 Task: Check the new construction & investor data.
Action: Mouse moved to (178, 257)
Screenshot: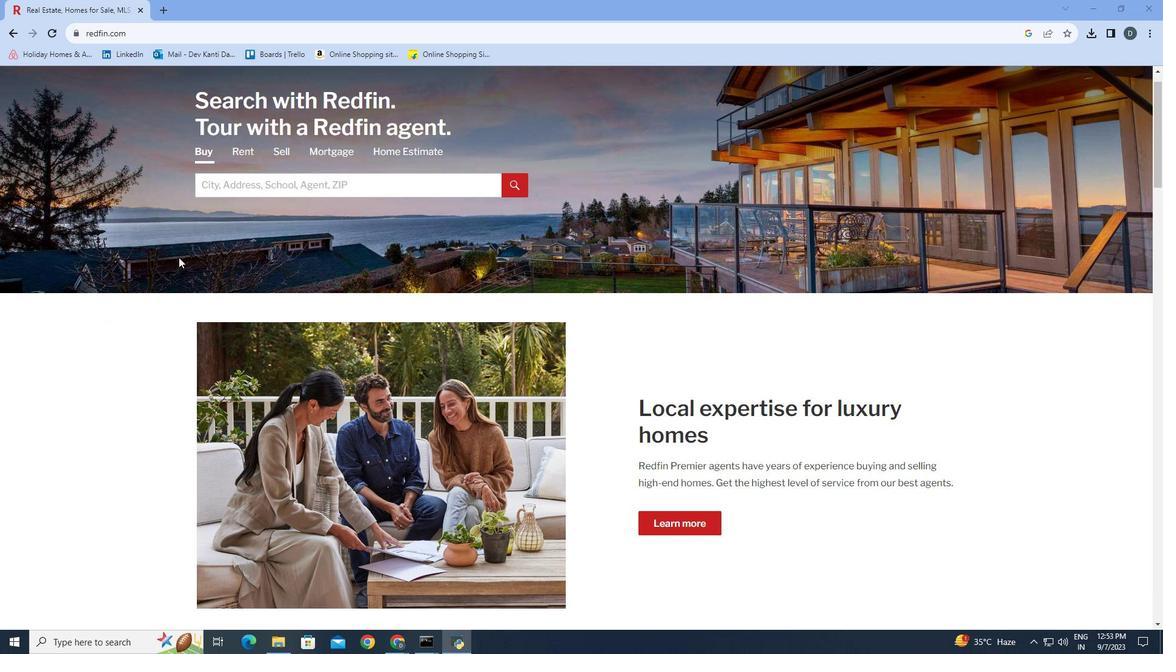 
Action: Mouse scrolled (178, 256) with delta (0, 0)
Screenshot: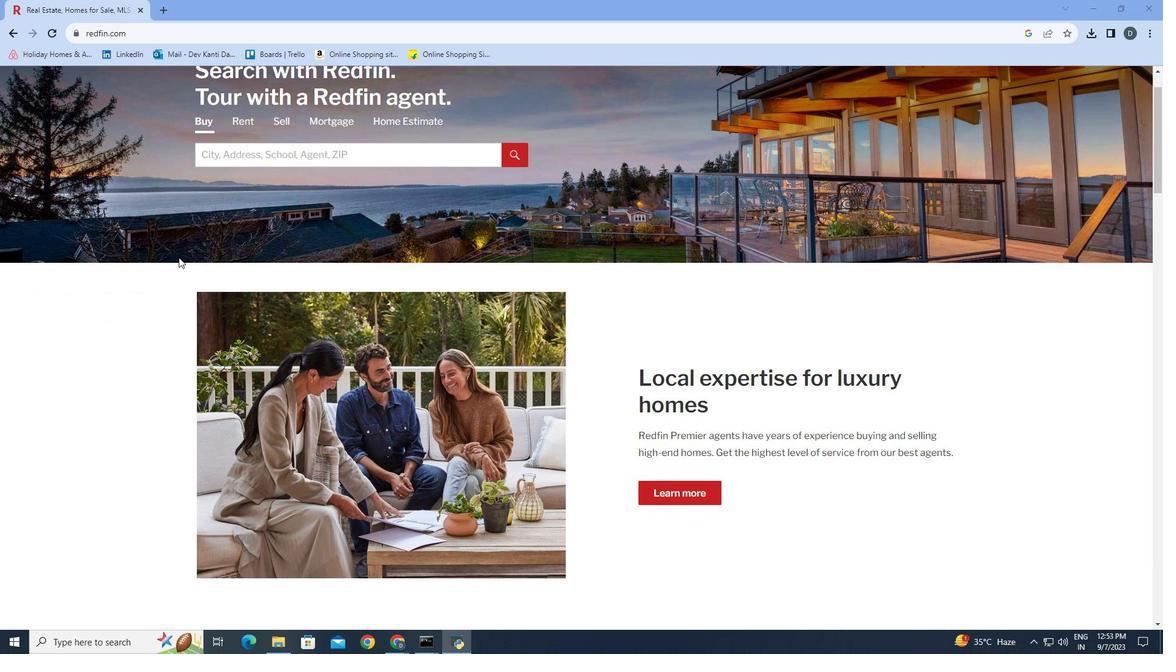 
Action: Mouse scrolled (178, 256) with delta (0, 0)
Screenshot: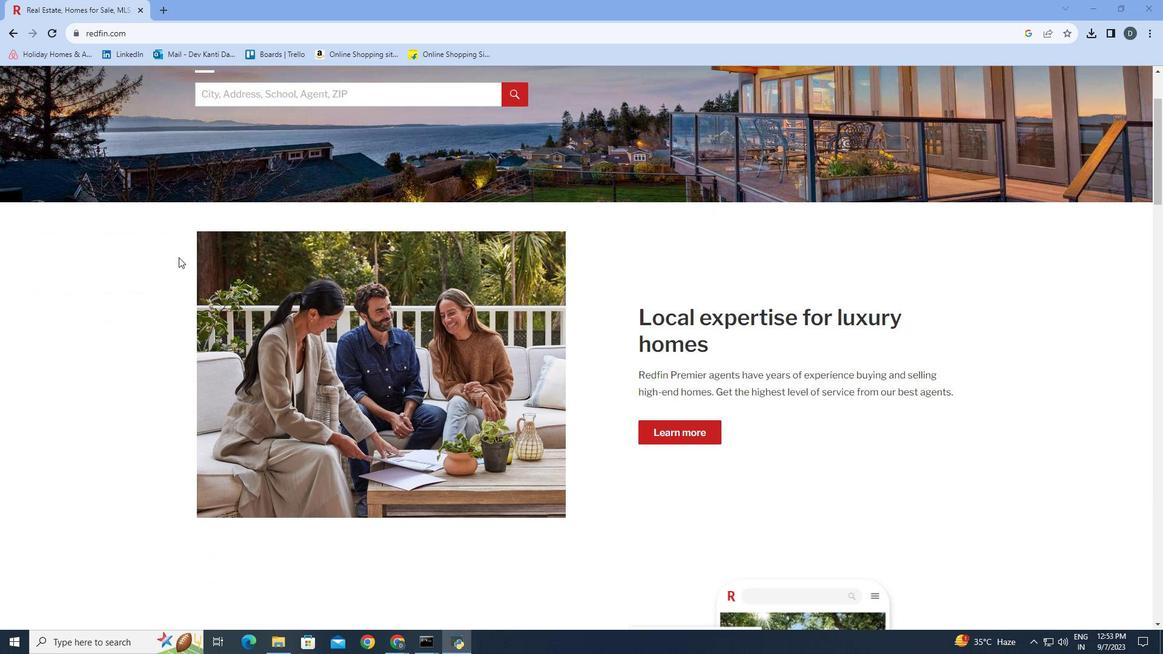 
Action: Mouse scrolled (178, 256) with delta (0, 0)
Screenshot: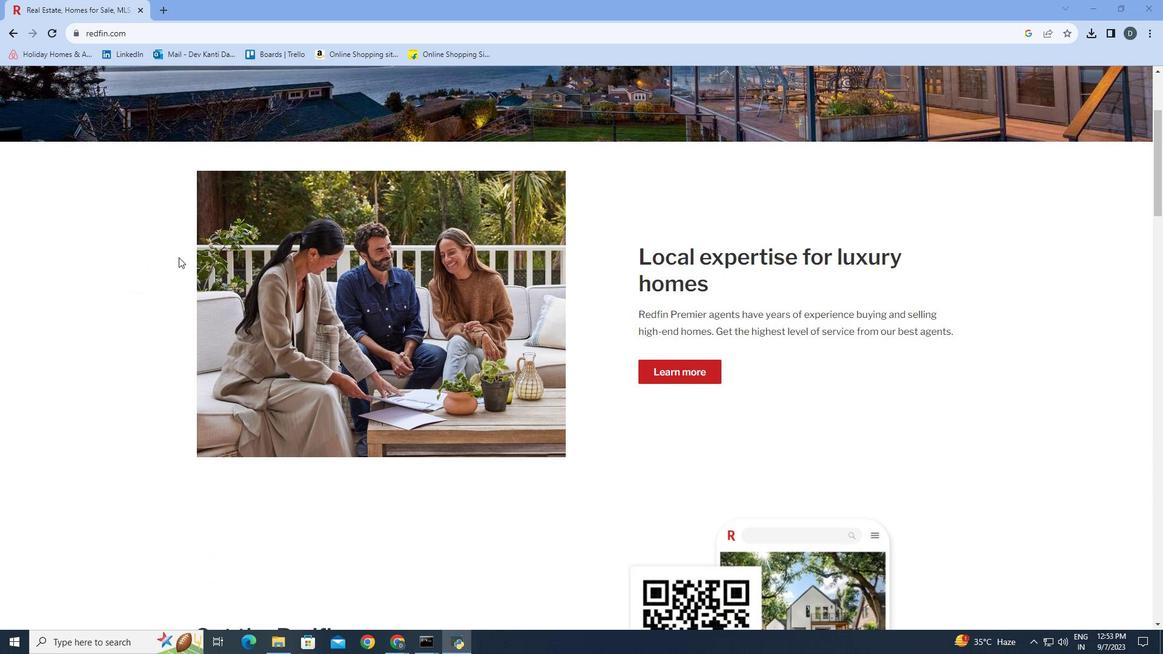
Action: Mouse scrolled (178, 256) with delta (0, 0)
Screenshot: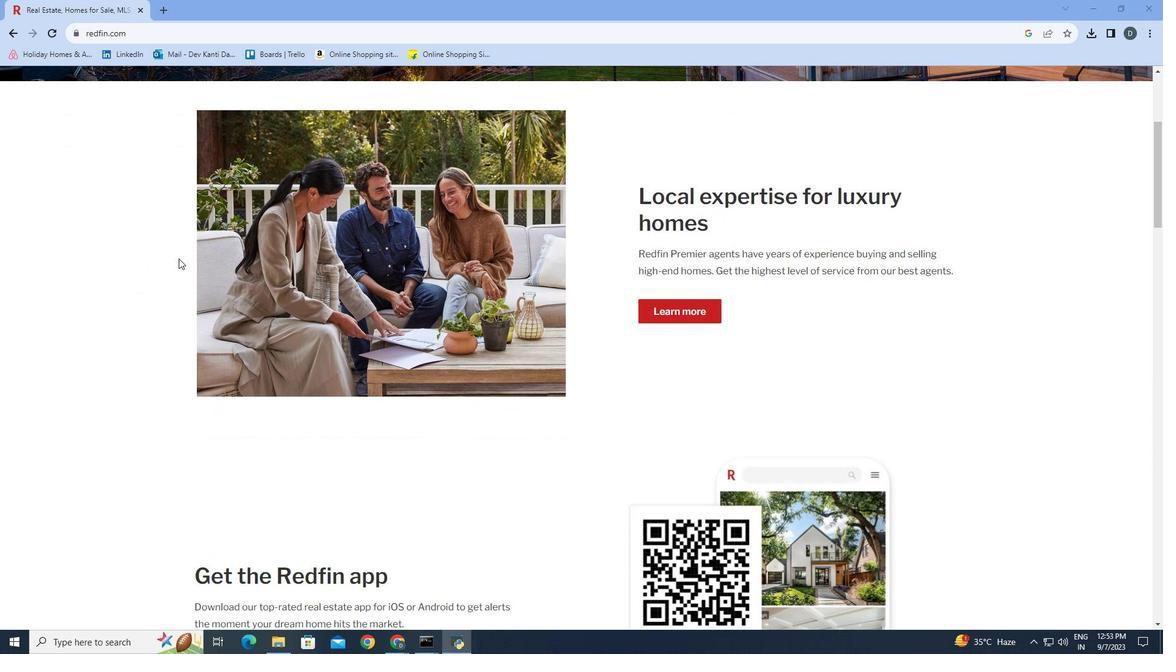 
Action: Mouse moved to (178, 258)
Screenshot: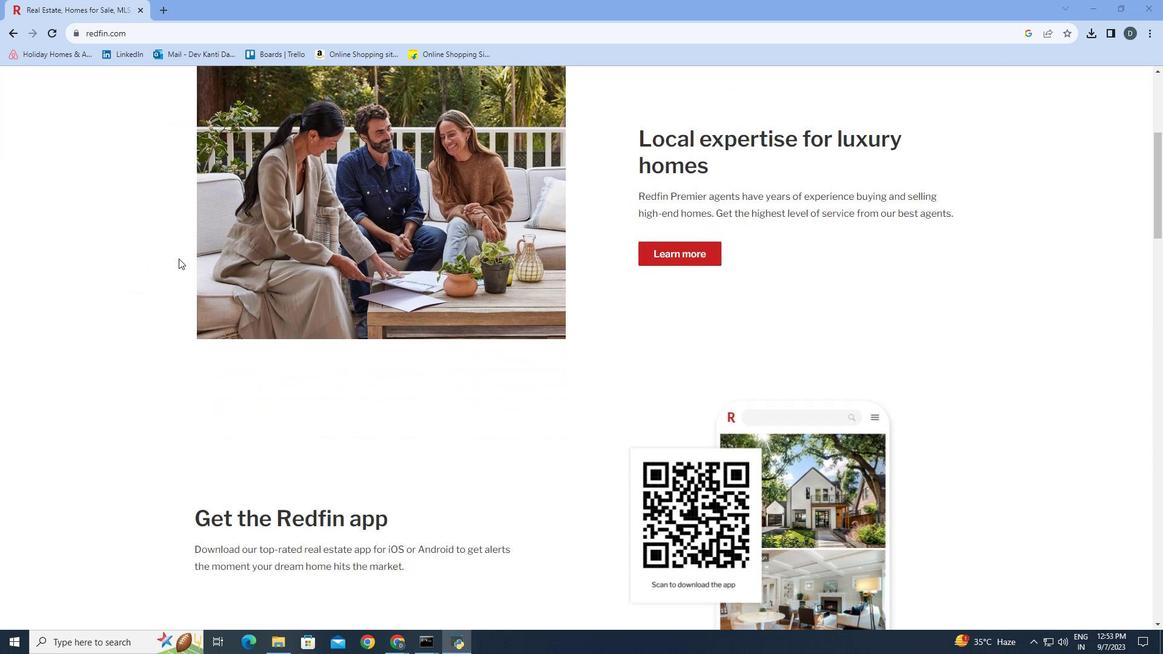 
Action: Mouse scrolled (178, 258) with delta (0, 0)
Screenshot: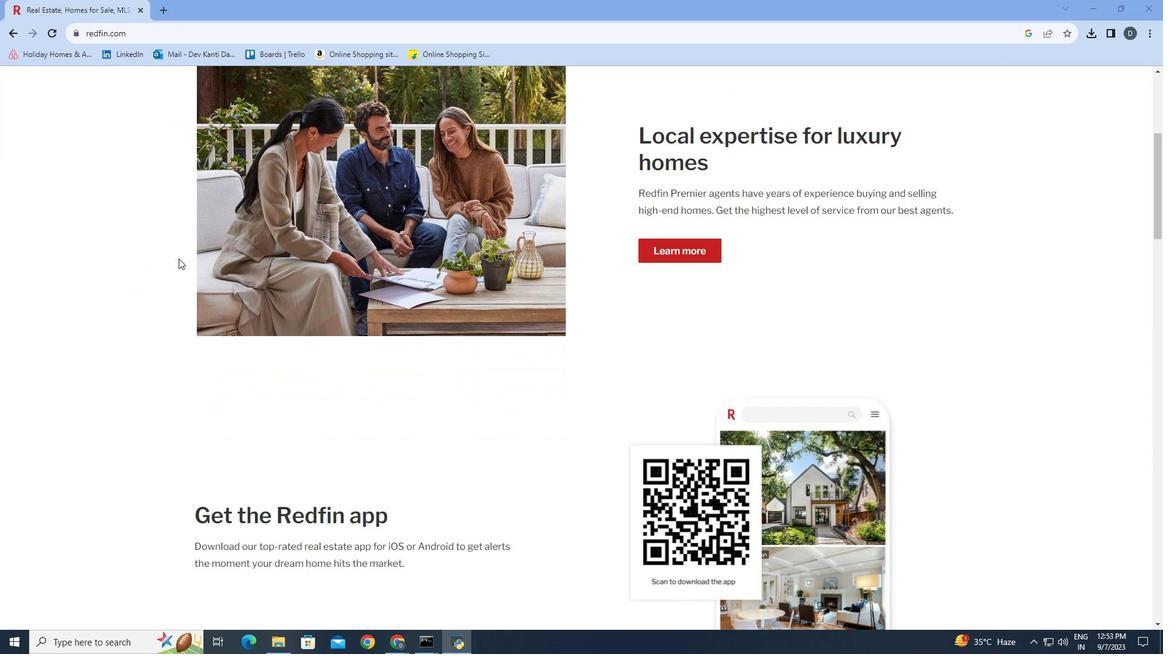 
Action: Mouse scrolled (178, 258) with delta (0, 0)
Screenshot: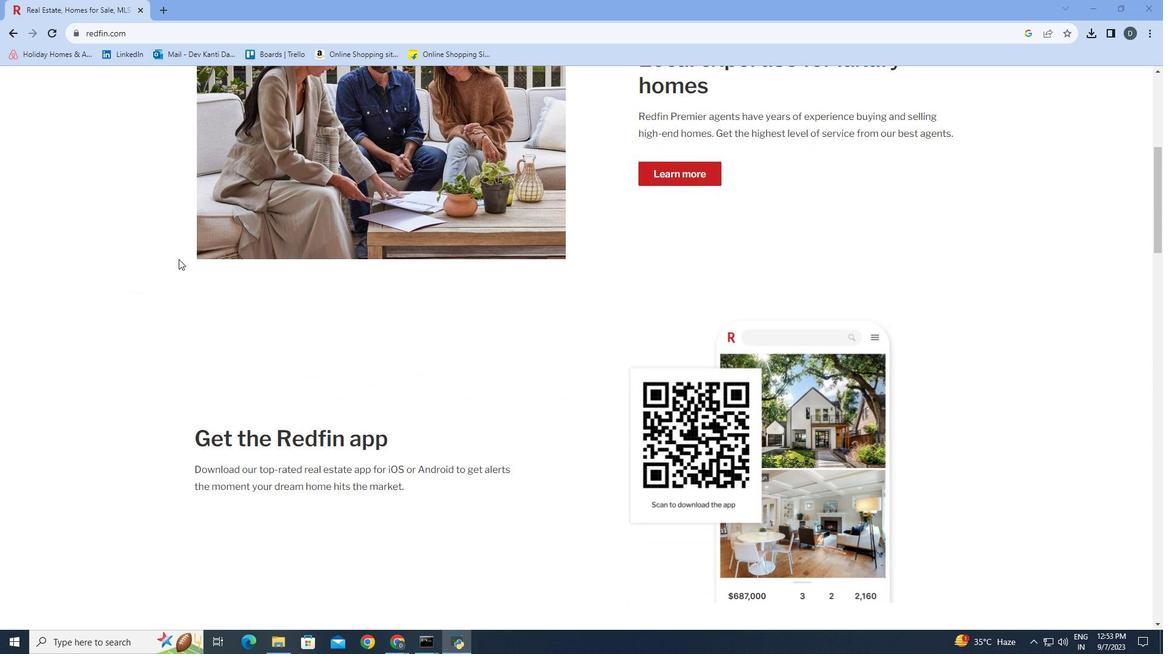 
Action: Mouse moved to (178, 259)
Screenshot: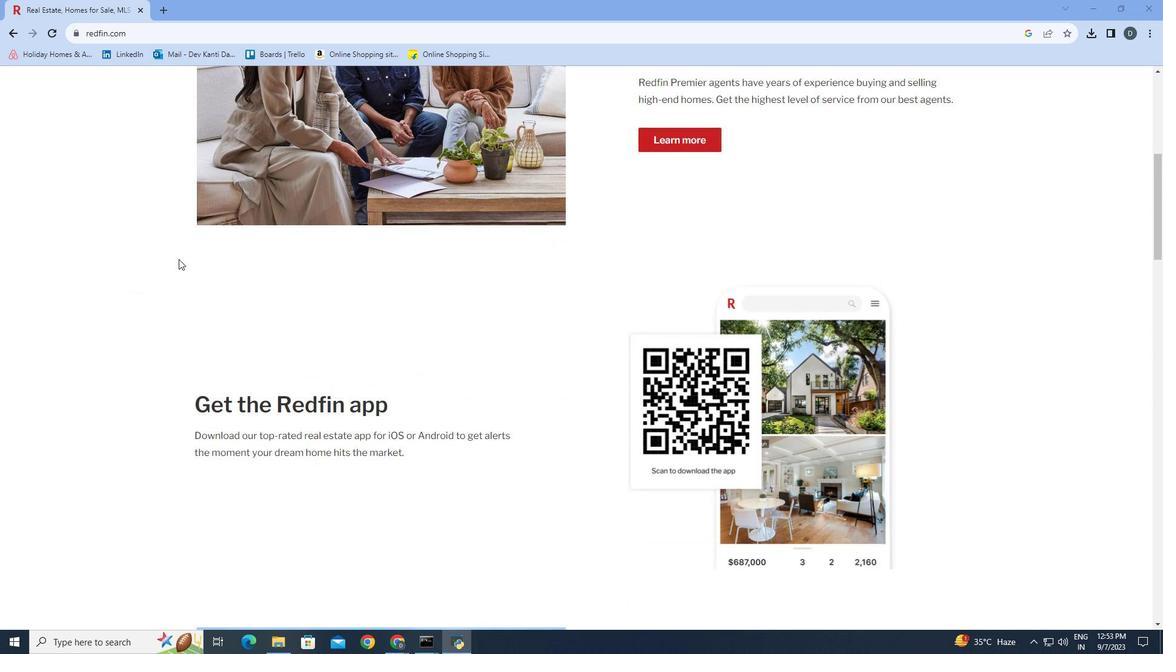 
Action: Mouse scrolled (178, 258) with delta (0, 0)
Screenshot: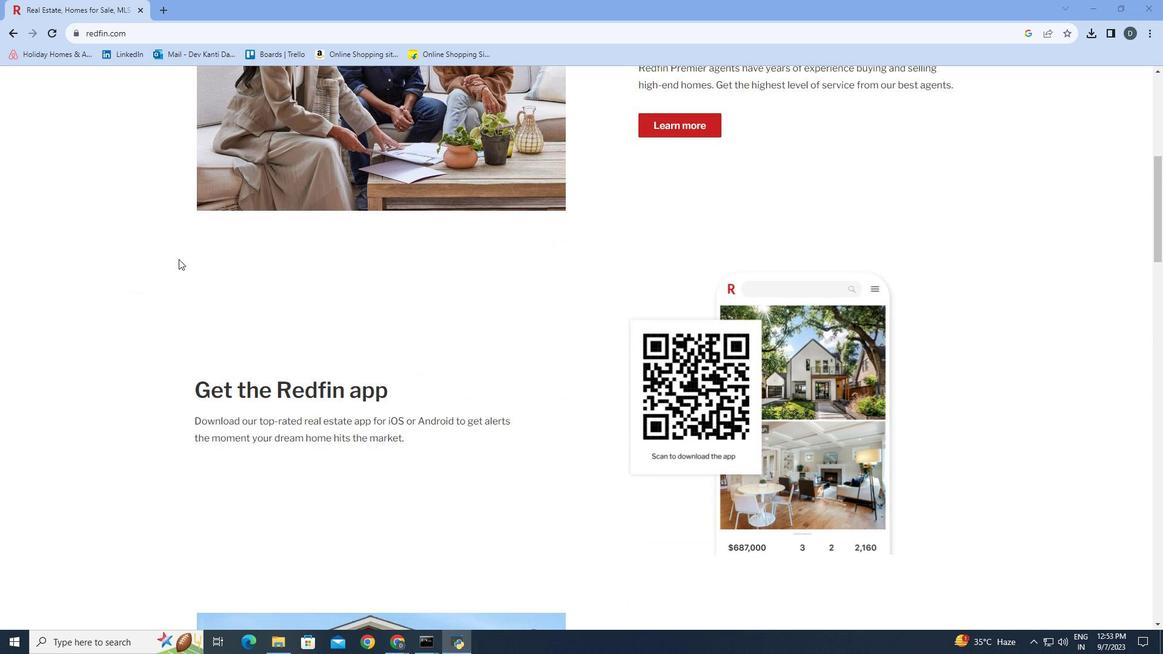 
Action: Mouse scrolled (178, 258) with delta (0, 0)
Screenshot: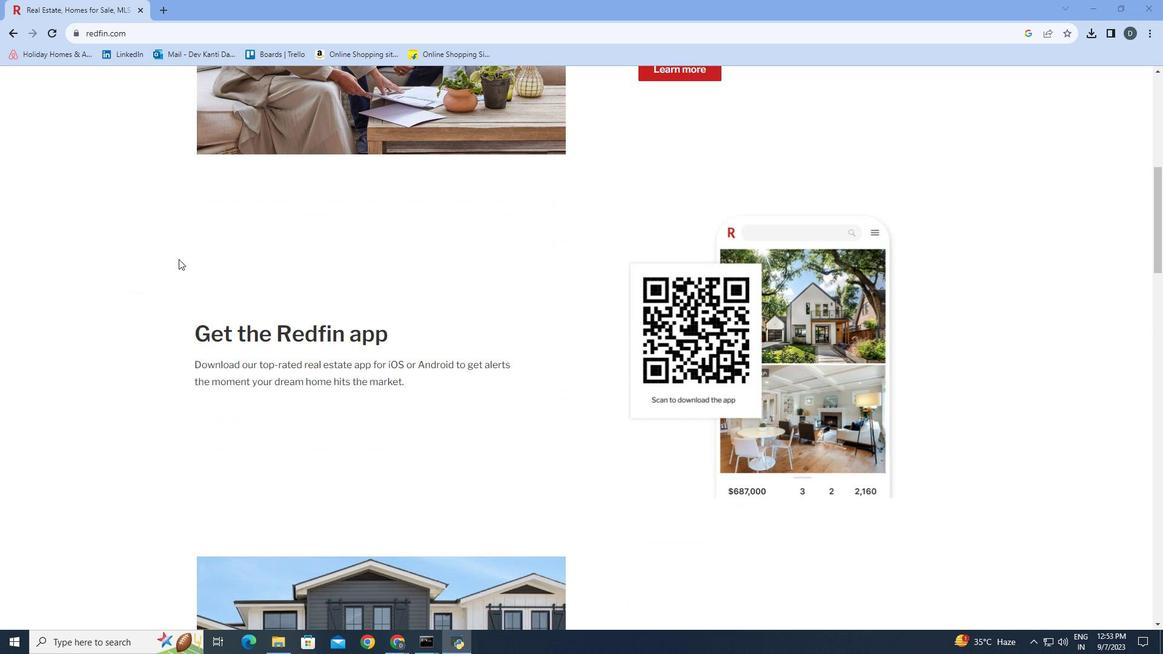 
Action: Mouse scrolled (178, 258) with delta (0, 0)
Screenshot: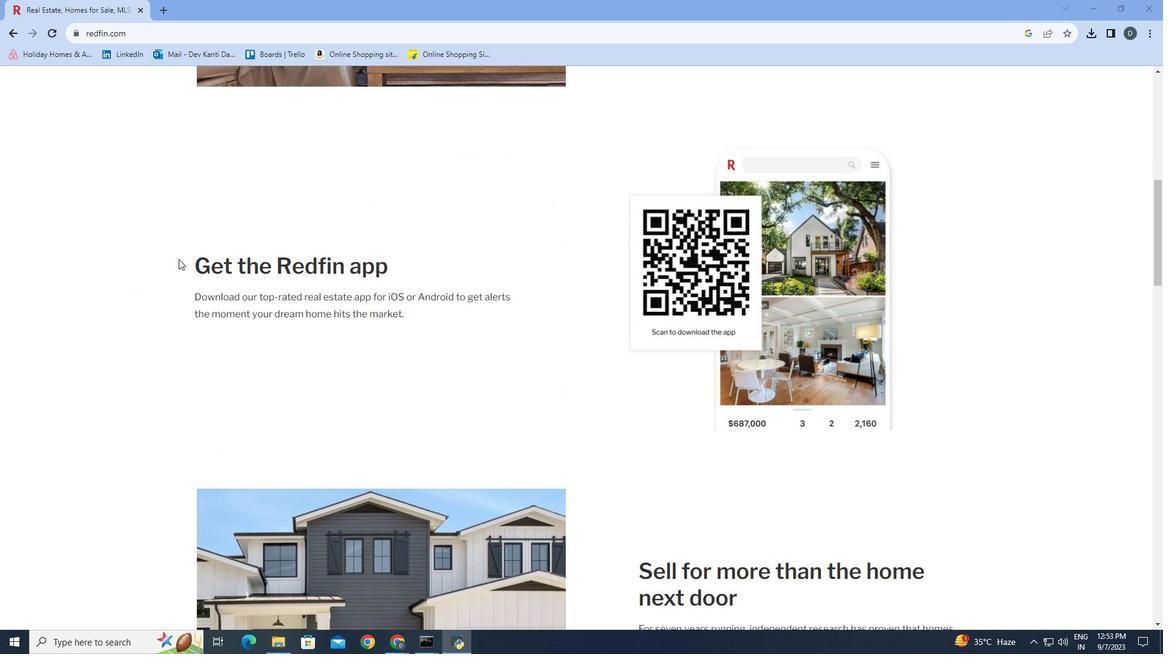 
Action: Mouse scrolled (178, 258) with delta (0, 0)
Screenshot: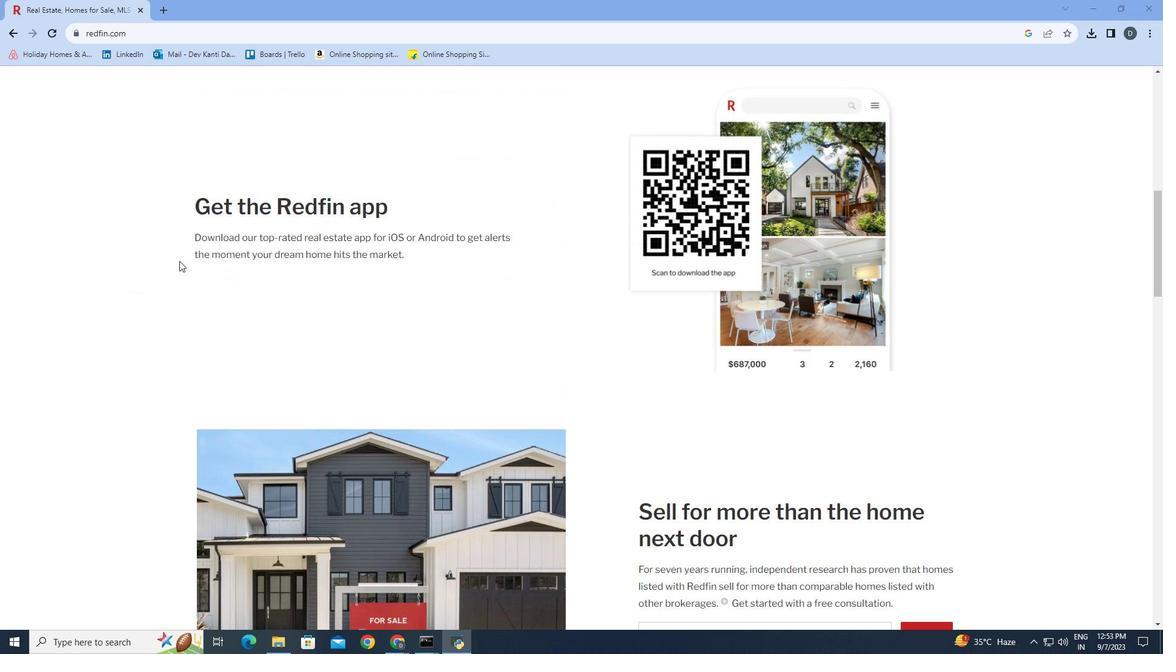 
Action: Mouse scrolled (178, 258) with delta (0, 0)
Screenshot: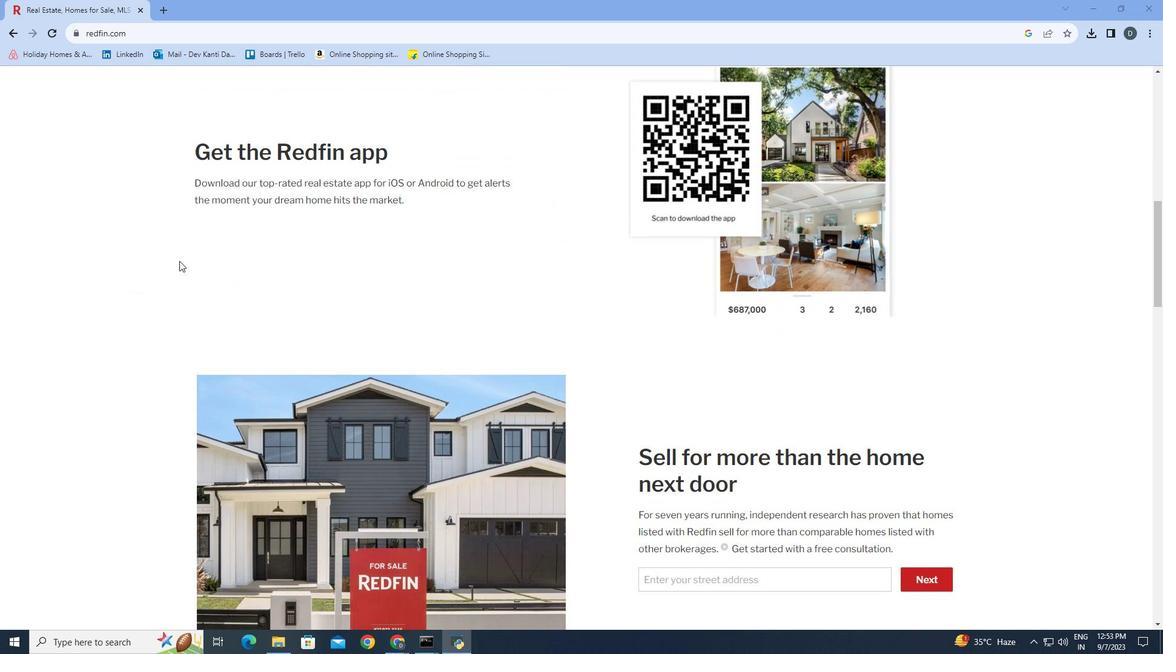 
Action: Mouse moved to (179, 261)
Screenshot: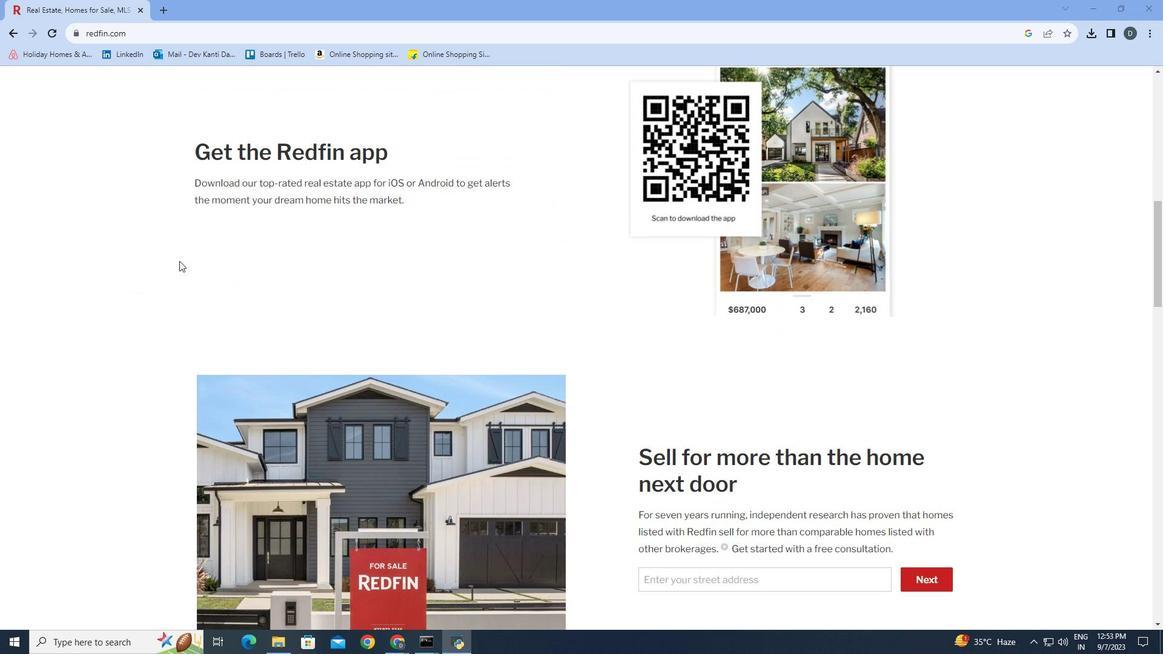
Action: Mouse scrolled (179, 260) with delta (0, 0)
Screenshot: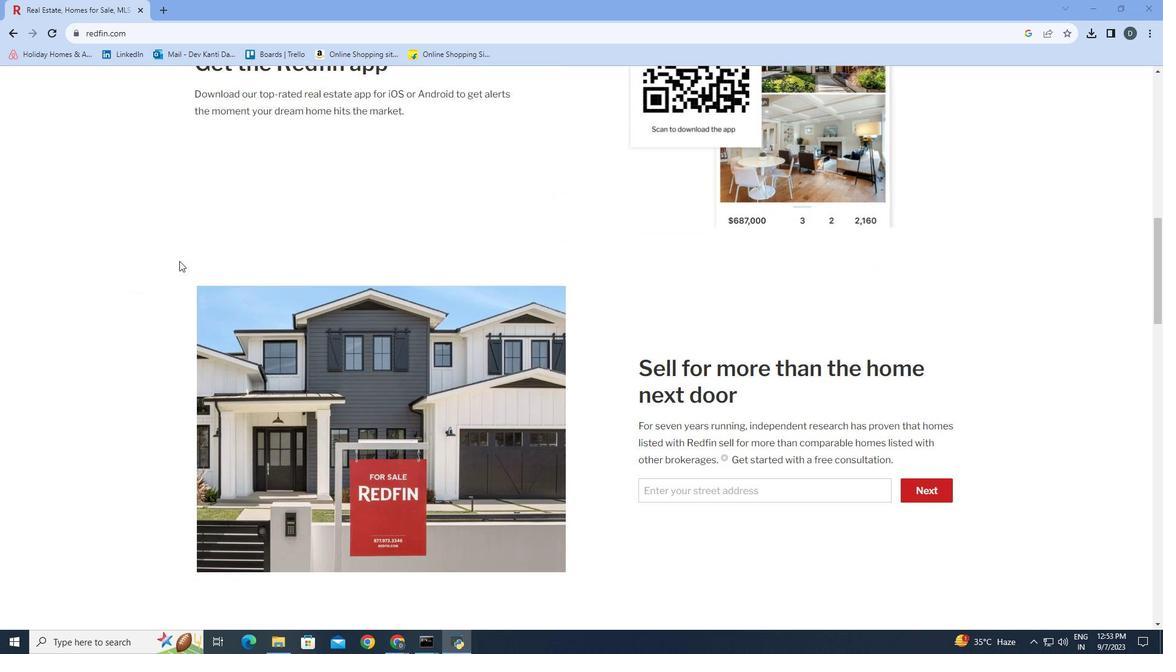 
Action: Mouse scrolled (179, 260) with delta (0, 0)
Screenshot: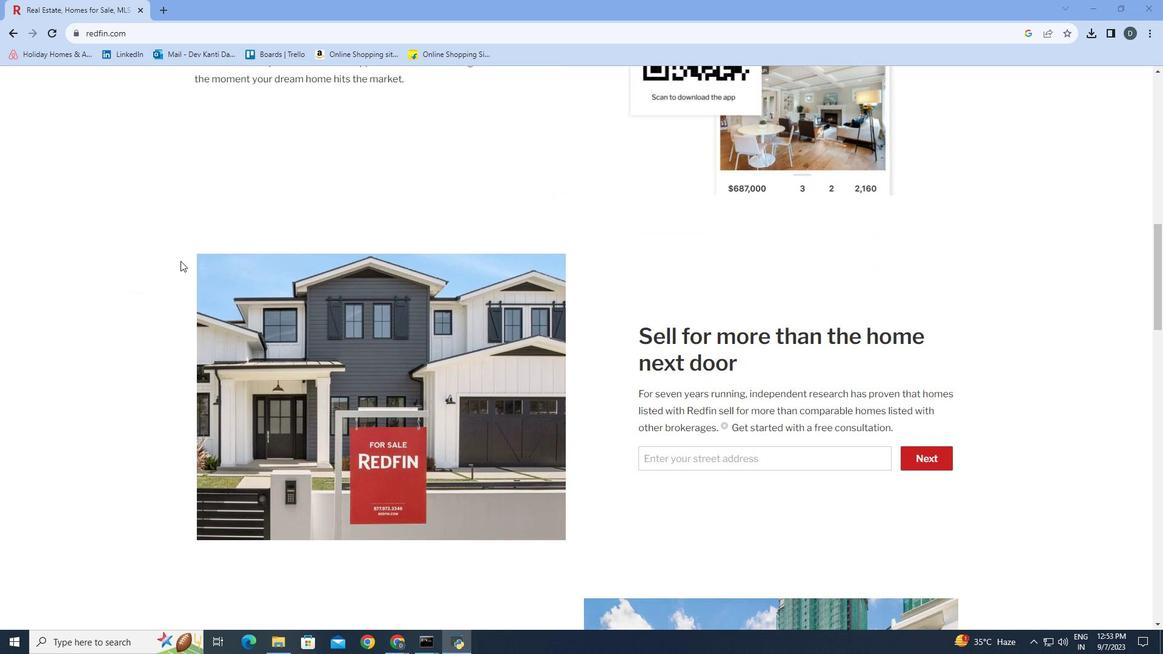 
Action: Mouse moved to (180, 261)
Screenshot: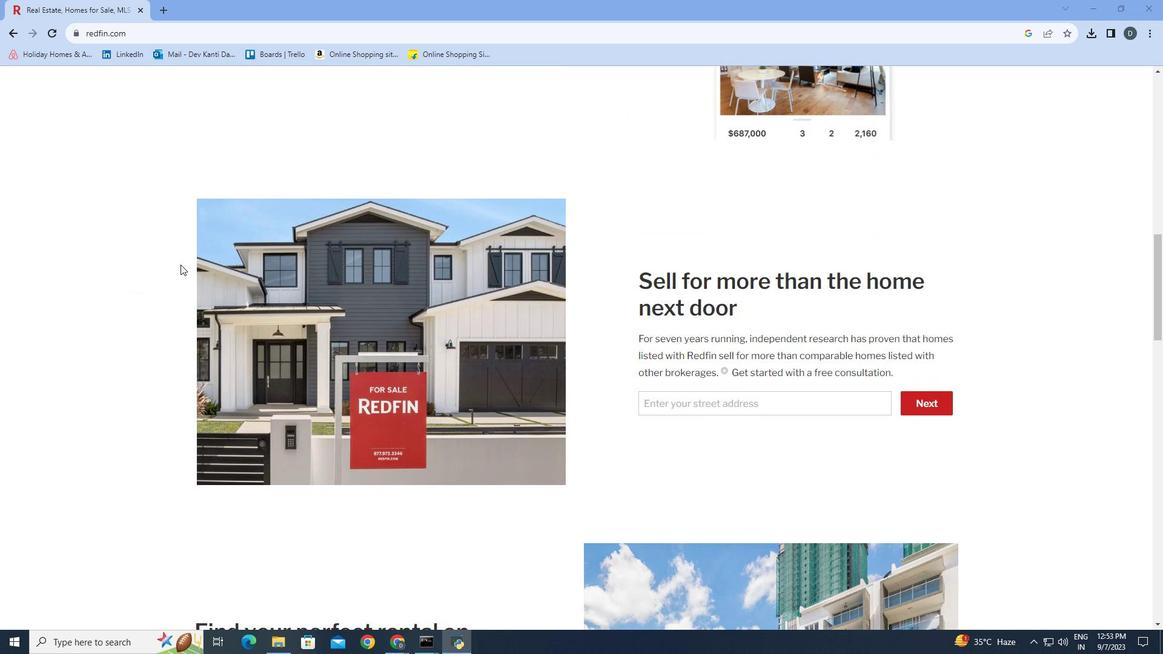 
Action: Mouse scrolled (180, 260) with delta (0, 0)
Screenshot: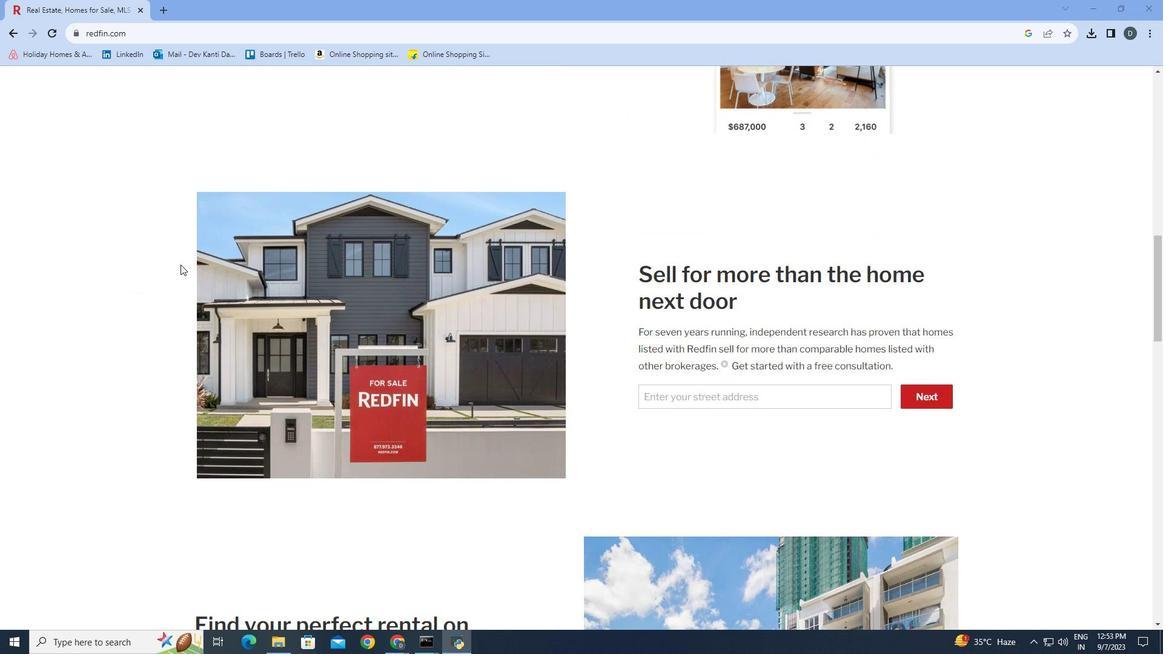 
Action: Mouse moved to (180, 264)
Screenshot: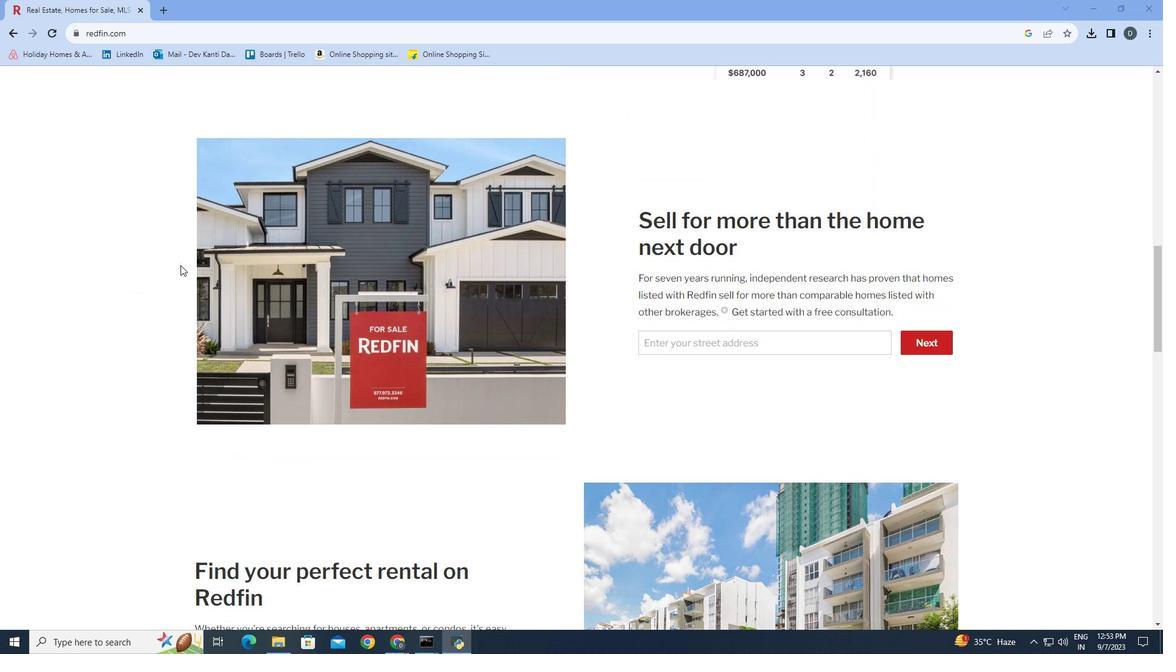 
Action: Mouse scrolled (180, 264) with delta (0, 0)
Screenshot: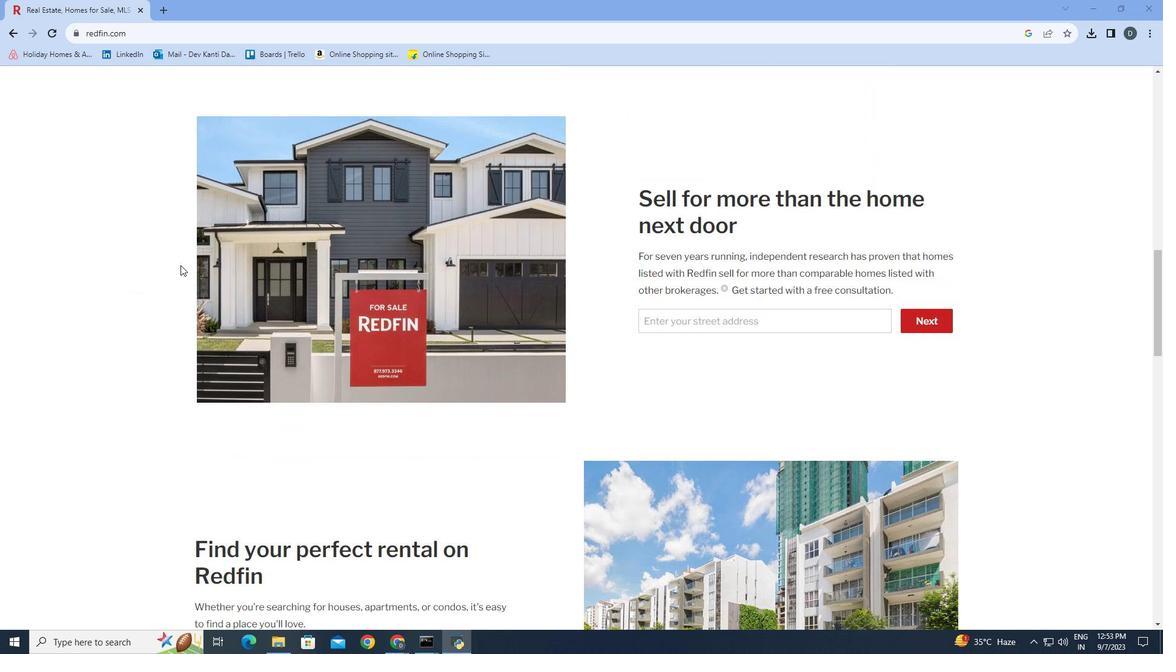 
Action: Mouse moved to (180, 265)
Screenshot: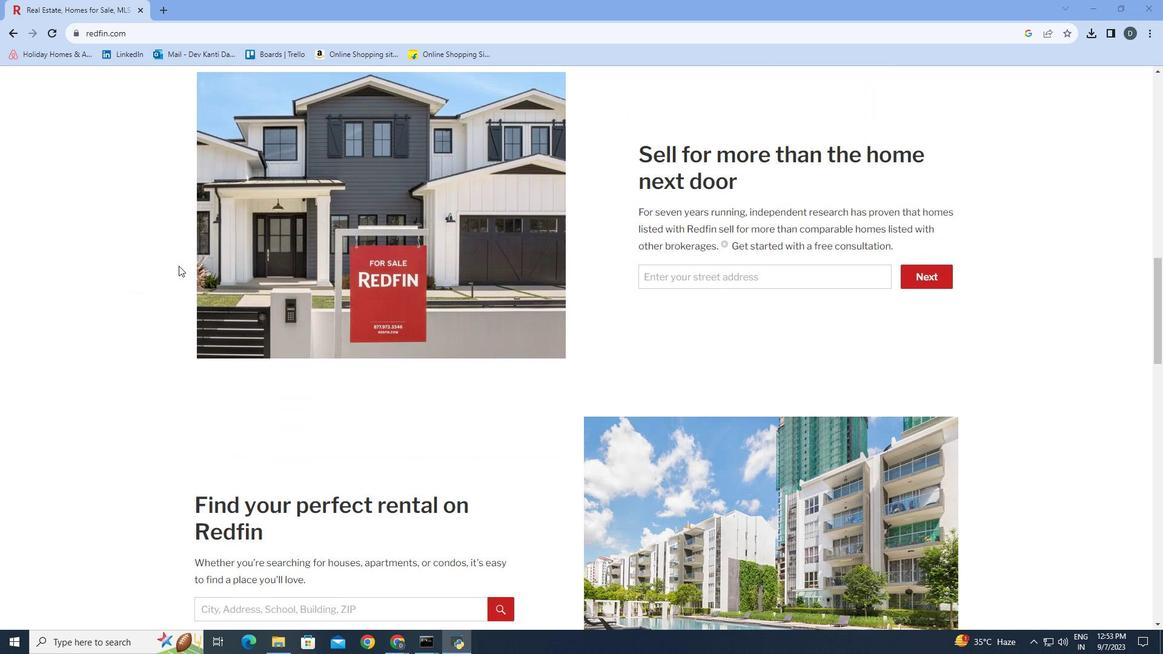 
Action: Mouse scrolled (180, 264) with delta (0, 0)
Screenshot: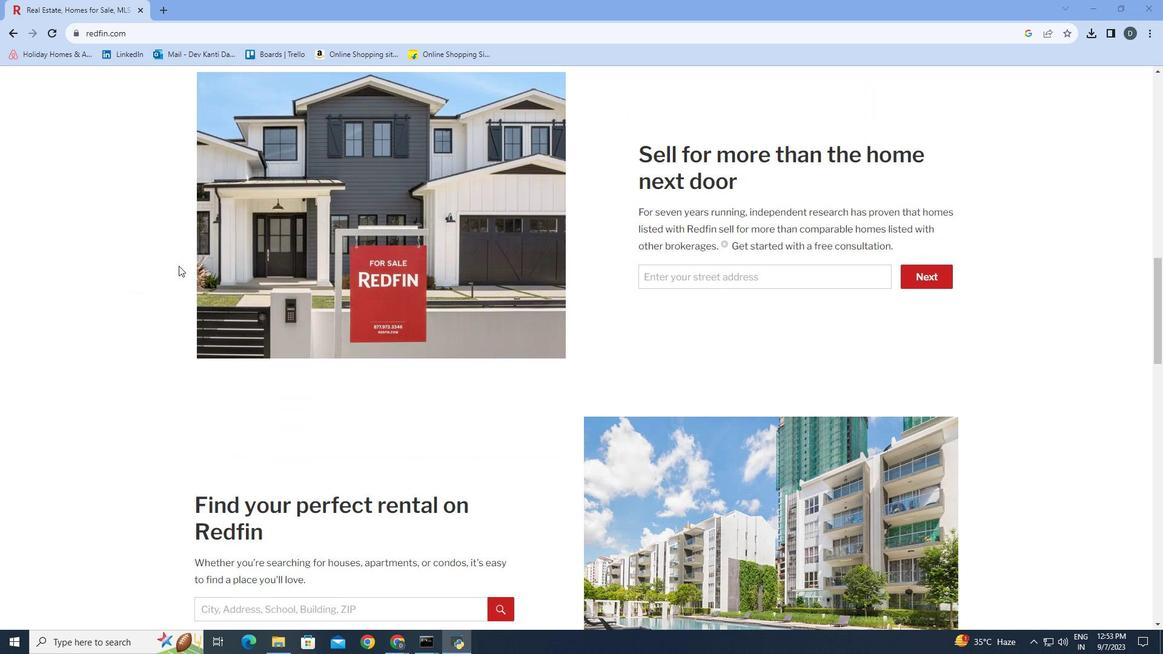 
Action: Mouse moved to (178, 265)
Screenshot: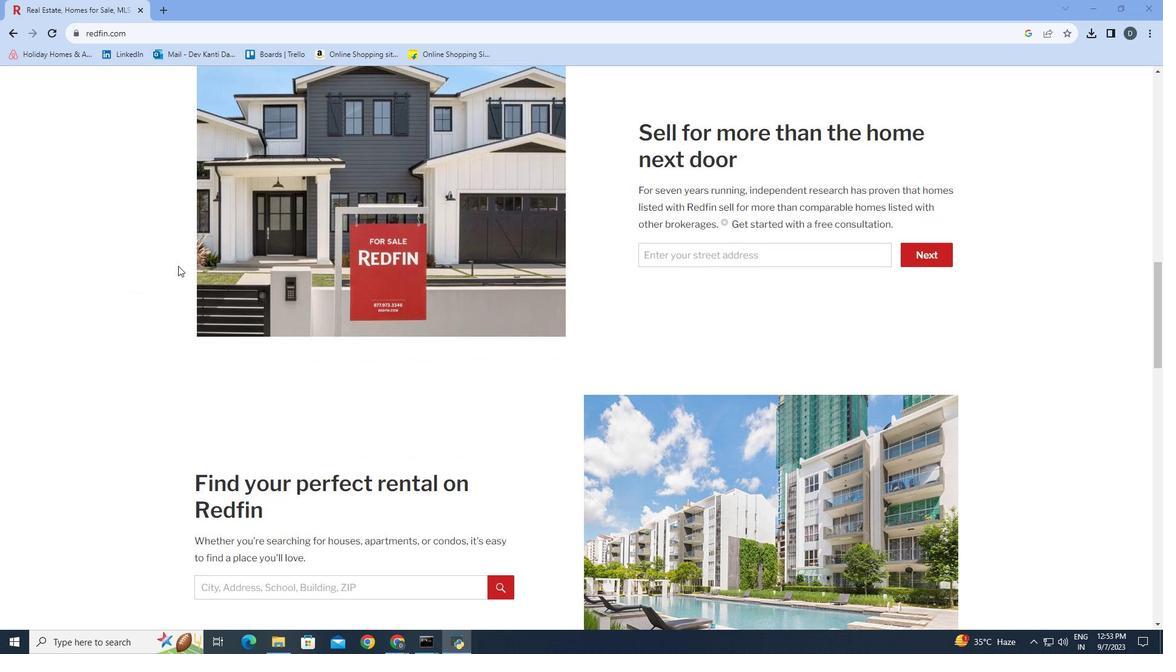 
Action: Mouse scrolled (178, 265) with delta (0, 0)
Screenshot: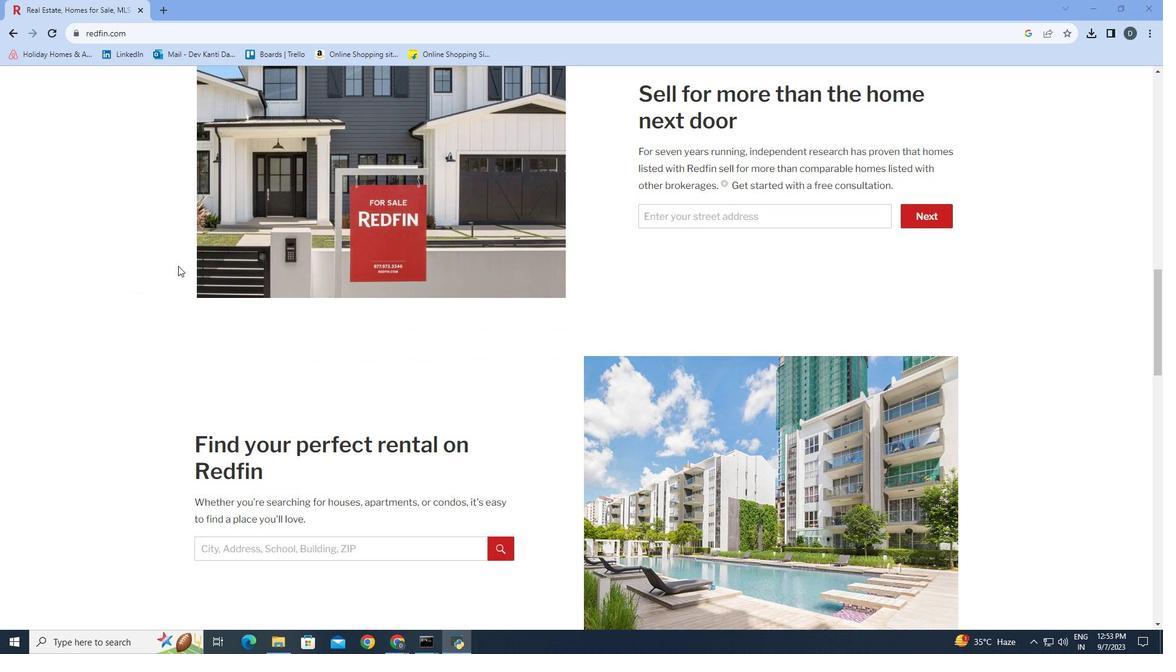 
Action: Mouse scrolled (178, 265) with delta (0, 0)
Screenshot: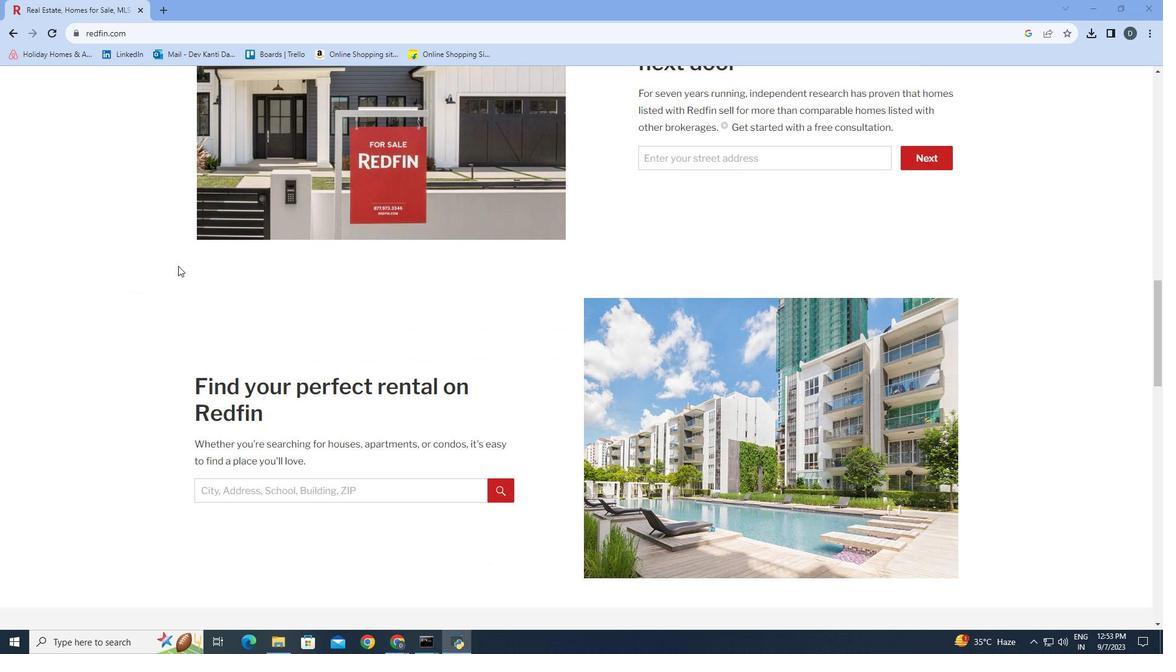 
Action: Mouse scrolled (178, 265) with delta (0, 0)
Screenshot: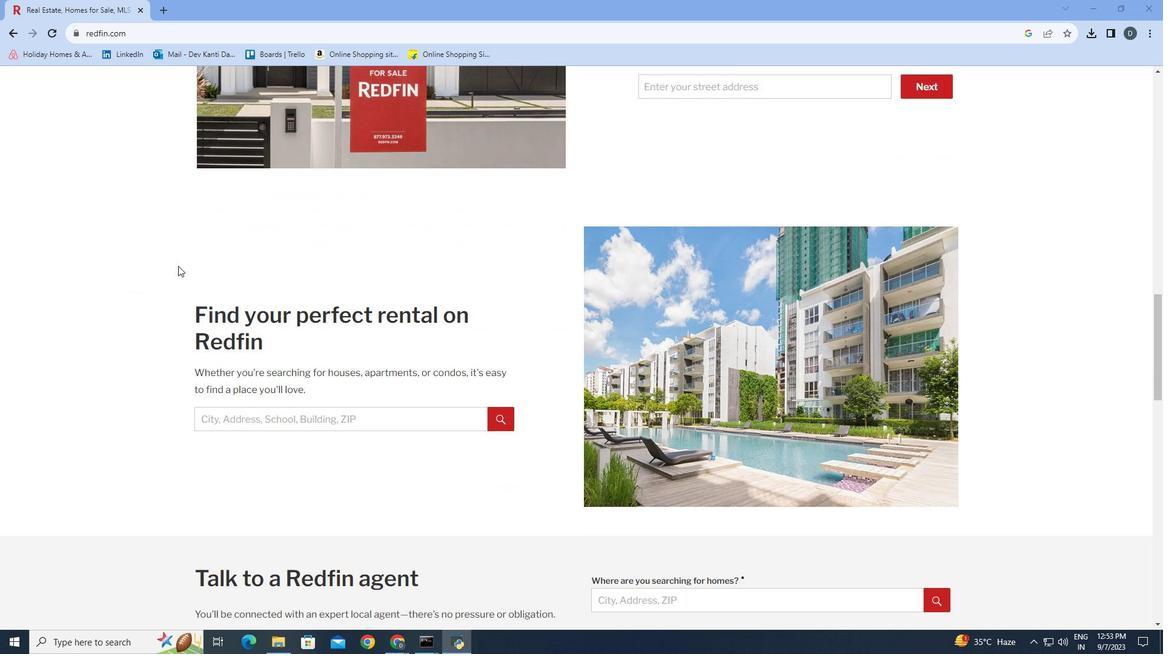 
Action: Mouse scrolled (178, 265) with delta (0, 0)
Screenshot: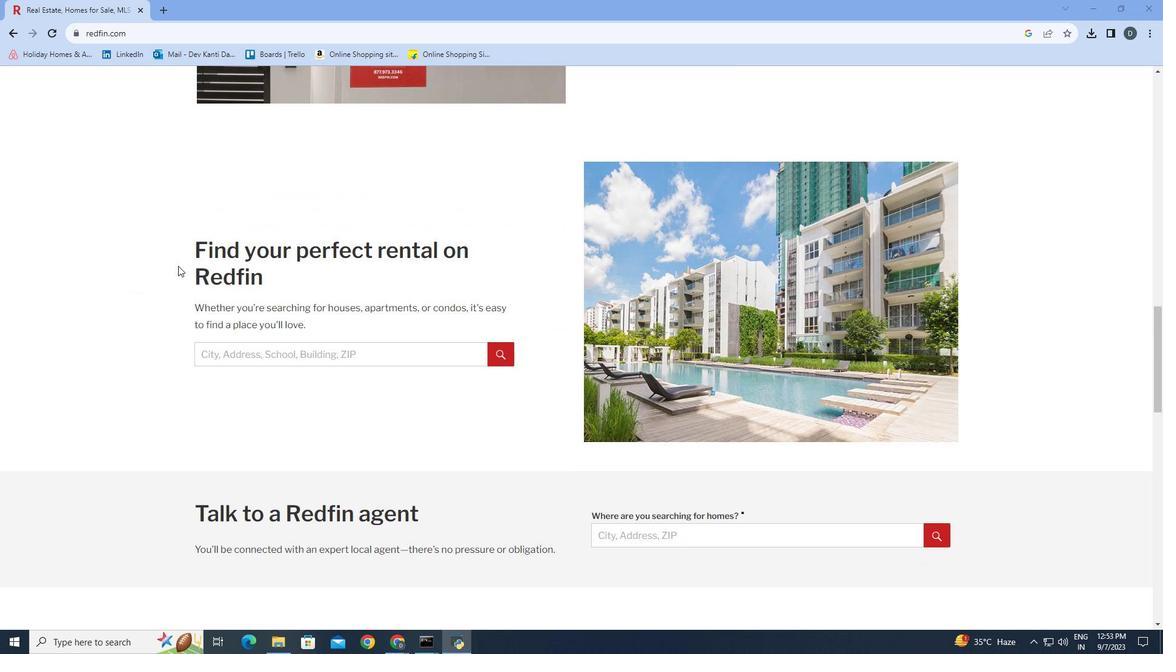 
Action: Mouse scrolled (178, 265) with delta (0, 0)
Screenshot: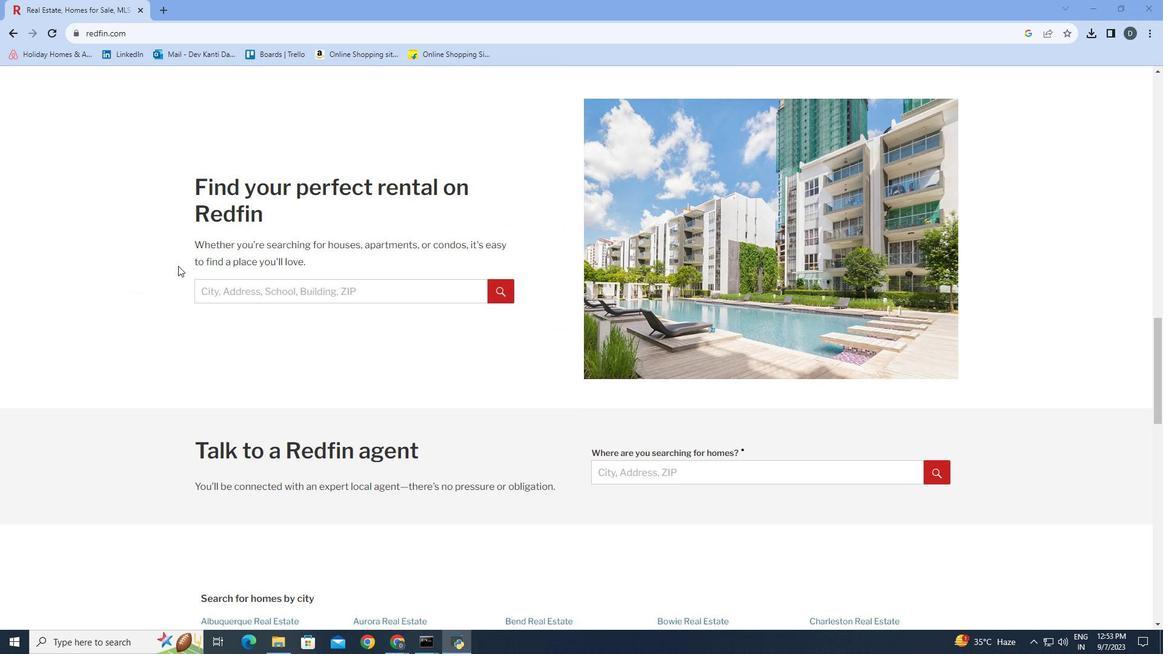 
Action: Mouse scrolled (178, 265) with delta (0, 0)
Screenshot: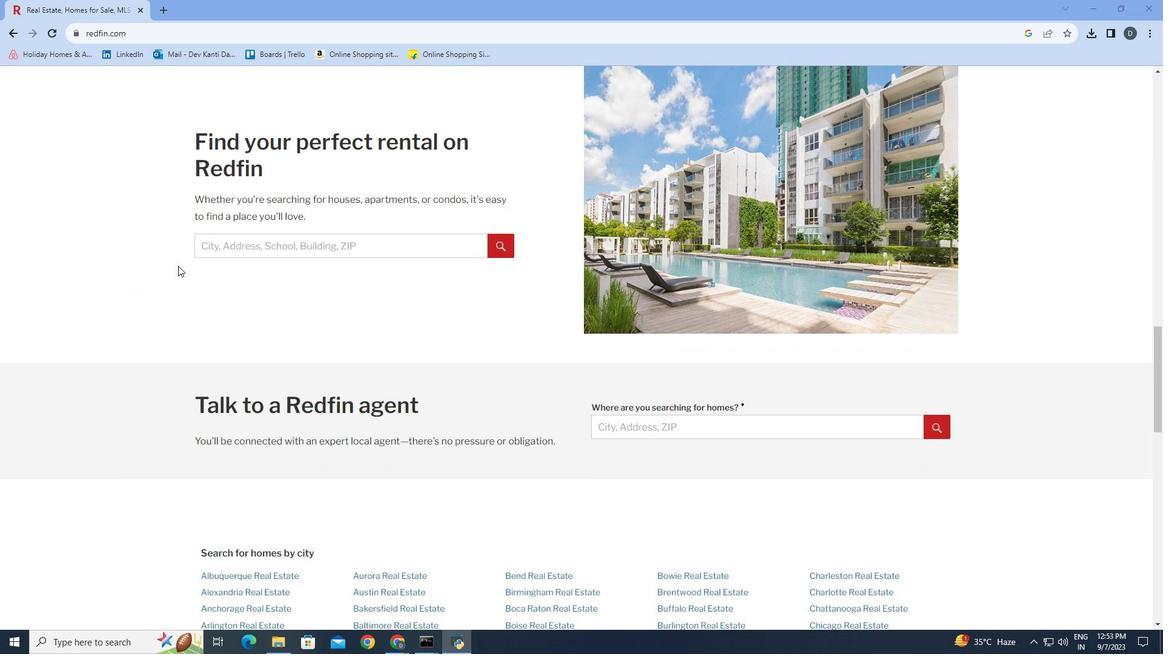 
Action: Mouse scrolled (178, 265) with delta (0, 0)
Screenshot: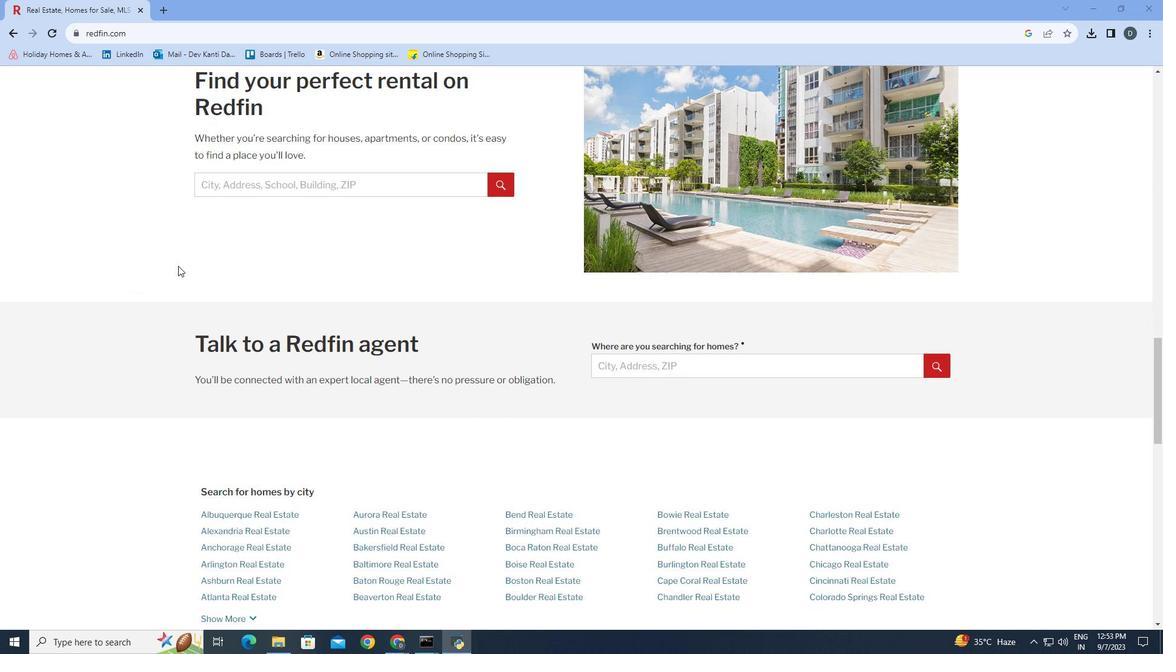 
Action: Mouse scrolled (178, 265) with delta (0, 0)
Screenshot: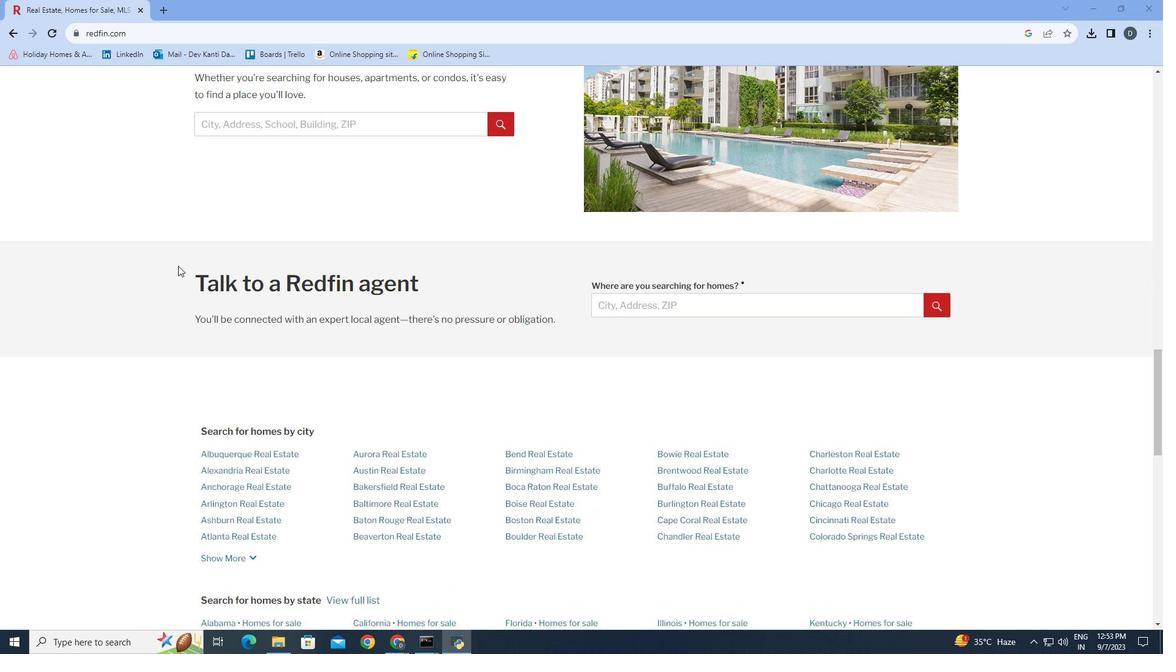 
Action: Mouse scrolled (178, 265) with delta (0, 0)
Screenshot: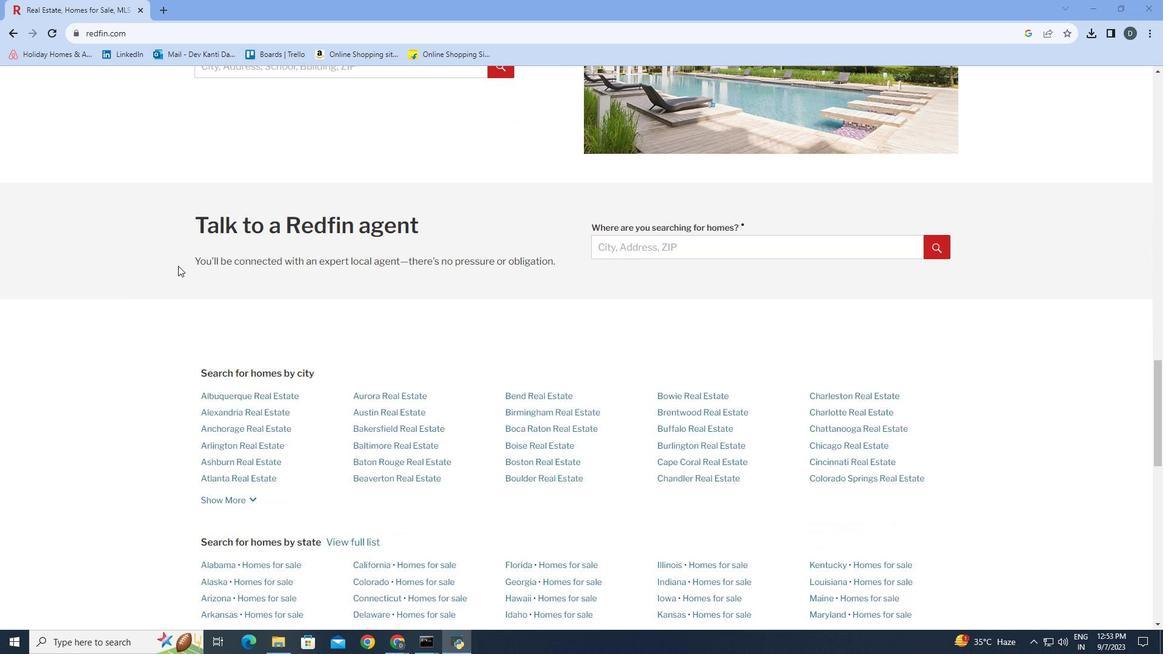 
Action: Mouse scrolled (178, 265) with delta (0, 0)
Screenshot: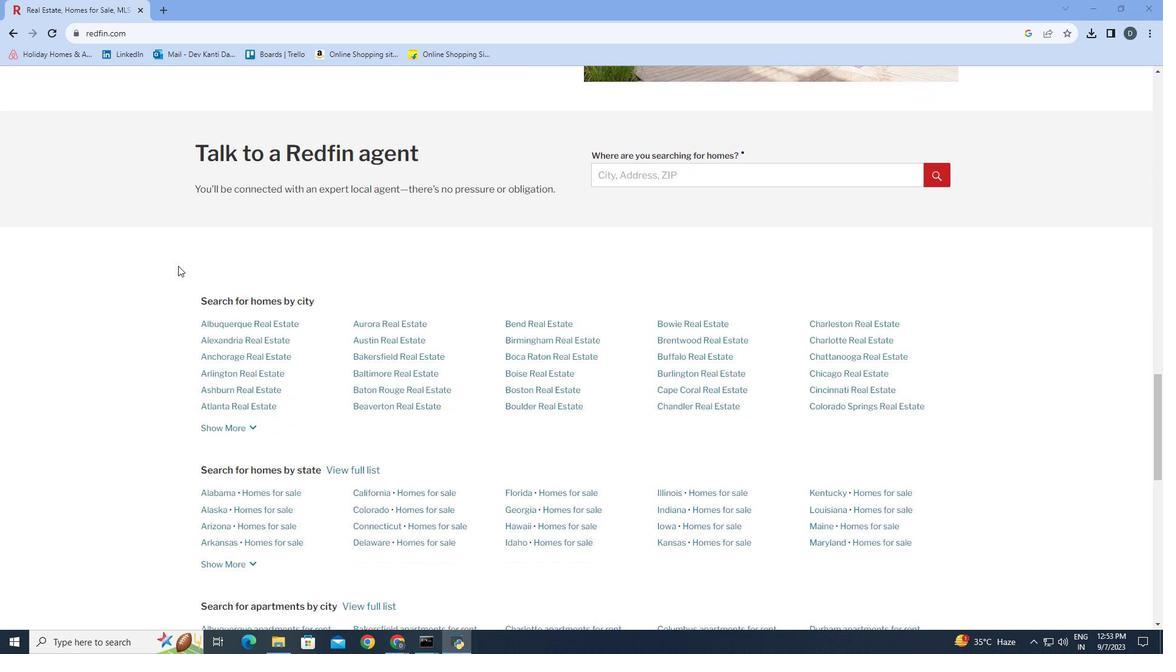 
Action: Mouse scrolled (178, 265) with delta (0, 0)
Screenshot: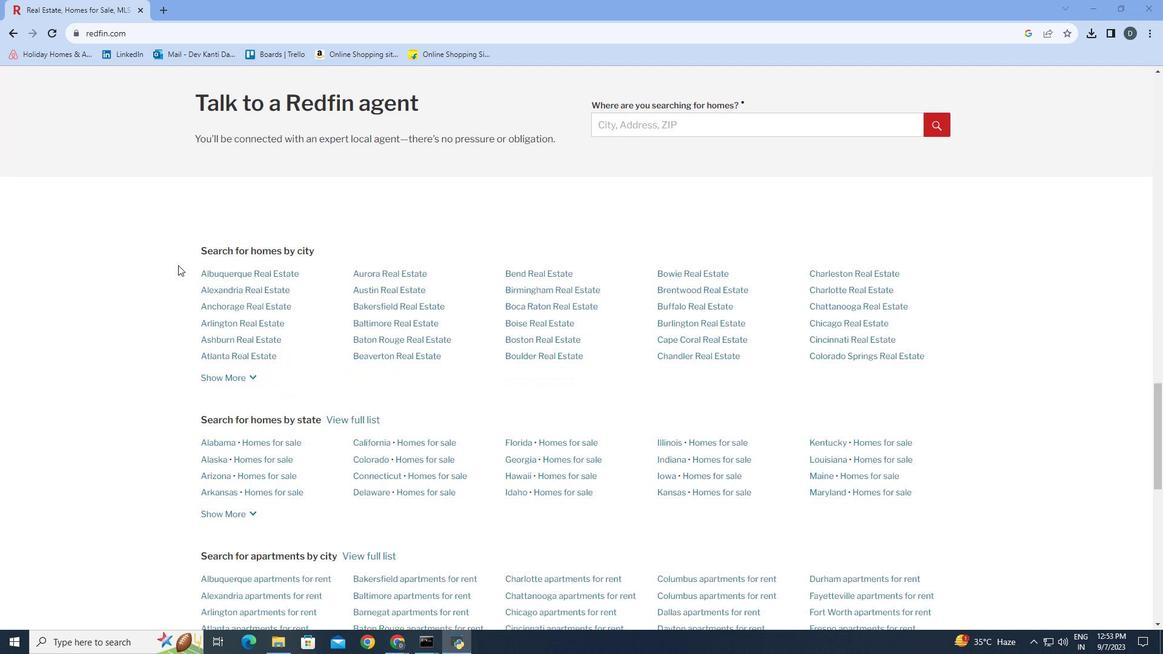 
Action: Mouse moved to (165, 217)
Screenshot: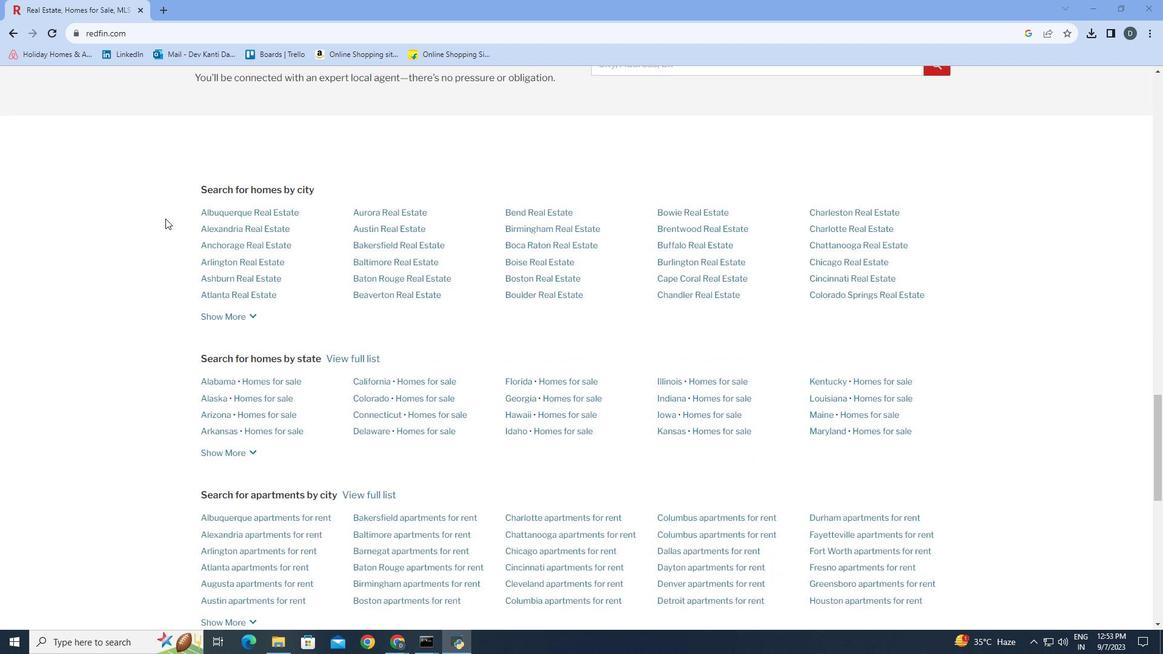 
Action: Mouse scrolled (165, 216) with delta (0, 0)
Screenshot: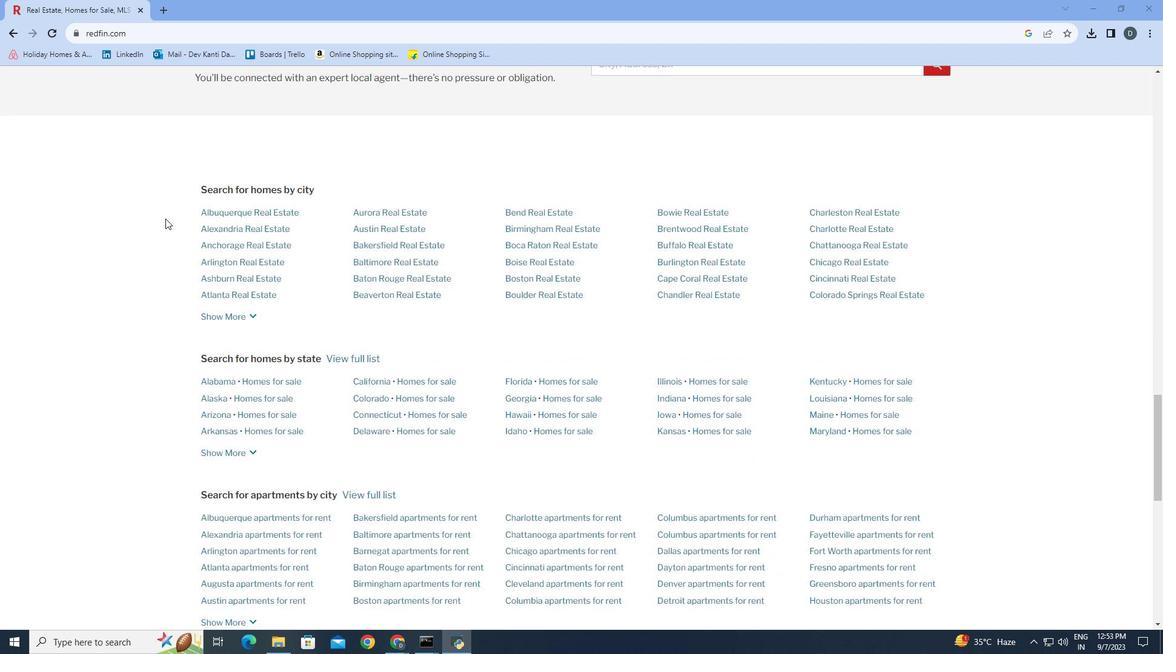 
Action: Mouse moved to (169, 225)
Screenshot: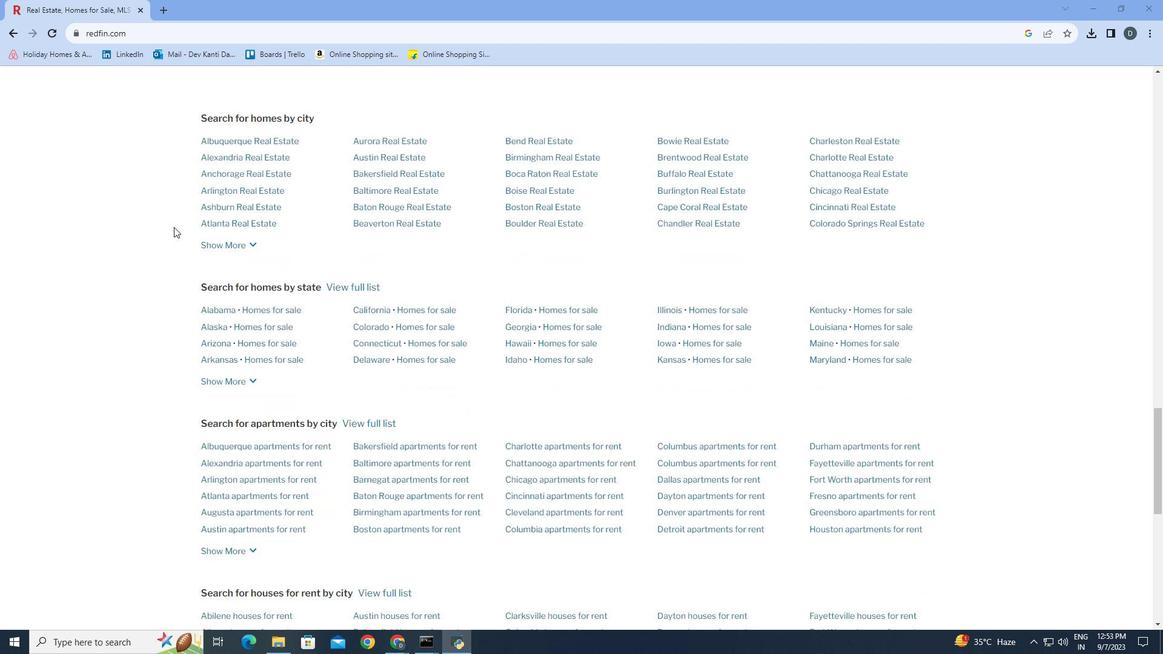 
Action: Mouse scrolled (169, 225) with delta (0, 0)
Screenshot: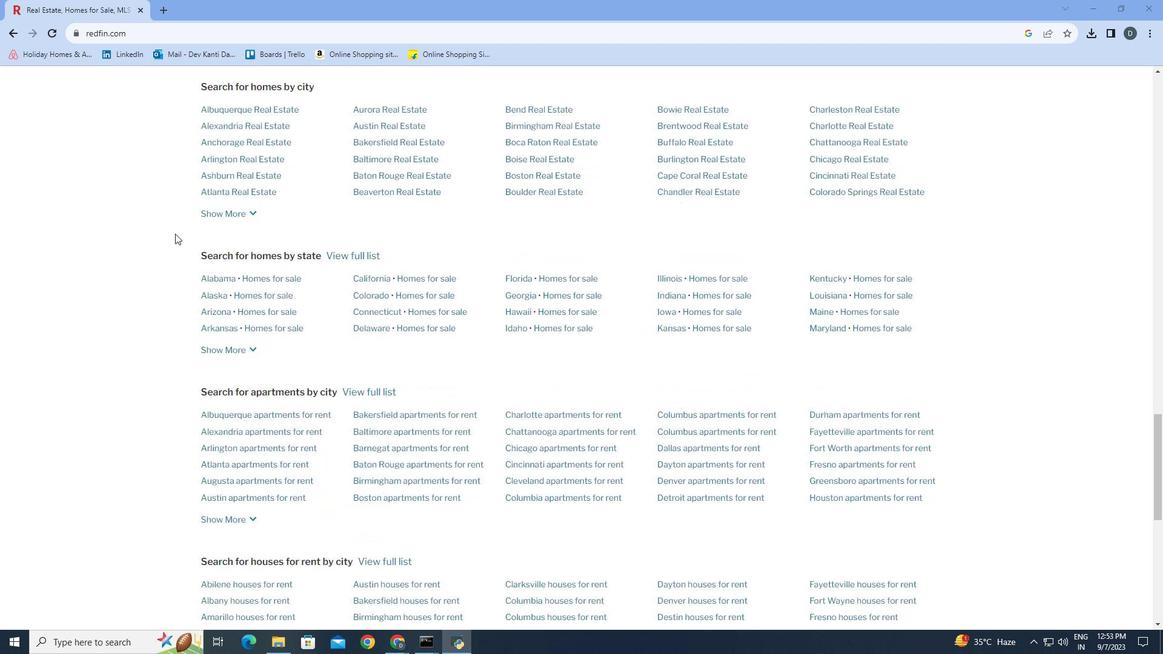 
Action: Mouse moved to (171, 227)
Screenshot: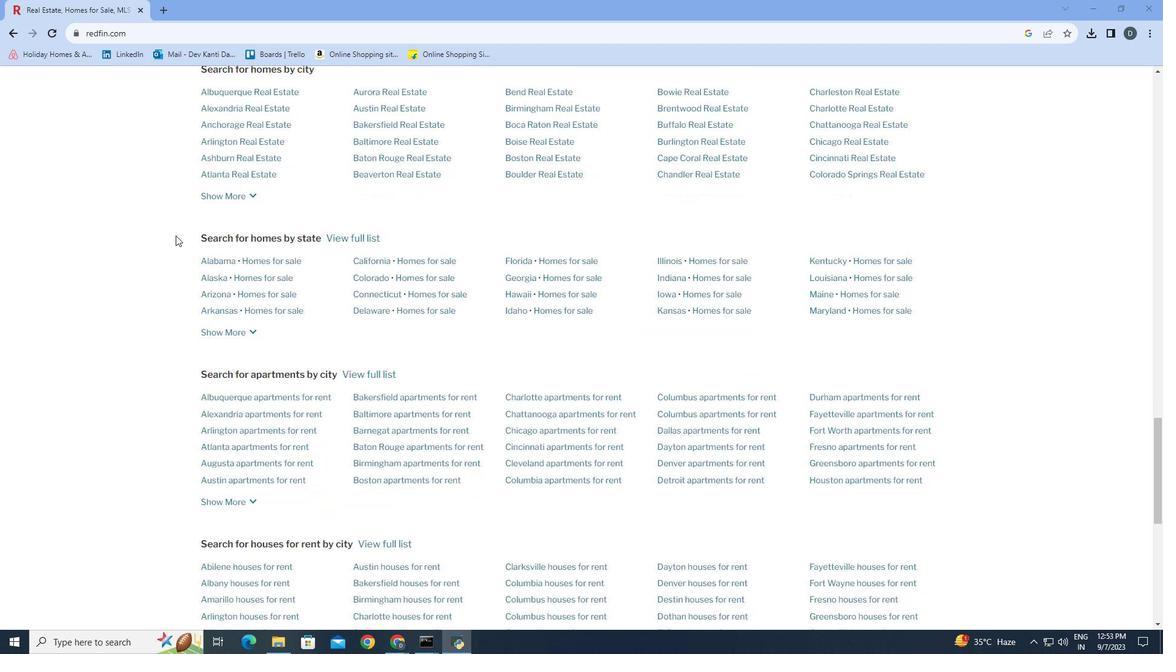 
Action: Mouse scrolled (171, 226) with delta (0, 0)
Screenshot: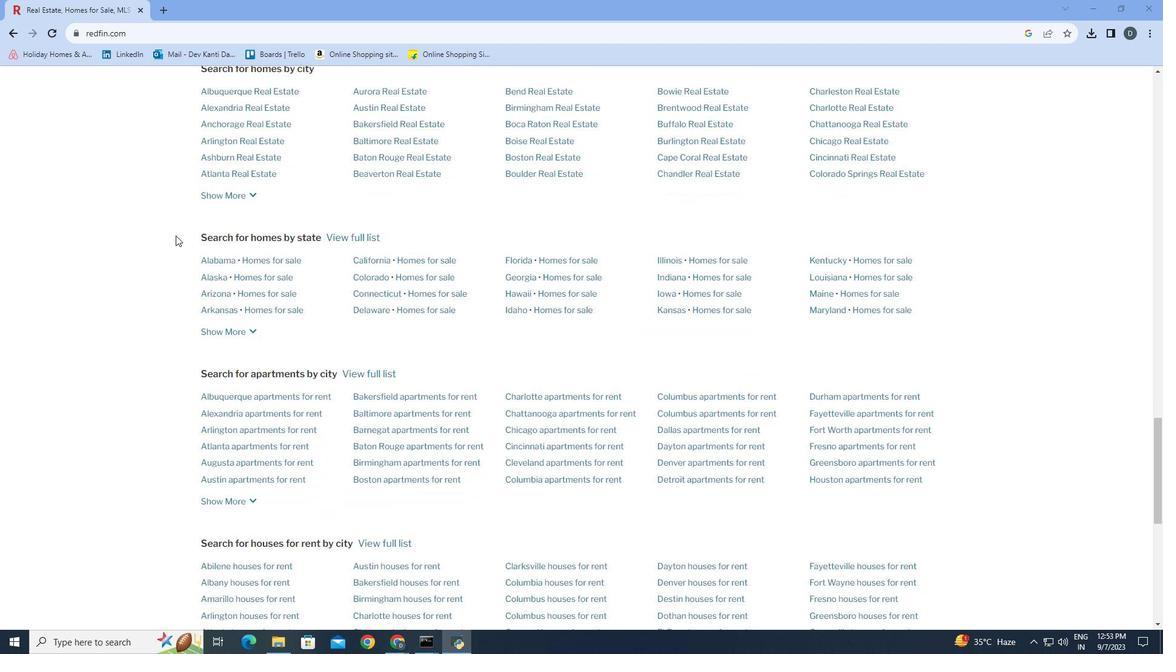 
Action: Mouse moved to (175, 242)
Screenshot: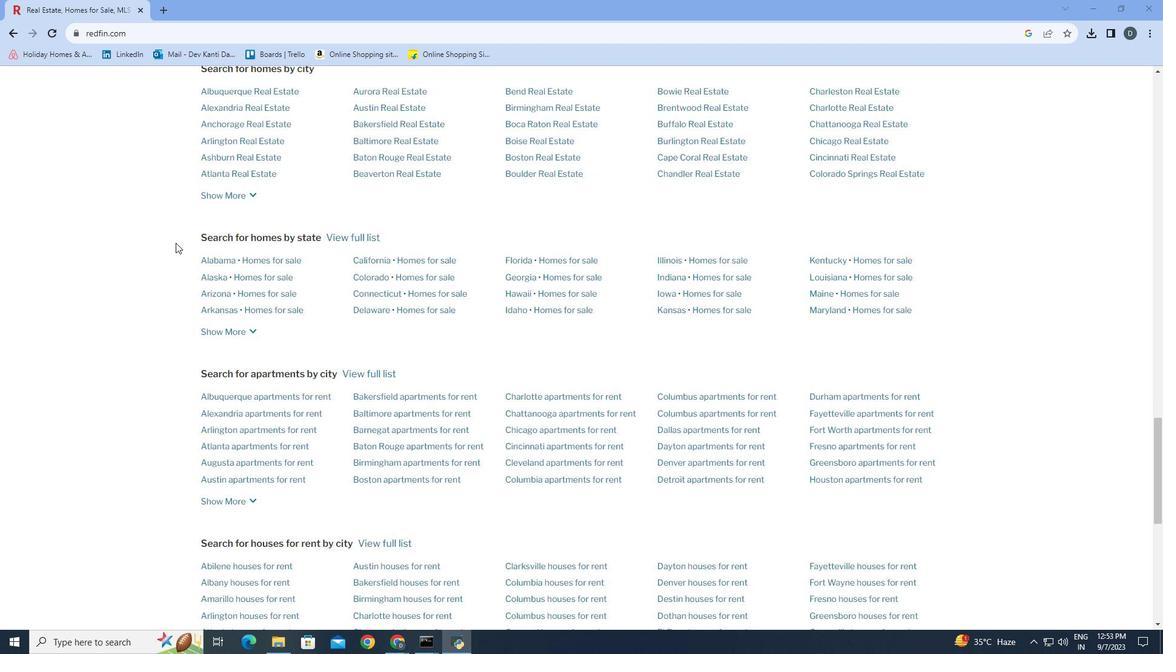 
Action: Mouse scrolled (175, 242) with delta (0, 0)
Screenshot: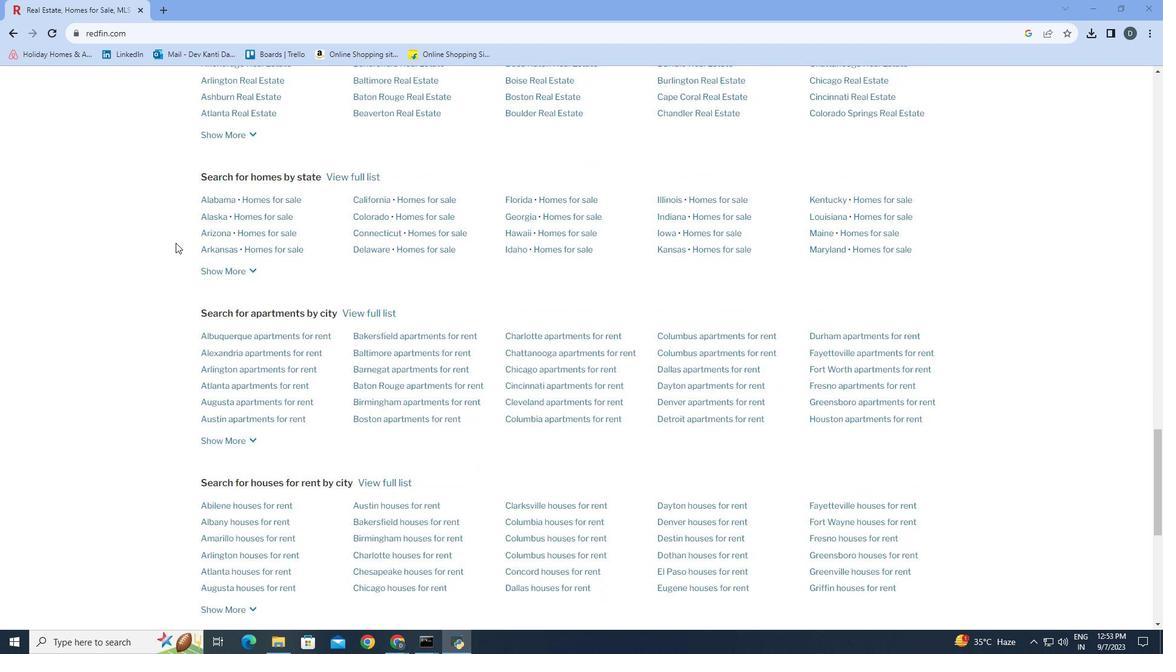 
Action: Mouse moved to (175, 243)
Screenshot: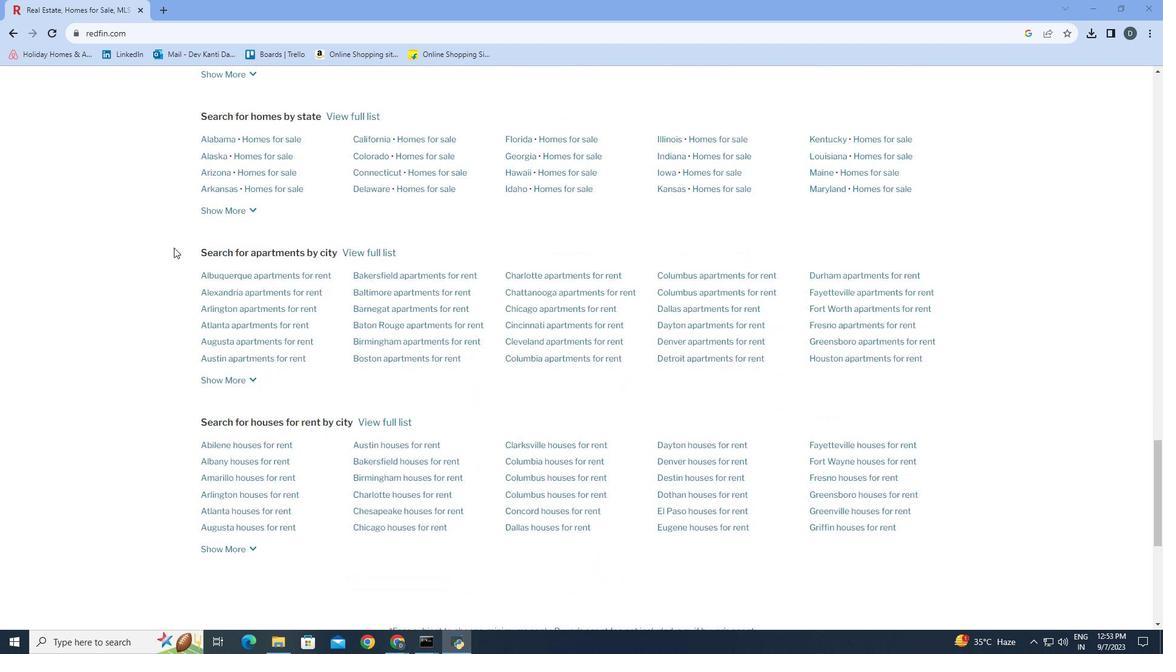
Action: Mouse scrolled (175, 242) with delta (0, 0)
Screenshot: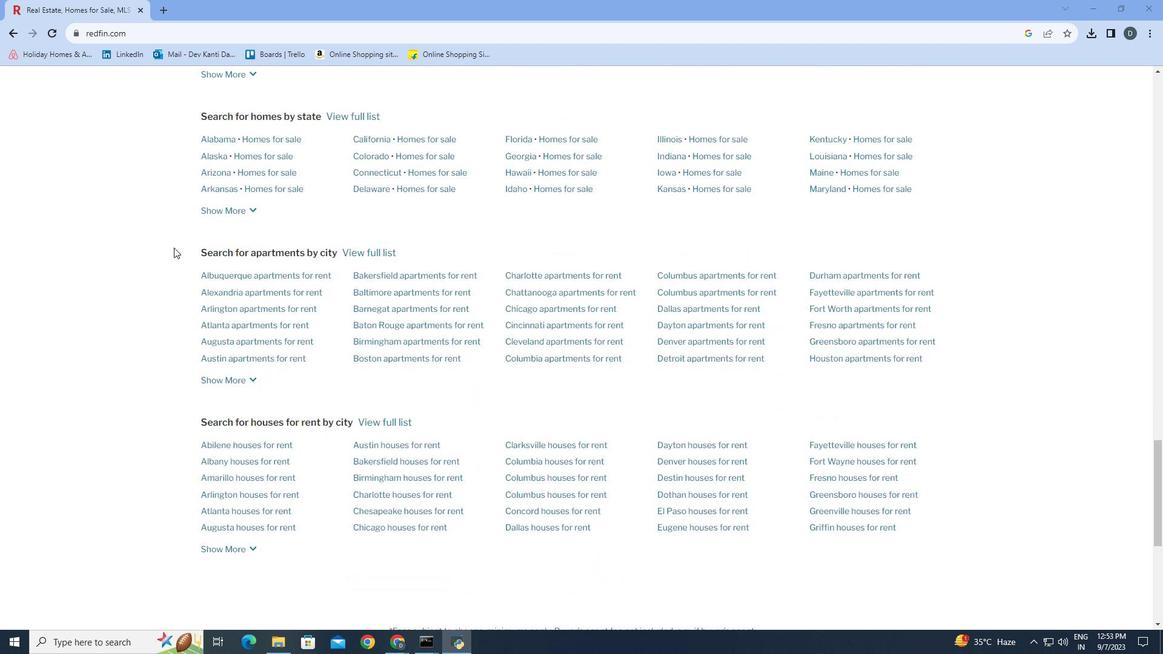 
Action: Mouse moved to (173, 248)
Screenshot: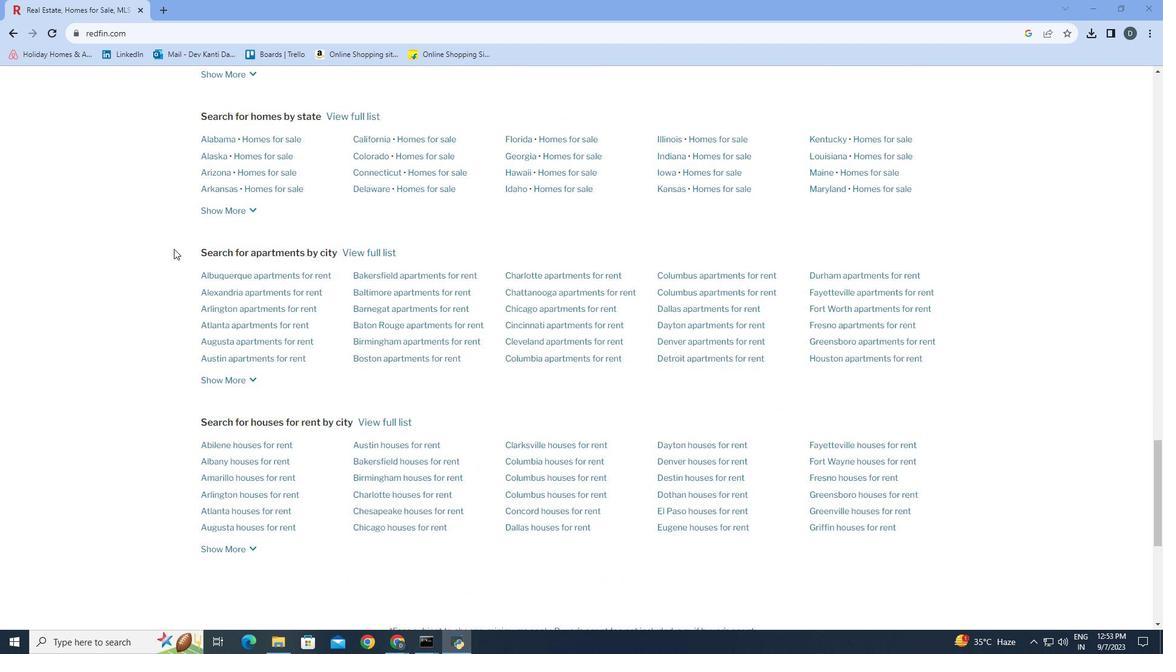 
Action: Mouse scrolled (173, 248) with delta (0, 0)
Screenshot: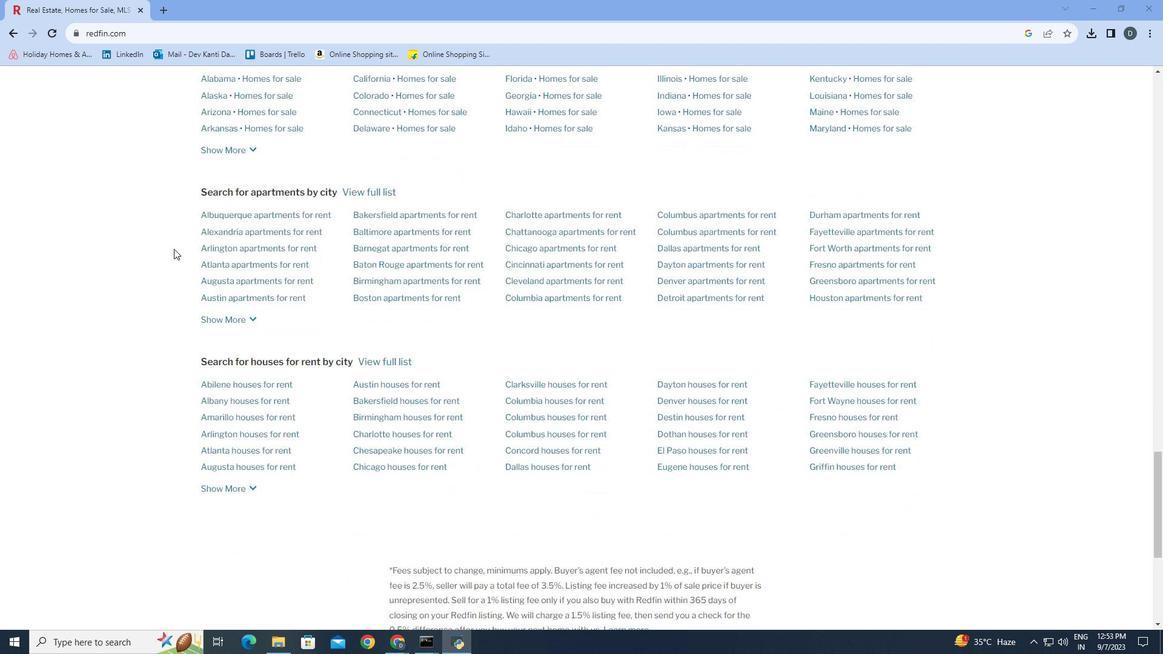 
Action: Mouse moved to (172, 250)
Screenshot: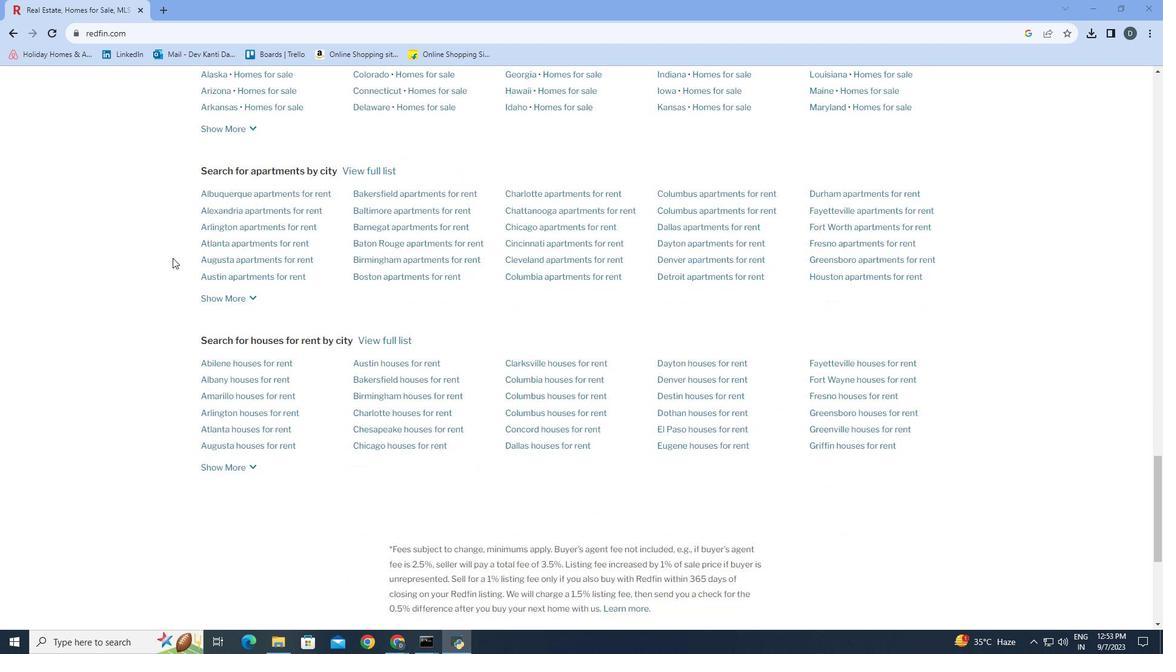 
Action: Mouse scrolled (172, 249) with delta (0, 0)
Screenshot: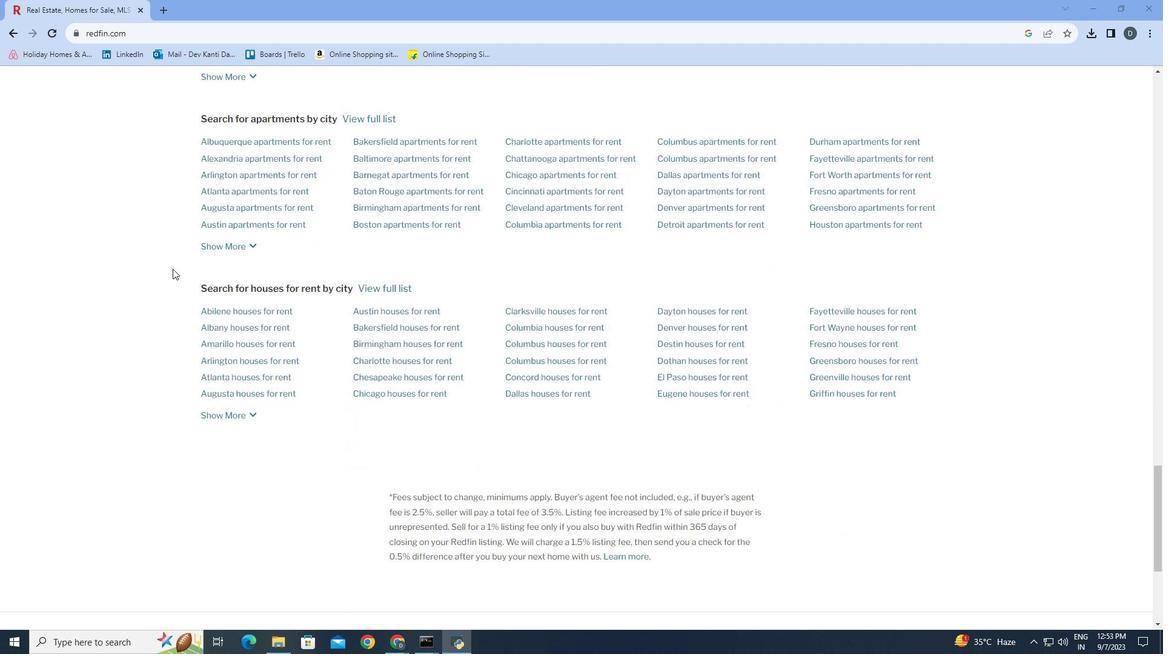 
Action: Mouse moved to (172, 263)
Screenshot: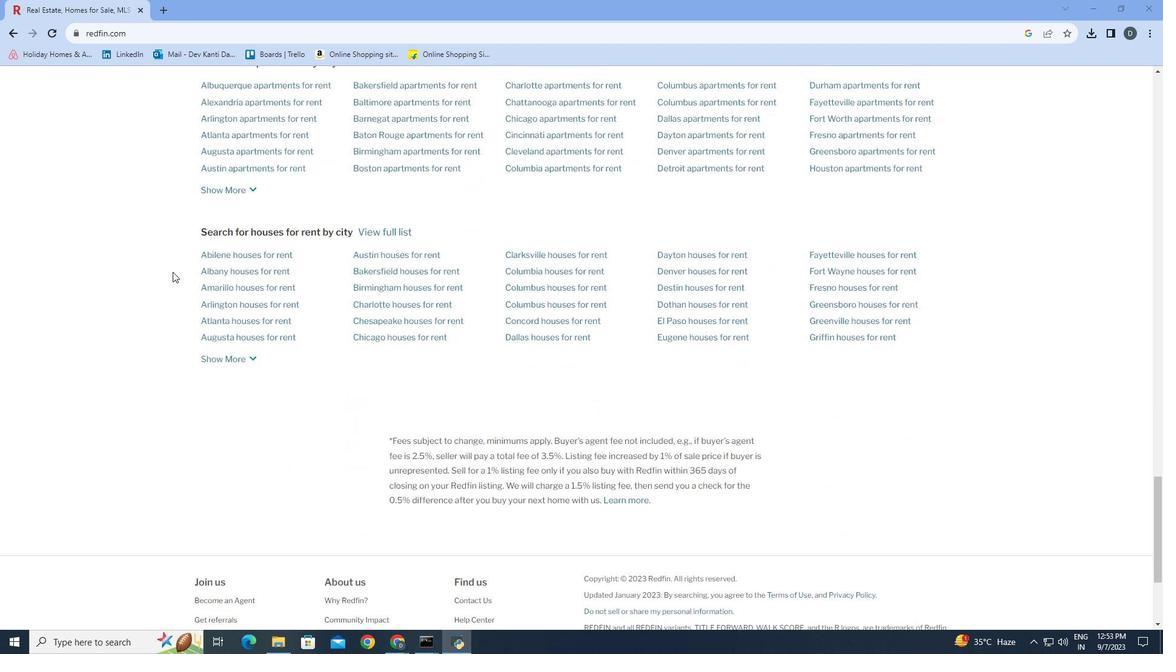 
Action: Mouse scrolled (172, 262) with delta (0, 0)
Screenshot: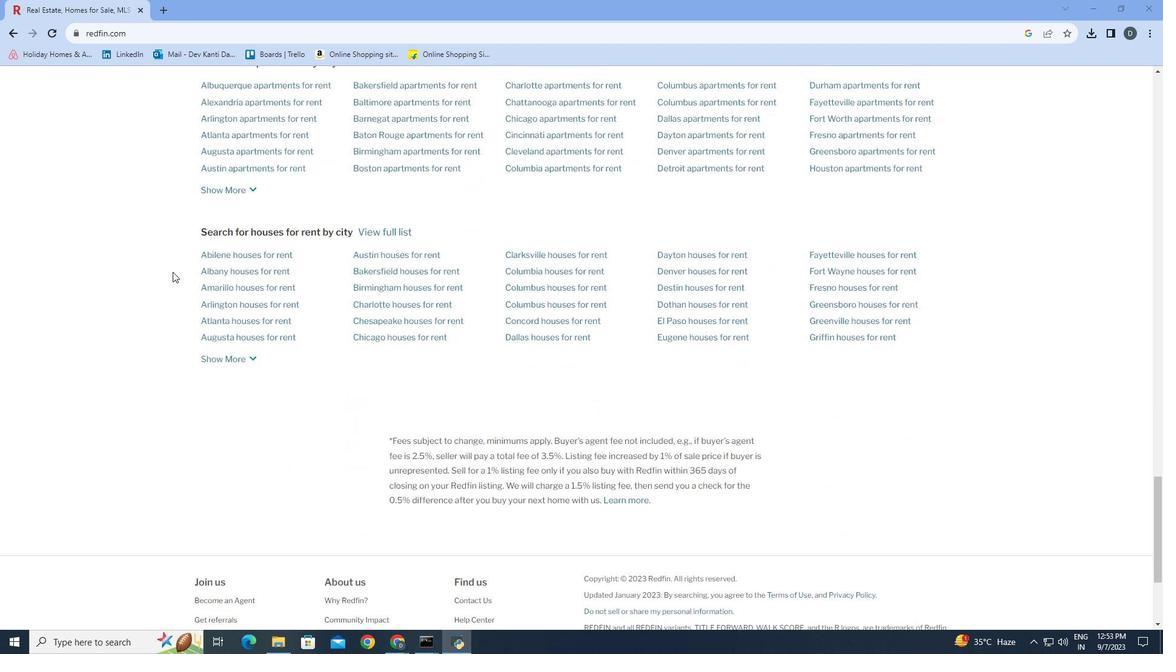 
Action: Mouse moved to (172, 270)
Screenshot: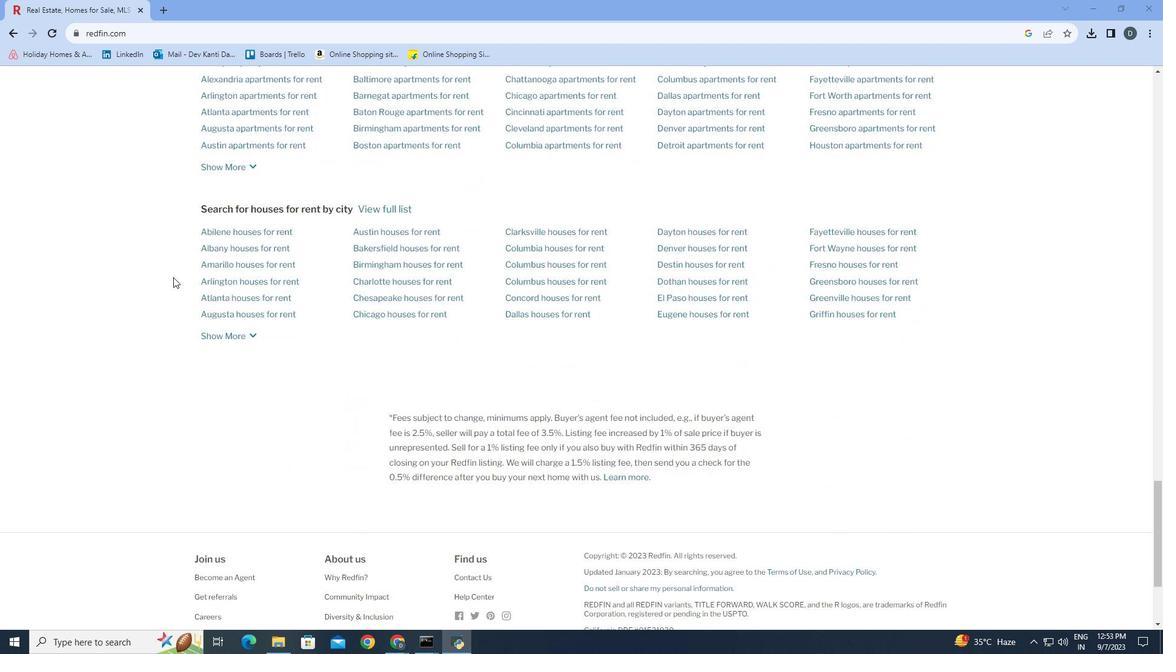 
Action: Mouse scrolled (172, 269) with delta (0, 0)
Screenshot: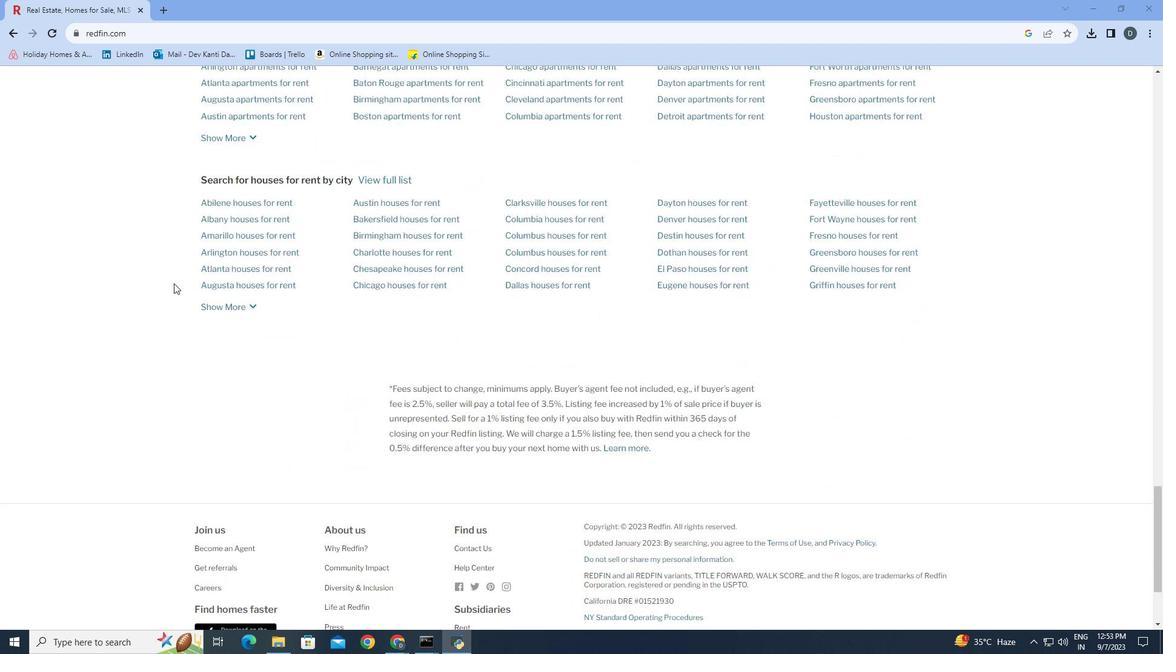 
Action: Mouse moved to (173, 287)
Screenshot: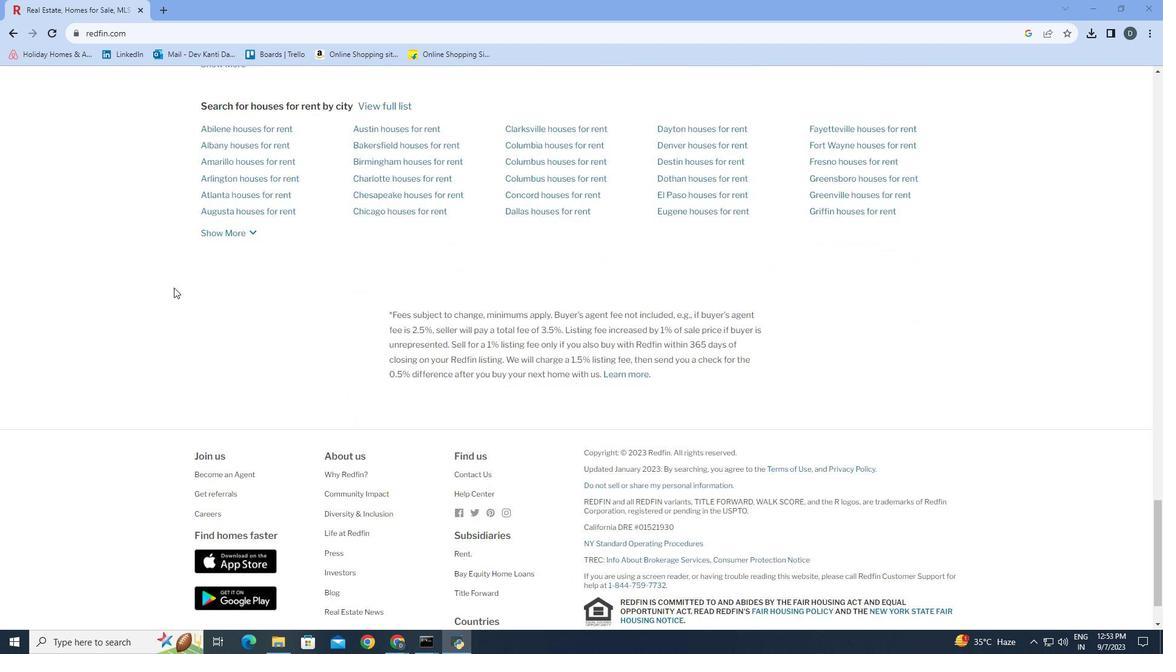 
Action: Mouse scrolled (173, 287) with delta (0, 0)
Screenshot: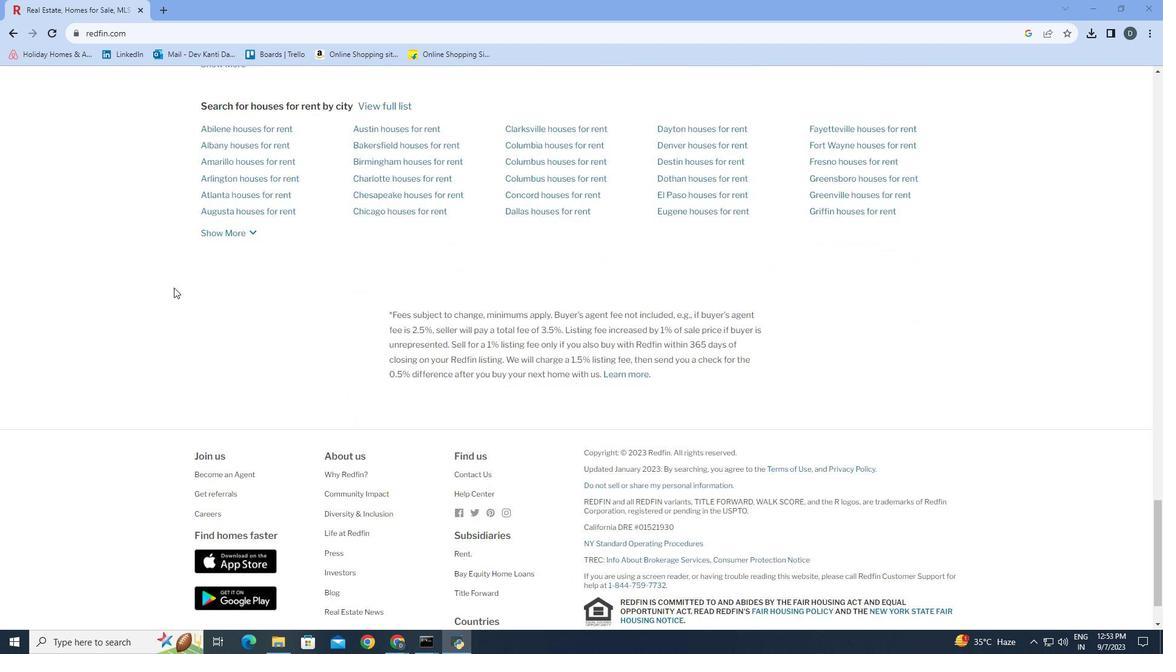 
Action: Mouse scrolled (173, 287) with delta (0, 0)
Screenshot: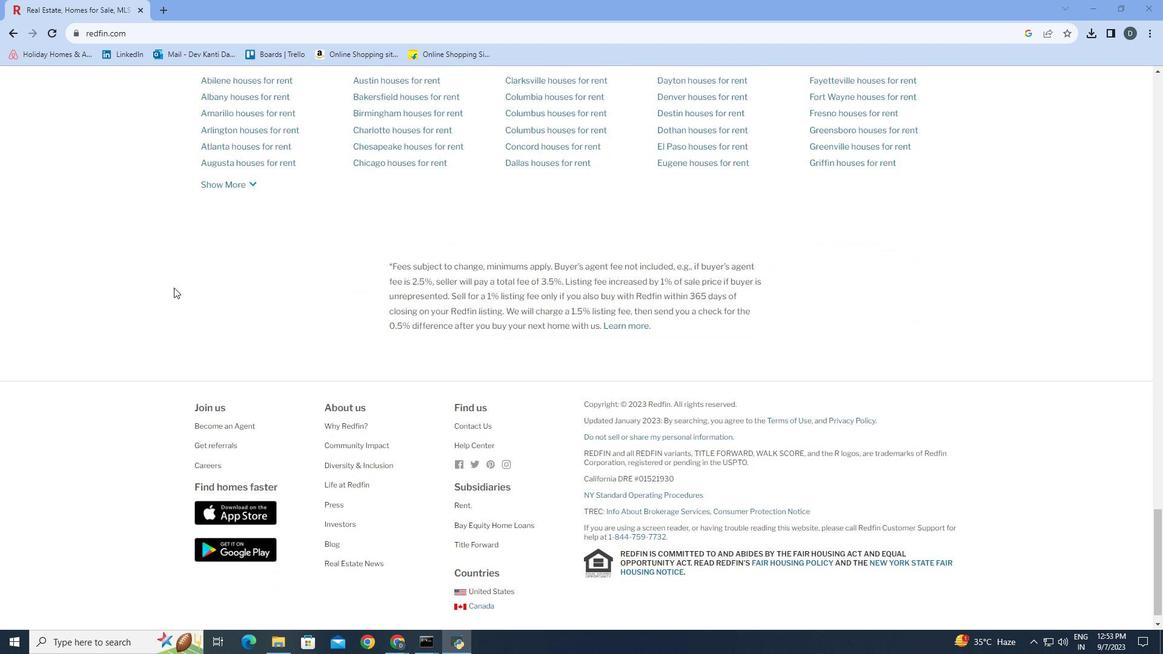 
Action: Mouse scrolled (173, 287) with delta (0, 0)
Screenshot: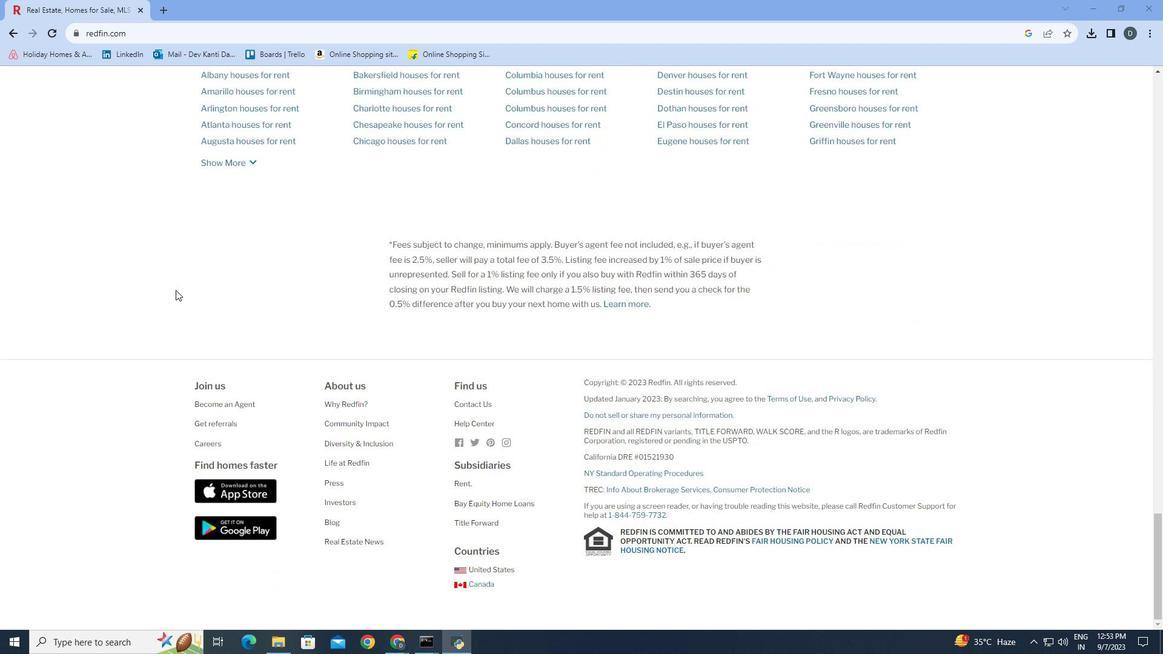 
Action: Mouse scrolled (173, 287) with delta (0, 0)
Screenshot: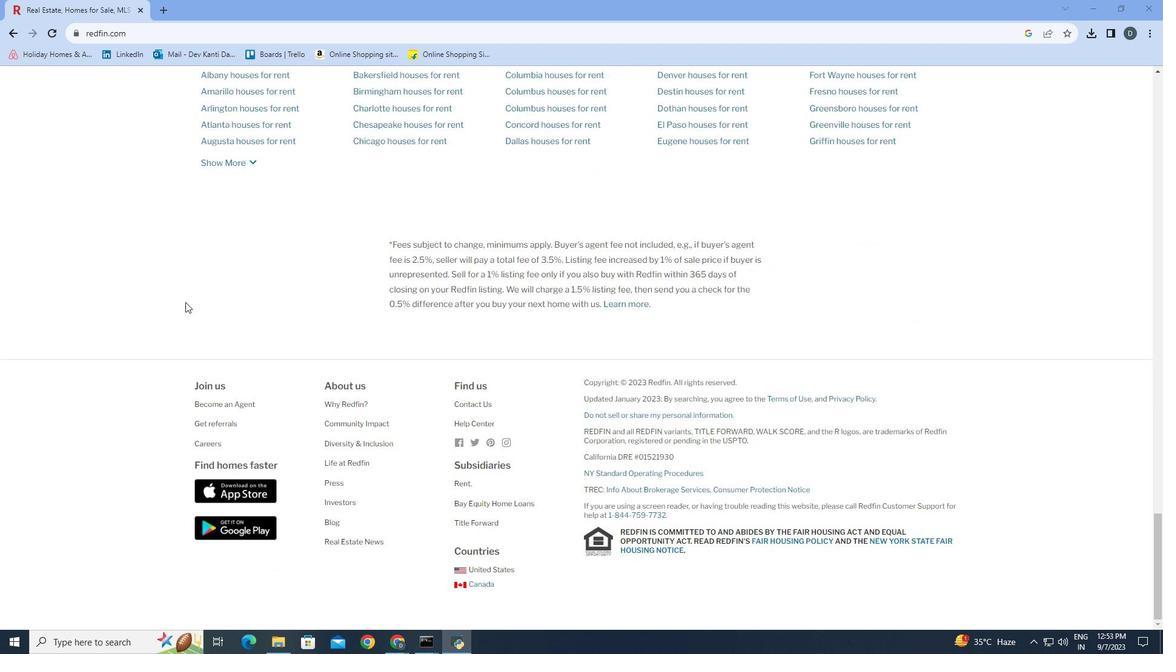 
Action: Mouse moved to (335, 543)
Screenshot: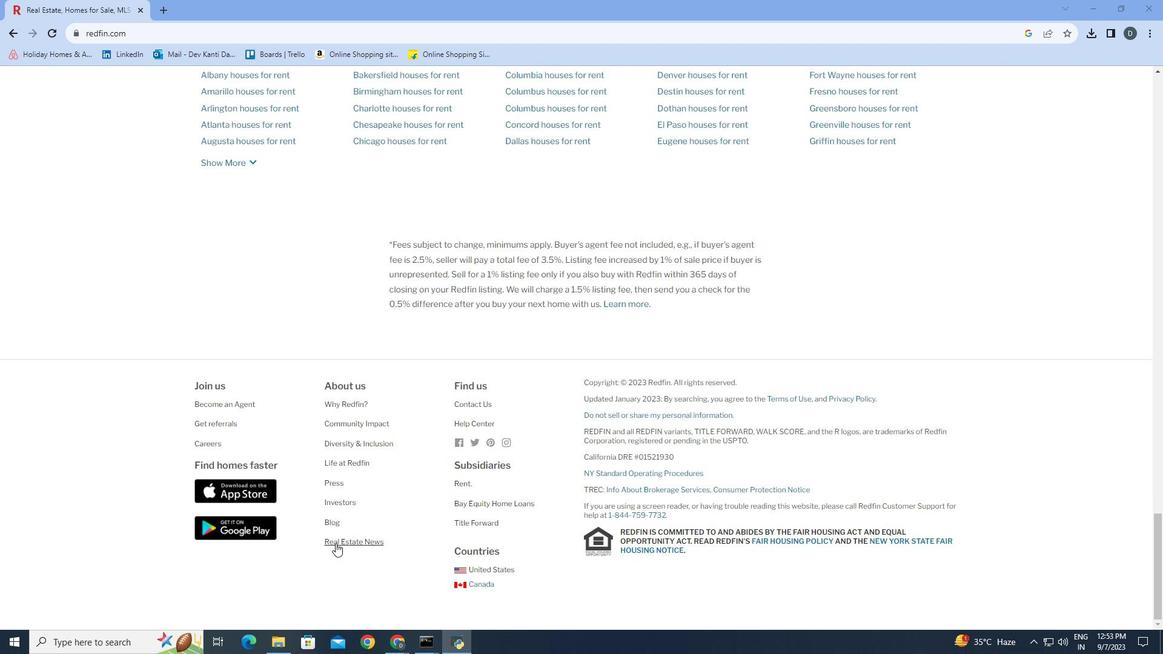 
Action: Mouse pressed left at (335, 543)
Screenshot: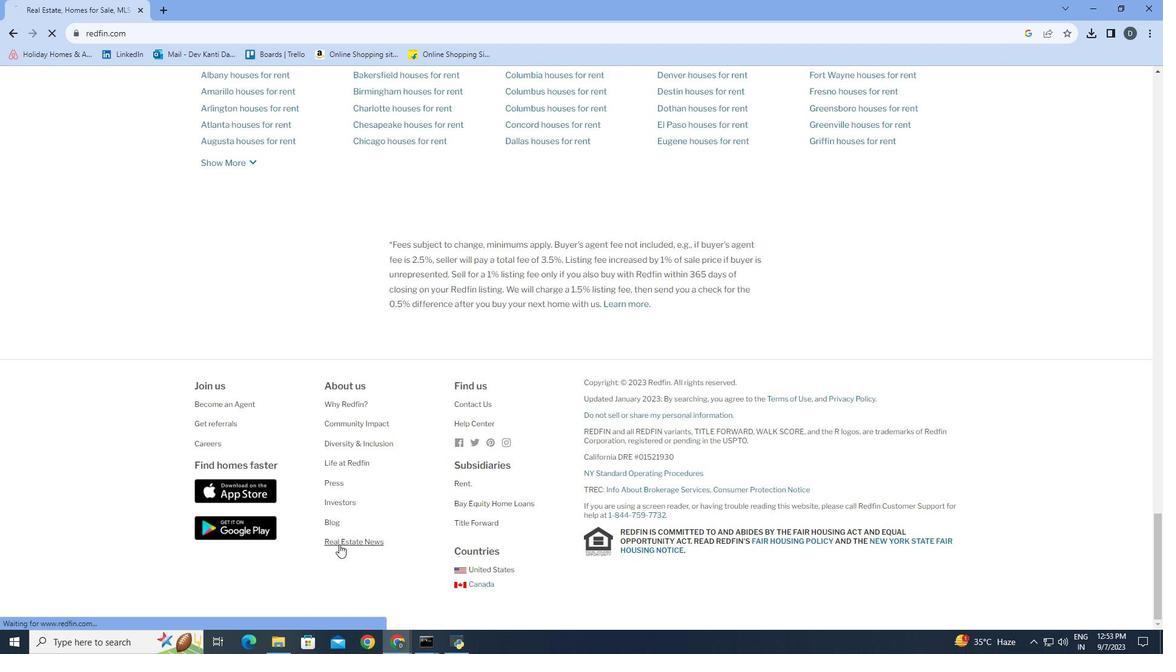 
Action: Mouse moved to (521, 131)
Screenshot: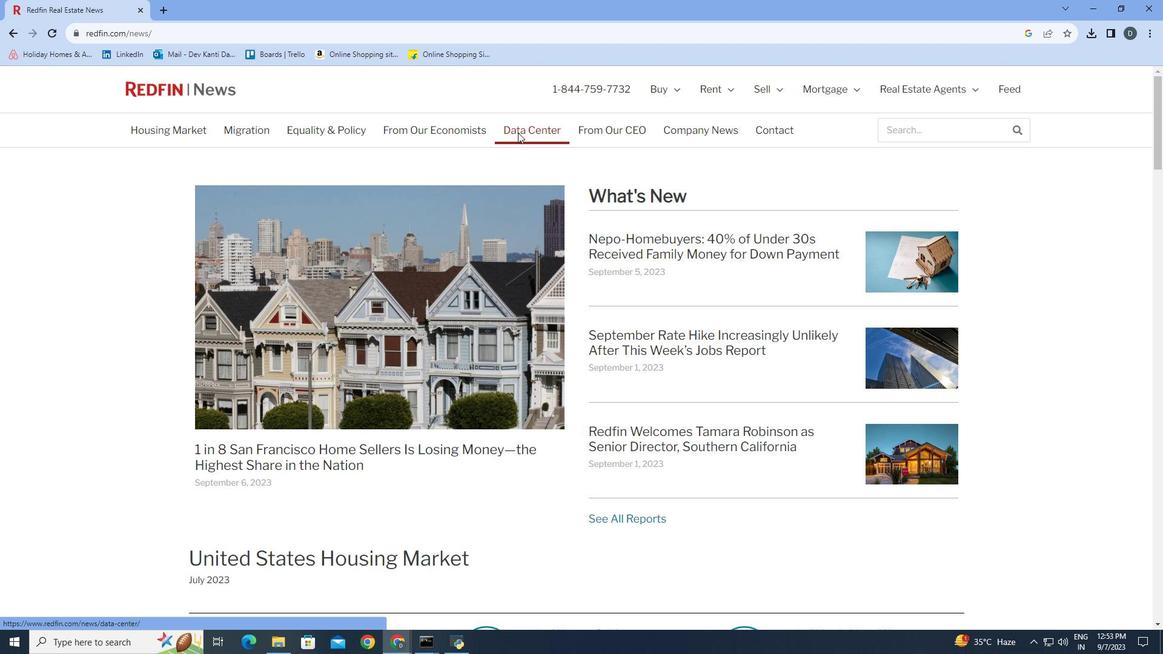 
Action: Mouse pressed left at (521, 131)
Screenshot: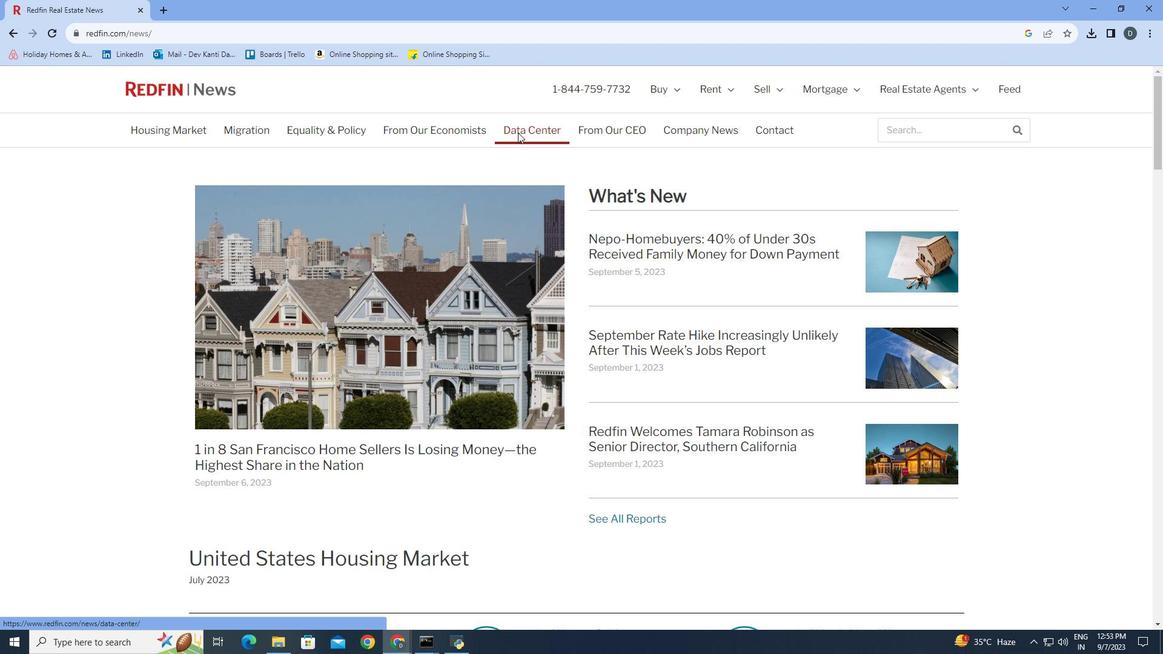 
Action: Mouse moved to (470, 266)
Screenshot: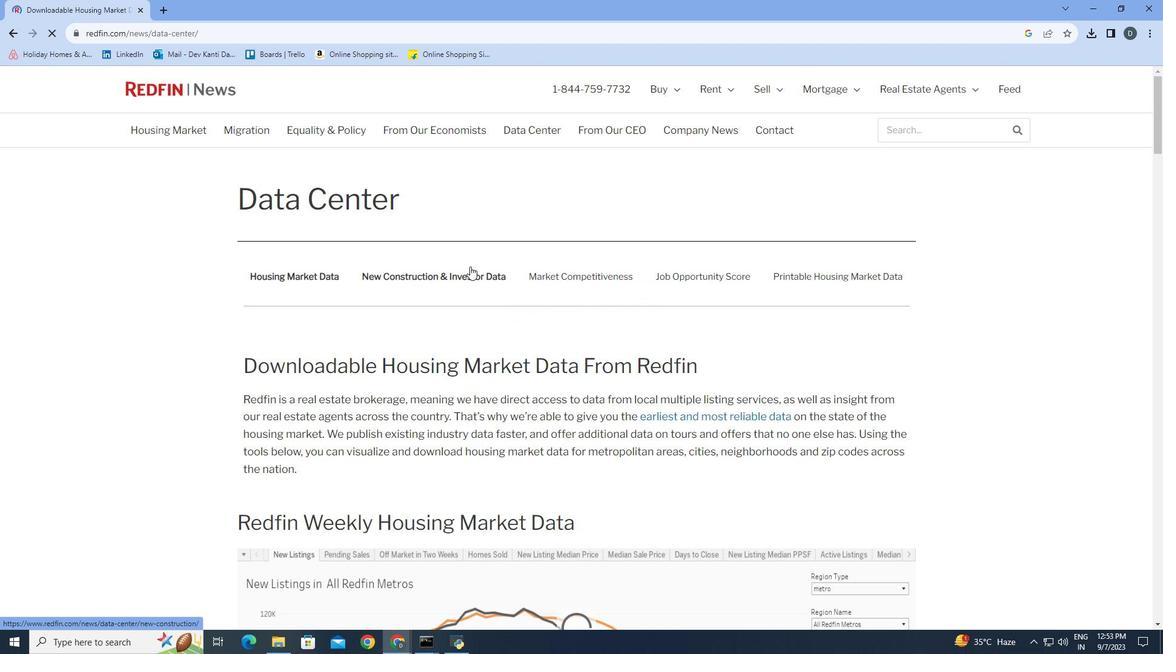 
Action: Mouse pressed left at (470, 266)
Screenshot: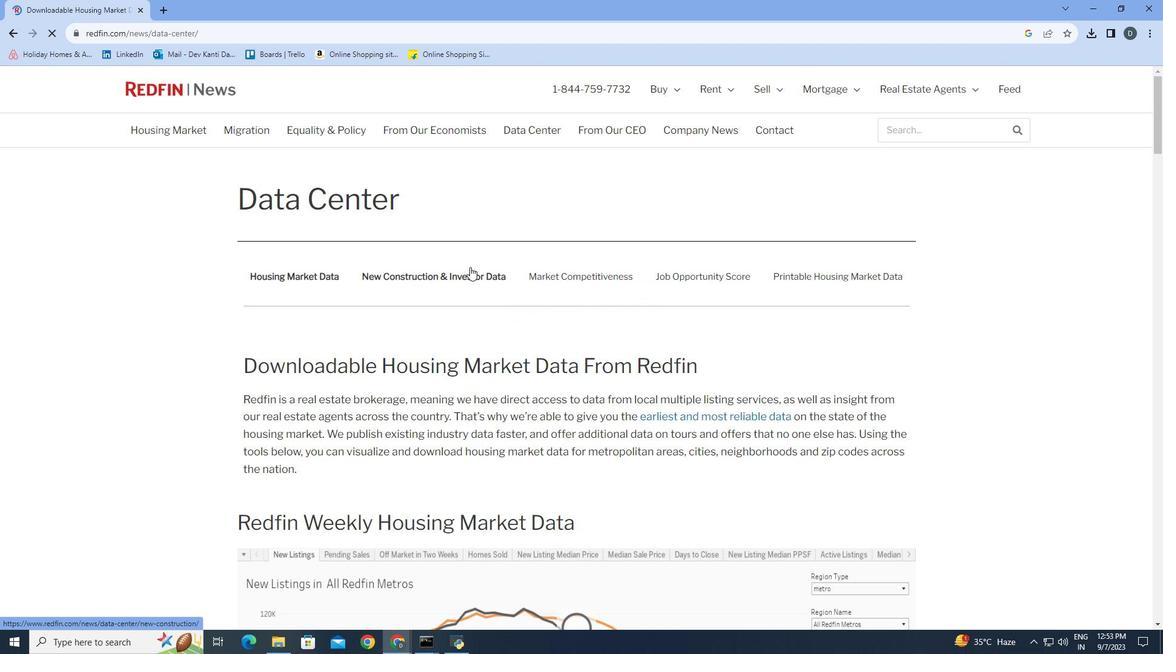 
Action: Mouse moved to (1103, 371)
Screenshot: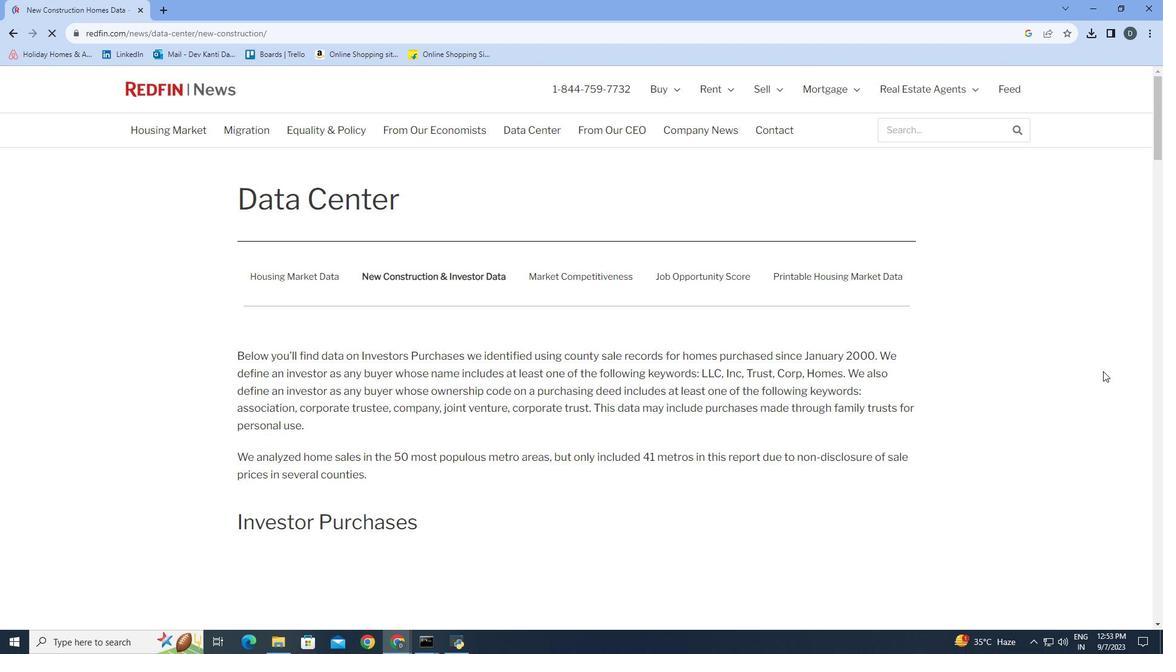 
Action: Mouse scrolled (1103, 370) with delta (0, 0)
Screenshot: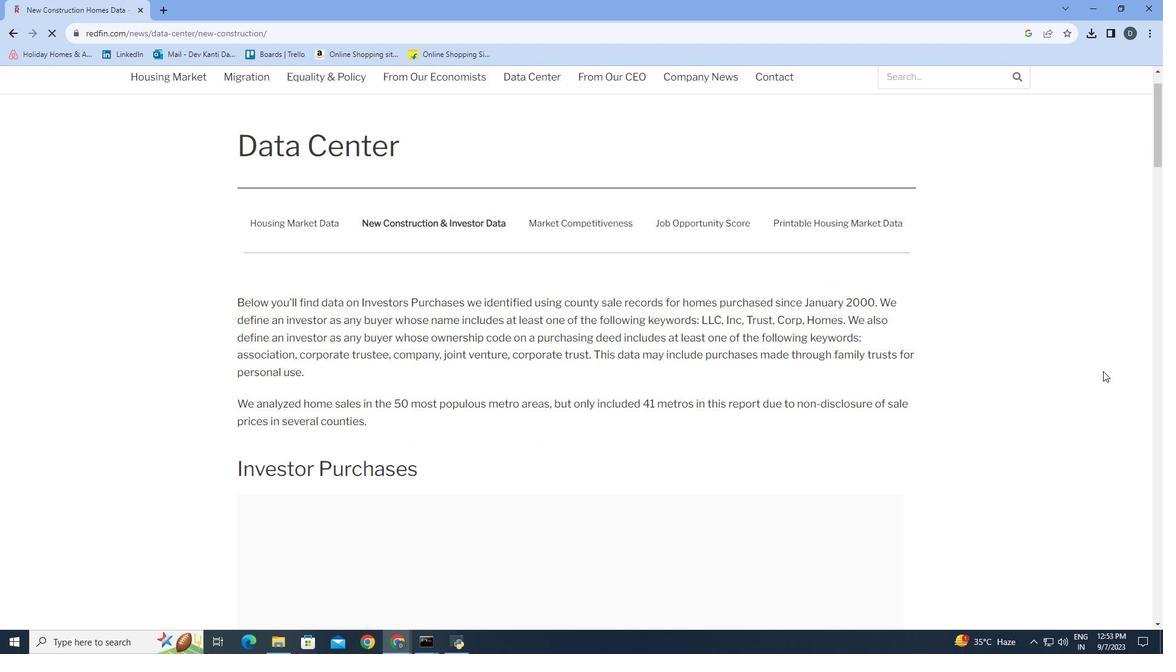 
Action: Mouse scrolled (1103, 370) with delta (0, 0)
Screenshot: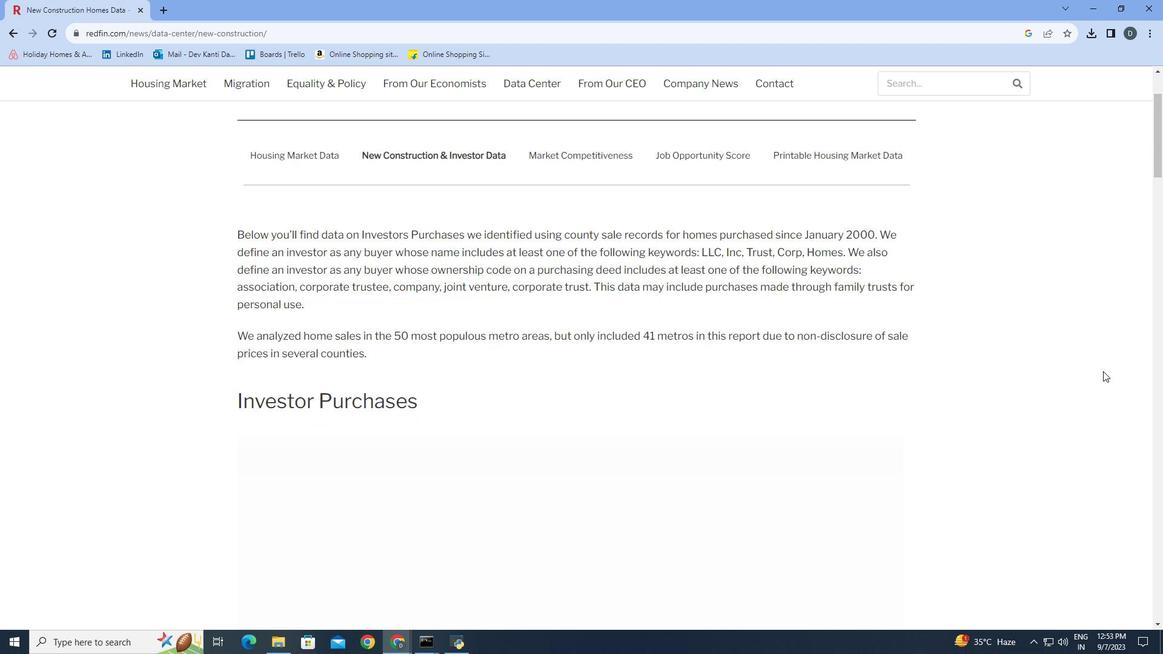 
Action: Mouse scrolled (1103, 370) with delta (0, 0)
Screenshot: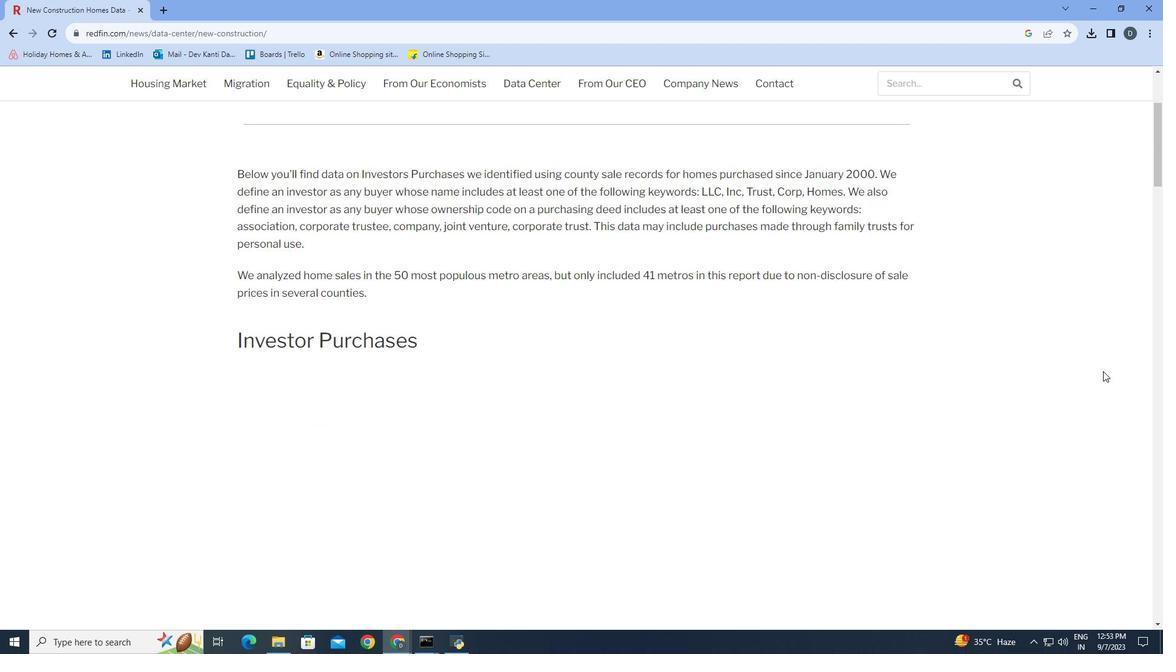 
Action: Mouse scrolled (1103, 370) with delta (0, 0)
Screenshot: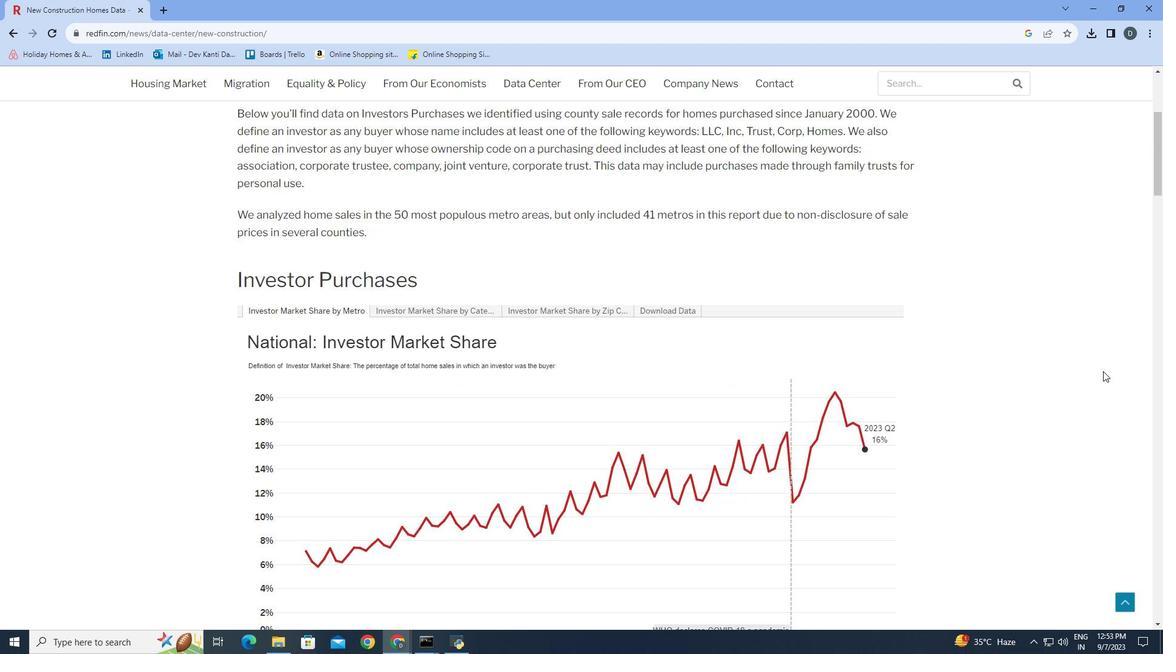 
Action: Mouse scrolled (1103, 370) with delta (0, 0)
Screenshot: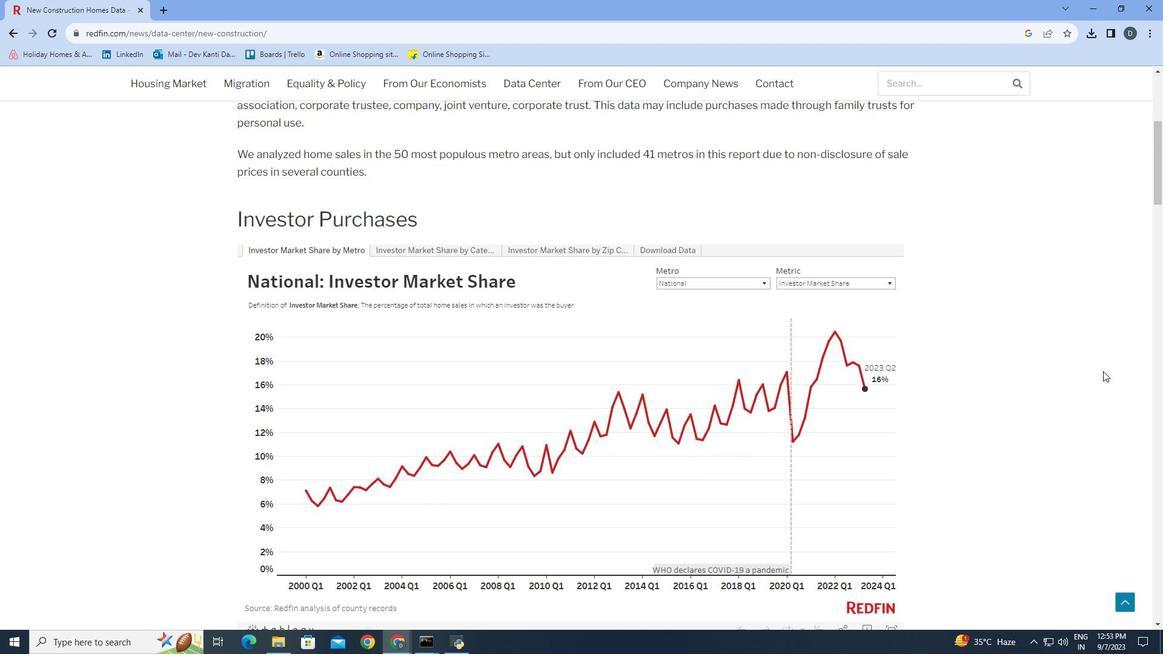 
Action: Mouse scrolled (1103, 370) with delta (0, 0)
Screenshot: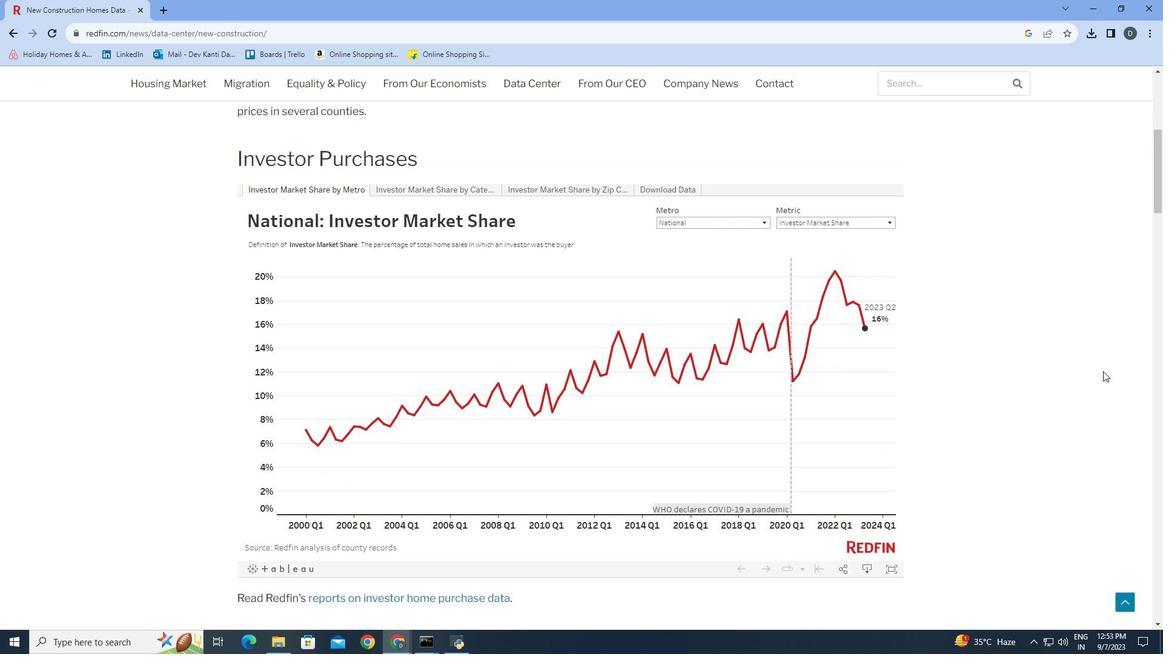 
Action: Mouse scrolled (1103, 370) with delta (0, 0)
Screenshot: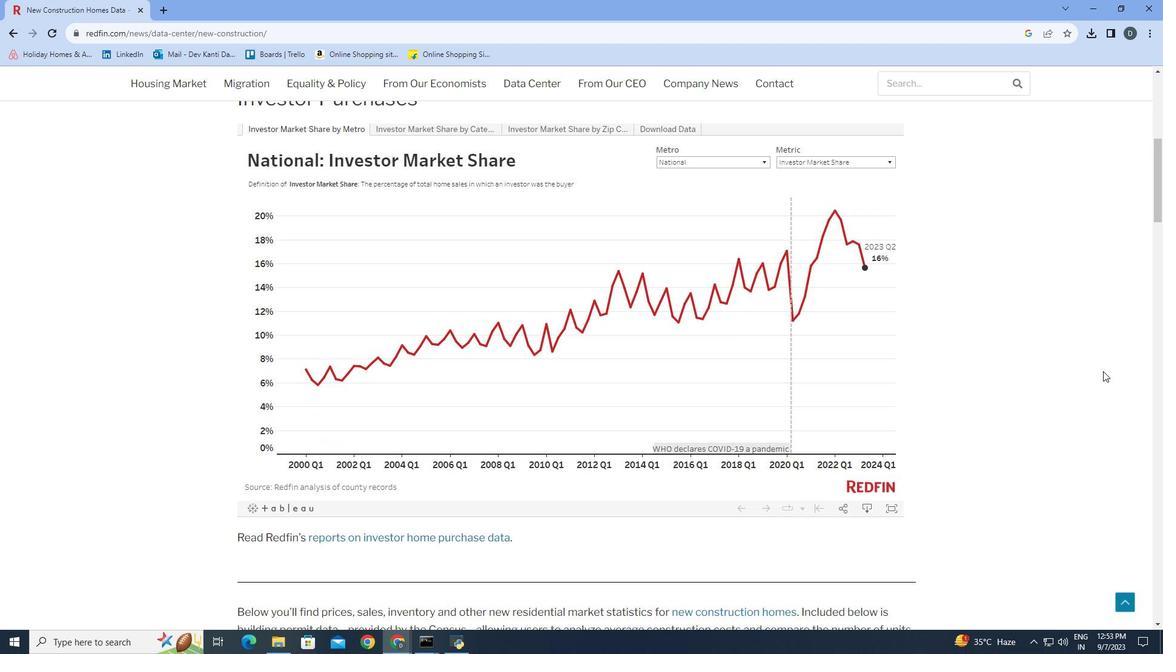 
Action: Mouse scrolled (1103, 370) with delta (0, 0)
Screenshot: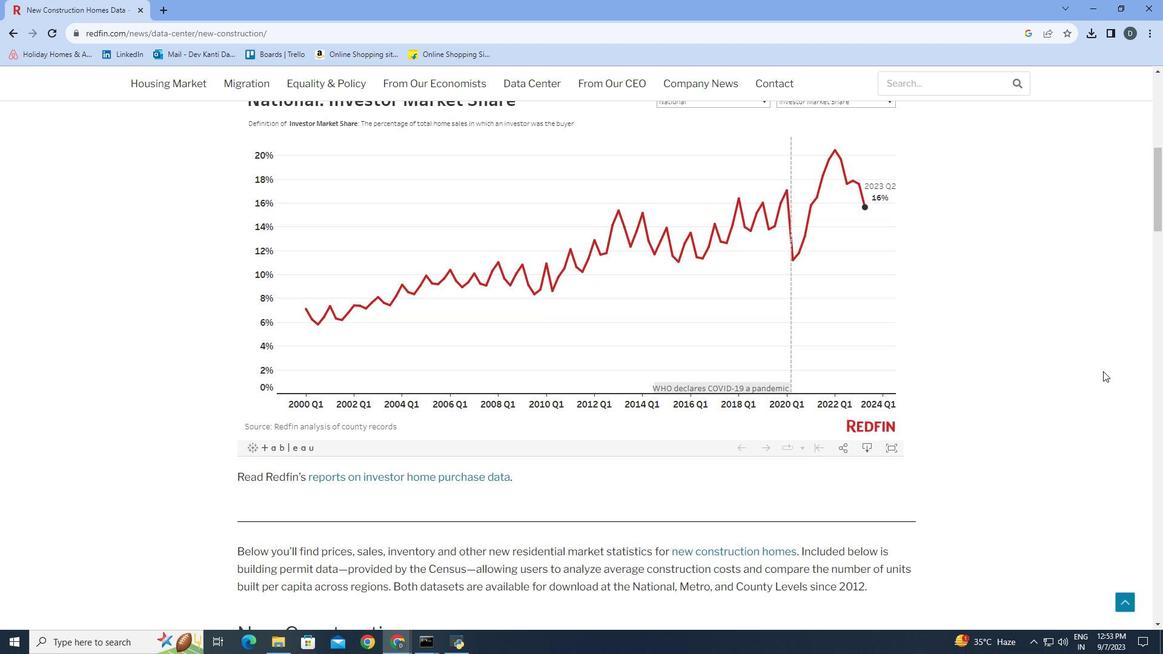 
Action: Mouse scrolled (1103, 370) with delta (0, 0)
Screenshot: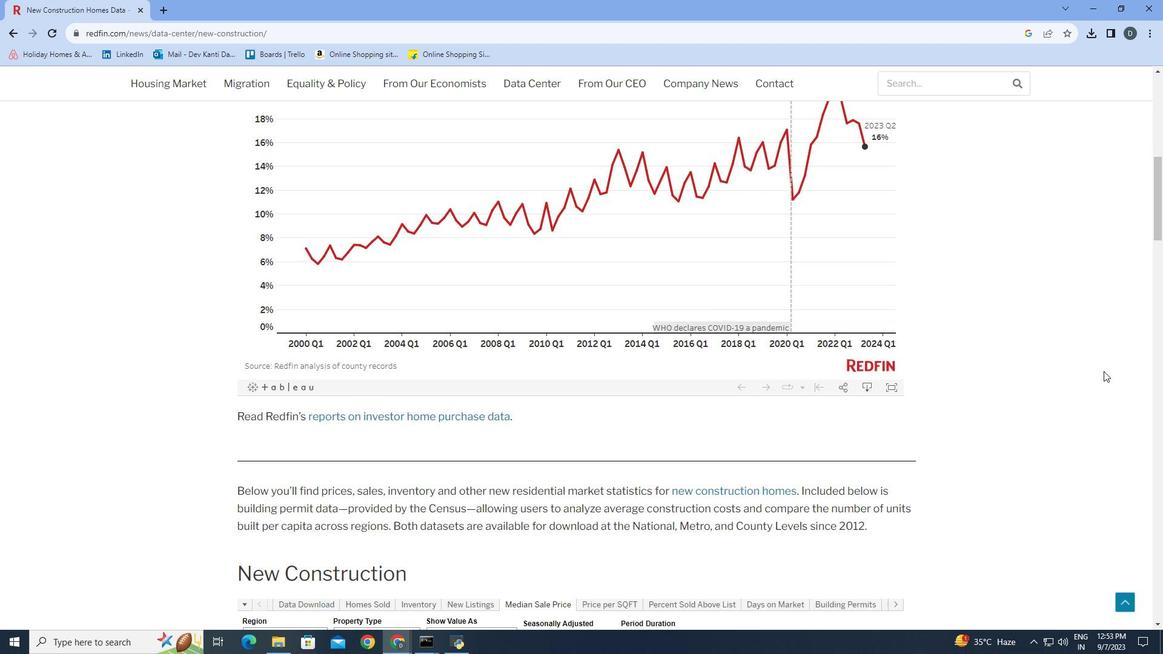 
Action: Mouse moved to (1103, 371)
Screenshot: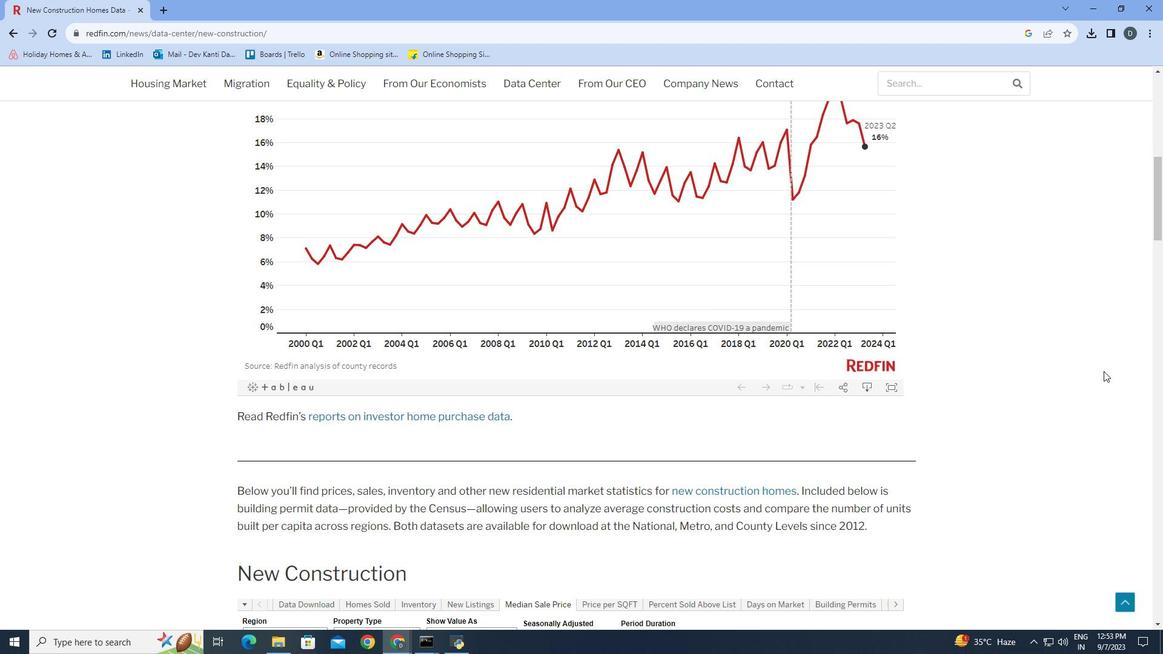 
Action: Mouse scrolled (1103, 370) with delta (0, 0)
Screenshot: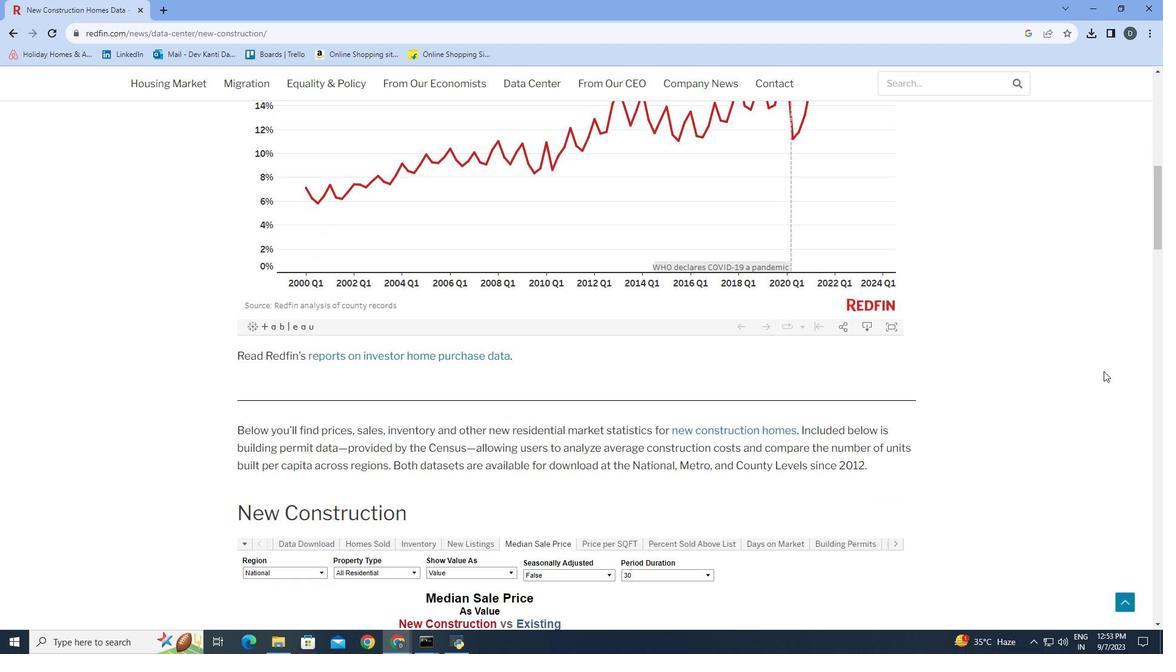 
Action: Mouse scrolled (1103, 370) with delta (0, 0)
Screenshot: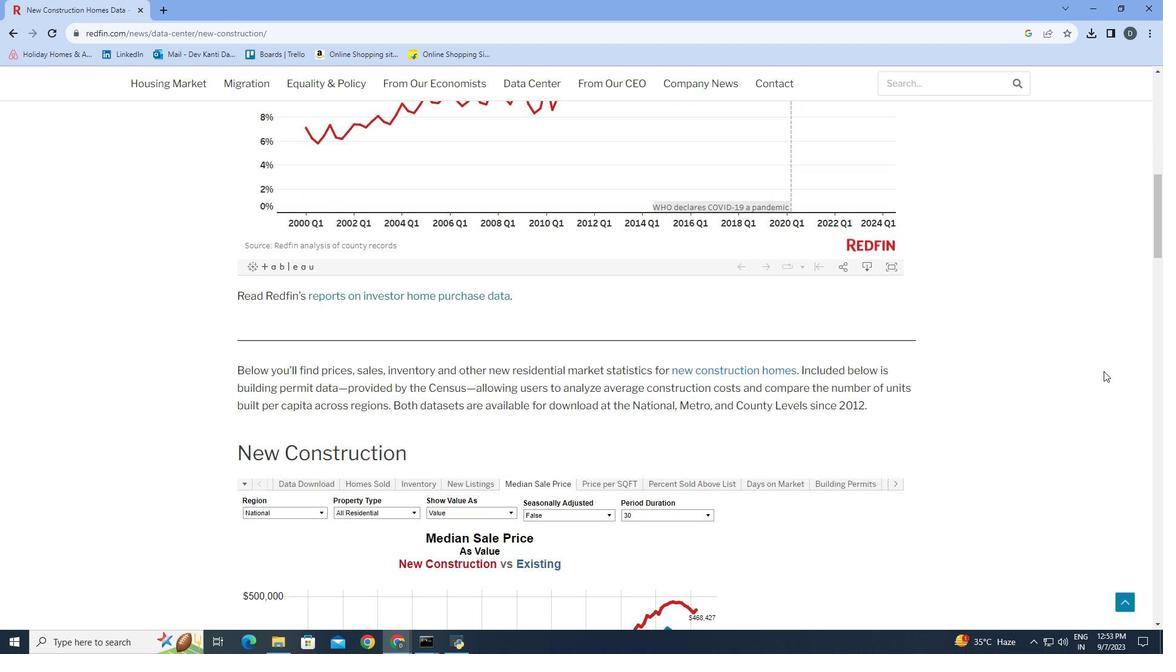 
Action: Mouse moved to (1103, 371)
Screenshot: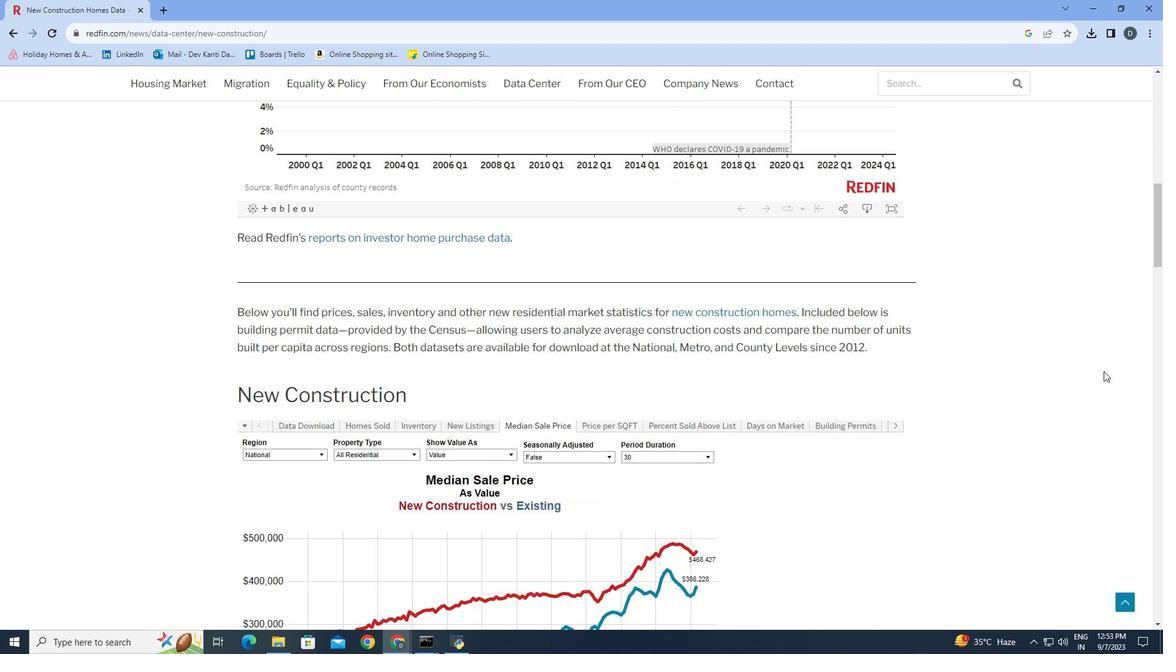
Action: Mouse scrolled (1103, 370) with delta (0, 0)
Screenshot: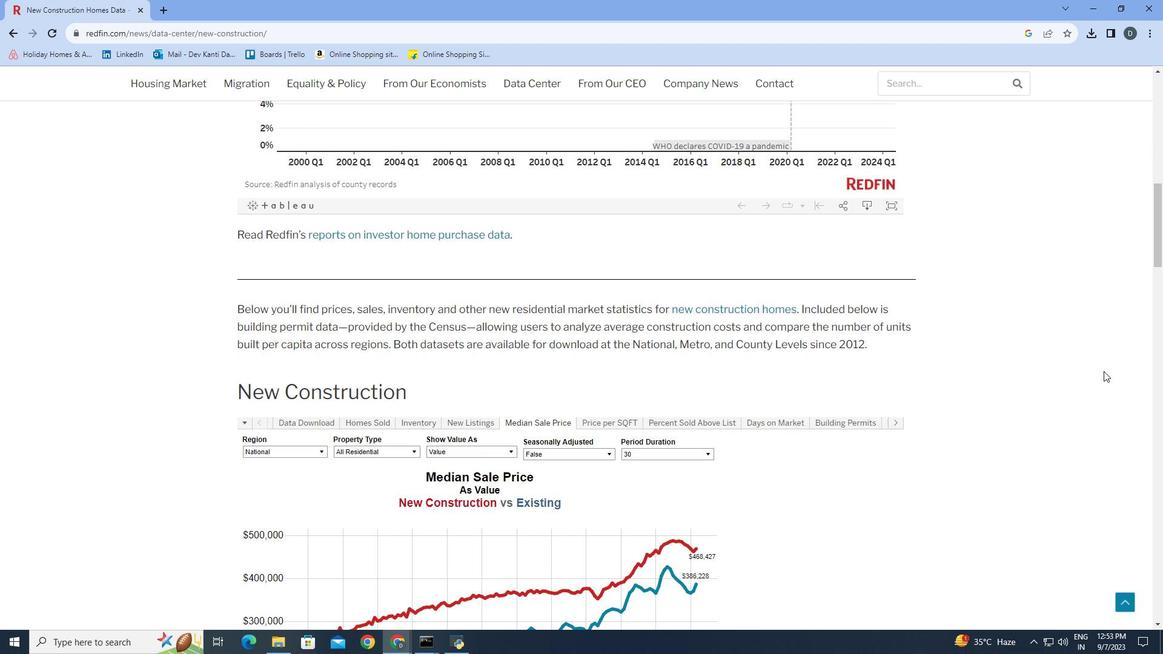 
Action: Mouse scrolled (1103, 370) with delta (0, 0)
Screenshot: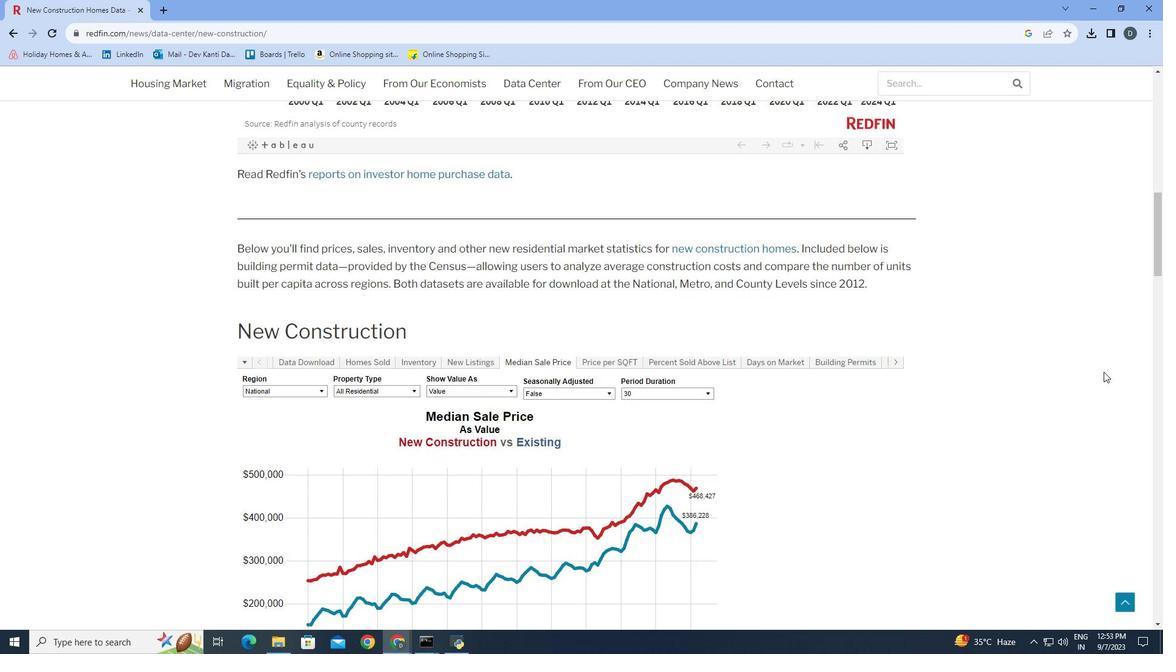 
Action: Mouse moved to (1103, 372)
Screenshot: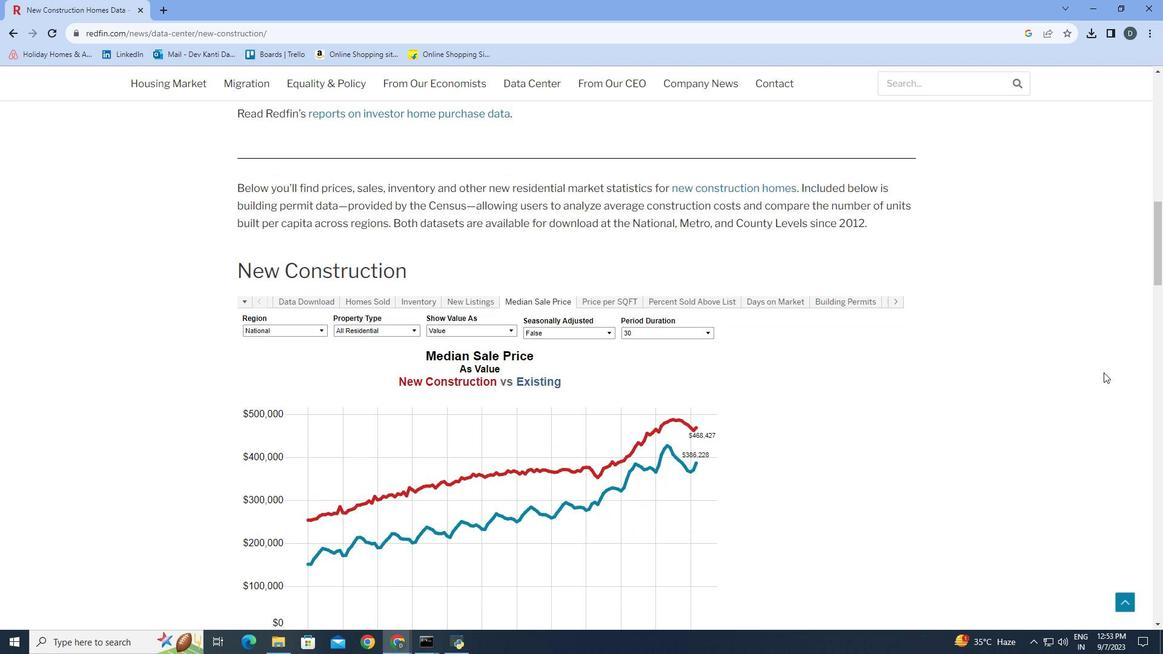 
Action: Mouse scrolled (1103, 371) with delta (0, 0)
Screenshot: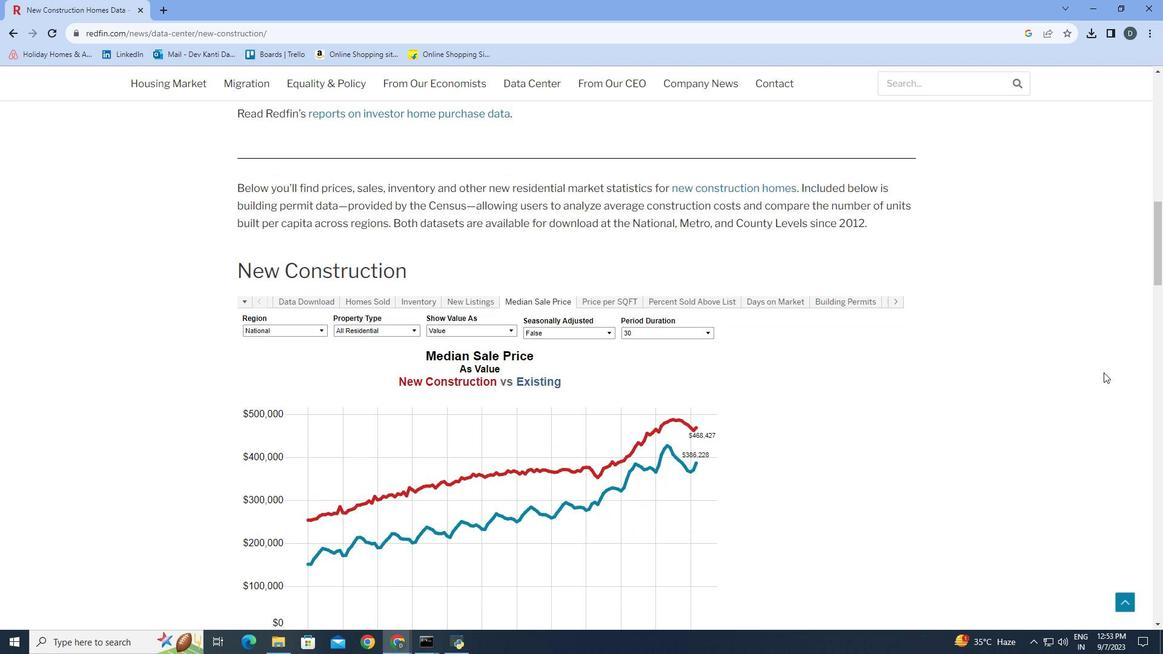 
Action: Mouse moved to (1101, 373)
Screenshot: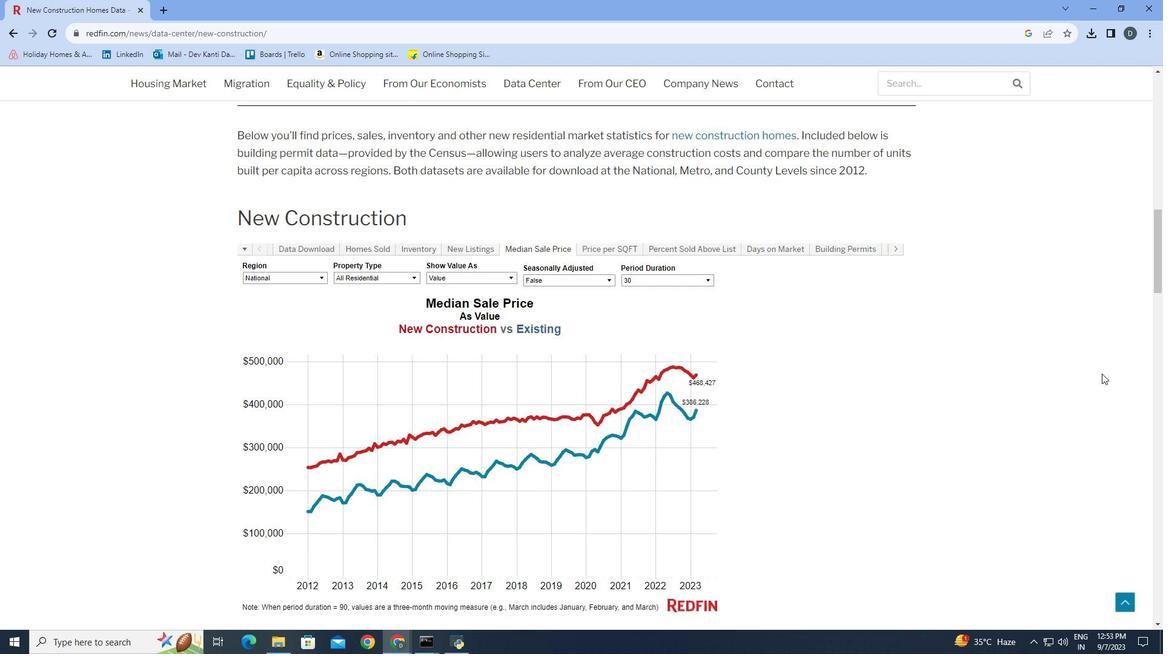 
Action: Mouse scrolled (1101, 373) with delta (0, 0)
Screenshot: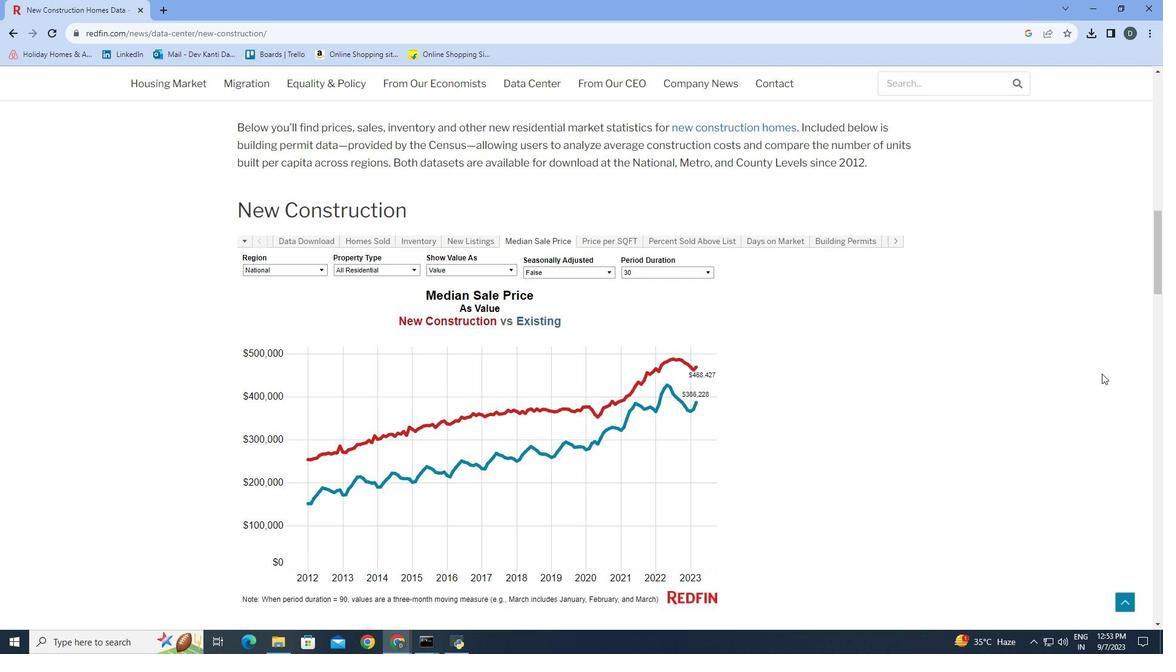 
Action: Mouse moved to (1101, 373)
Screenshot: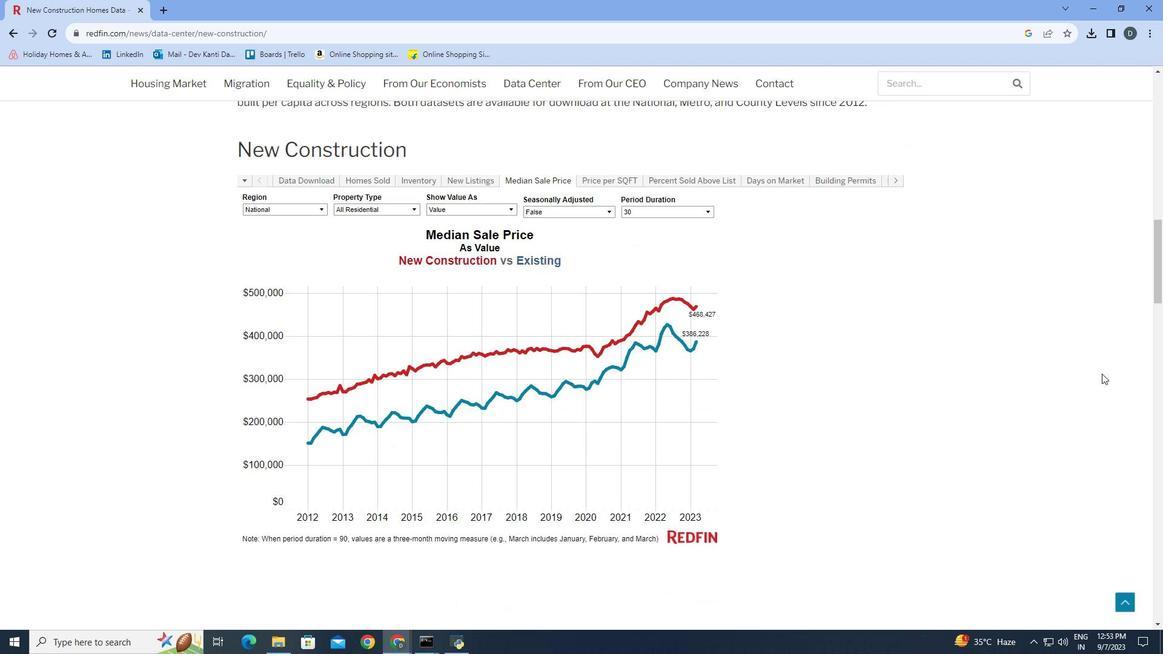 
Action: Mouse scrolled (1101, 373) with delta (0, 0)
Screenshot: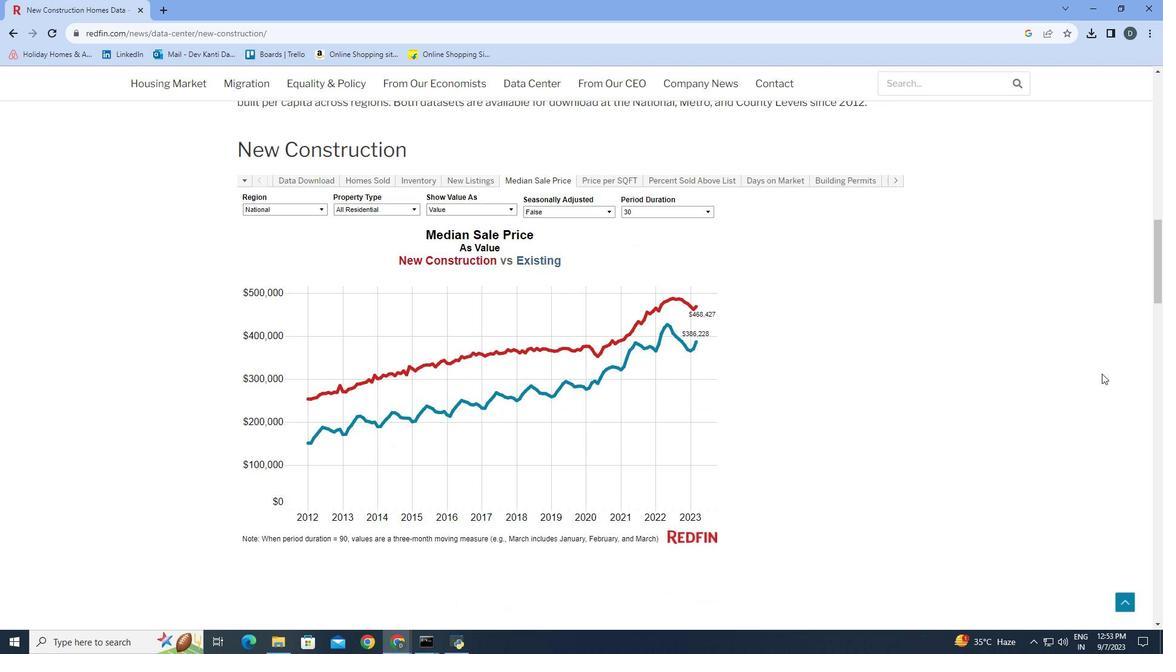
Action: Mouse scrolled (1101, 373) with delta (0, 0)
Screenshot: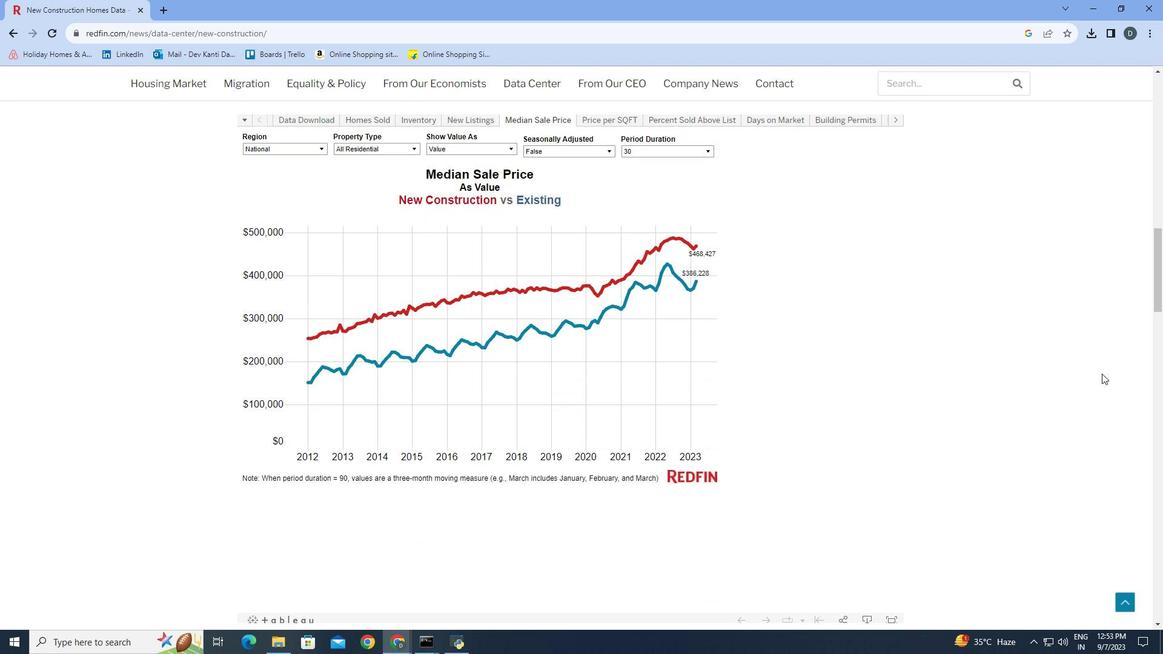 
Action: Mouse scrolled (1101, 373) with delta (0, 0)
Screenshot: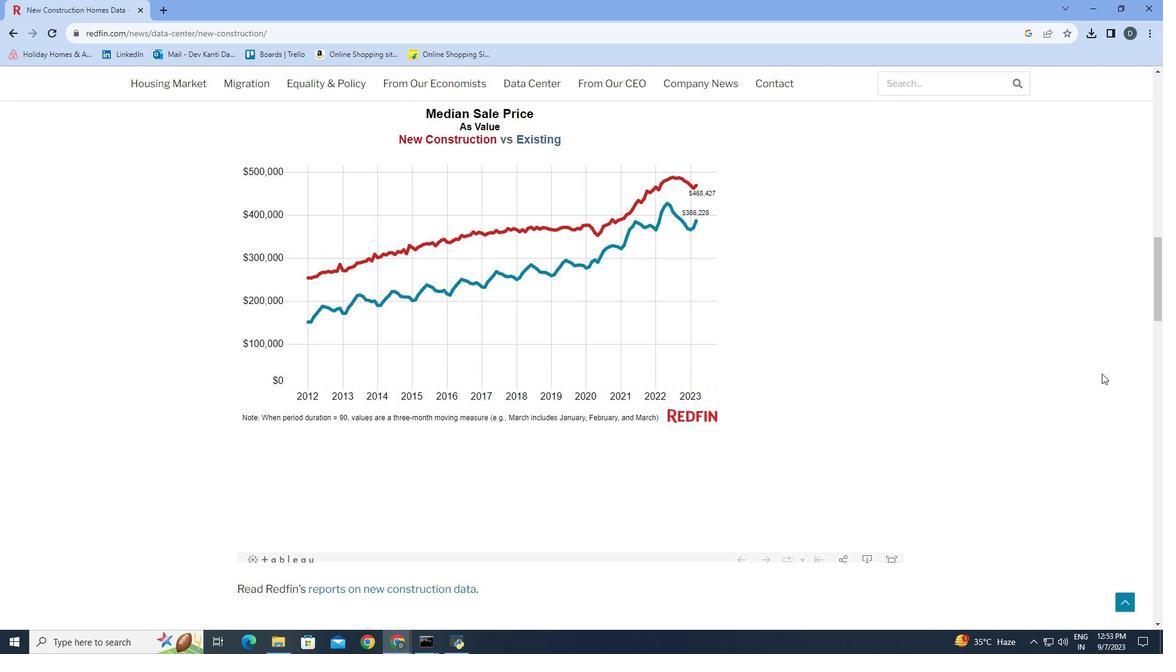 
Action: Mouse scrolled (1101, 373) with delta (0, 0)
Screenshot: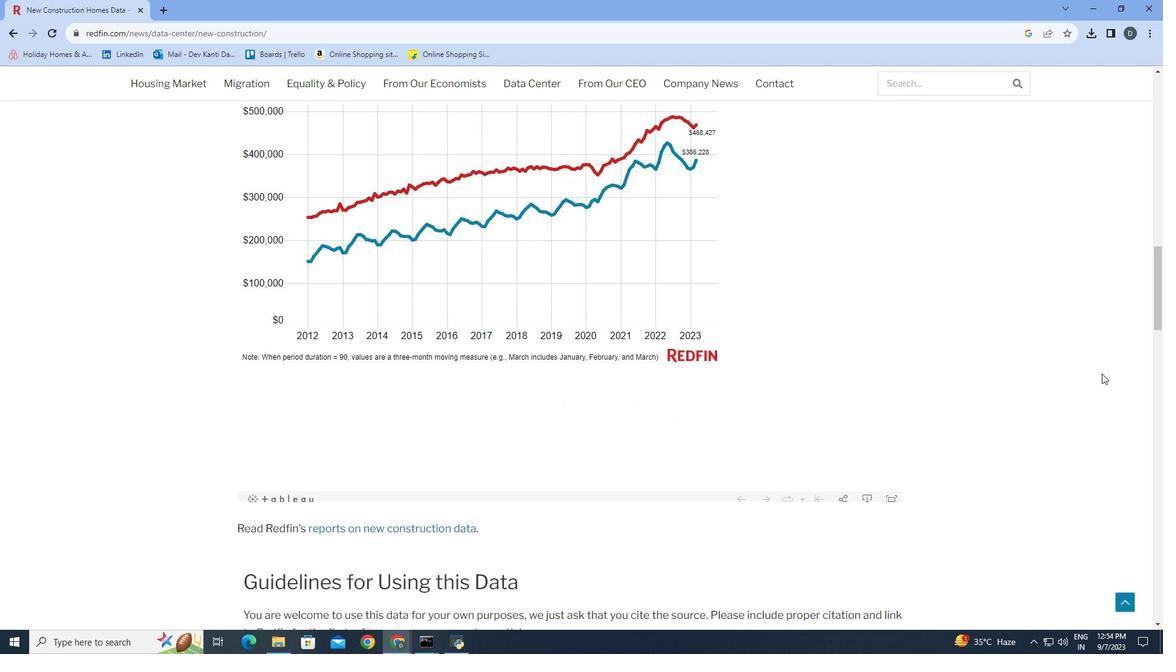 
Action: Mouse scrolled (1101, 373) with delta (0, 0)
Screenshot: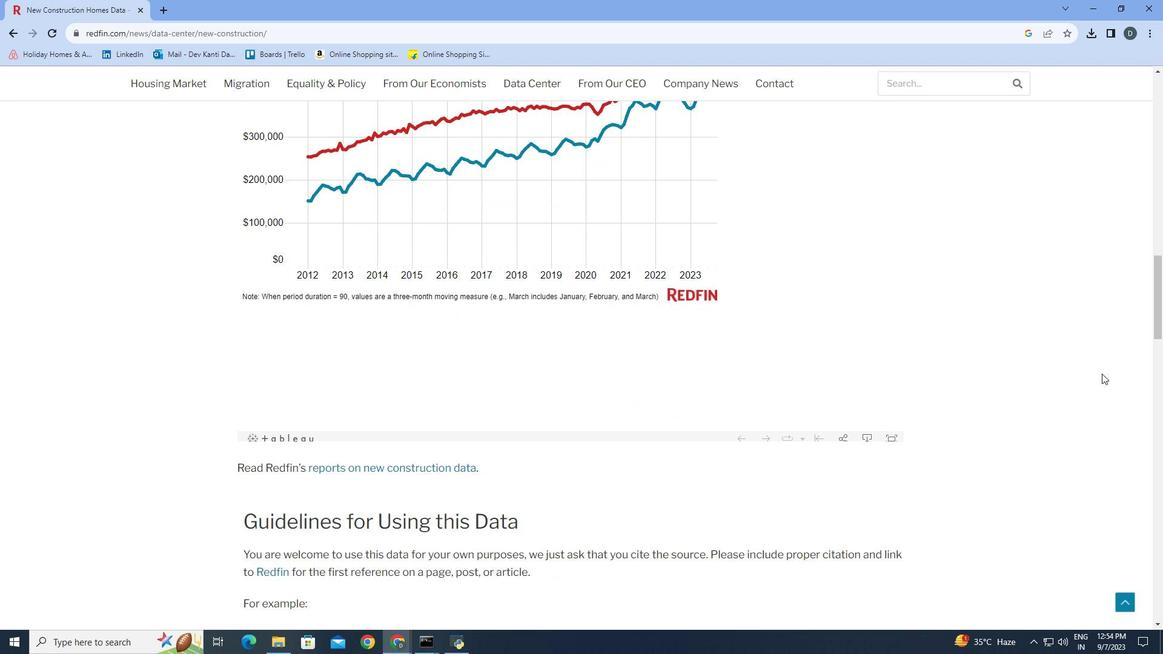 
Action: Mouse scrolled (1101, 373) with delta (0, 0)
Screenshot: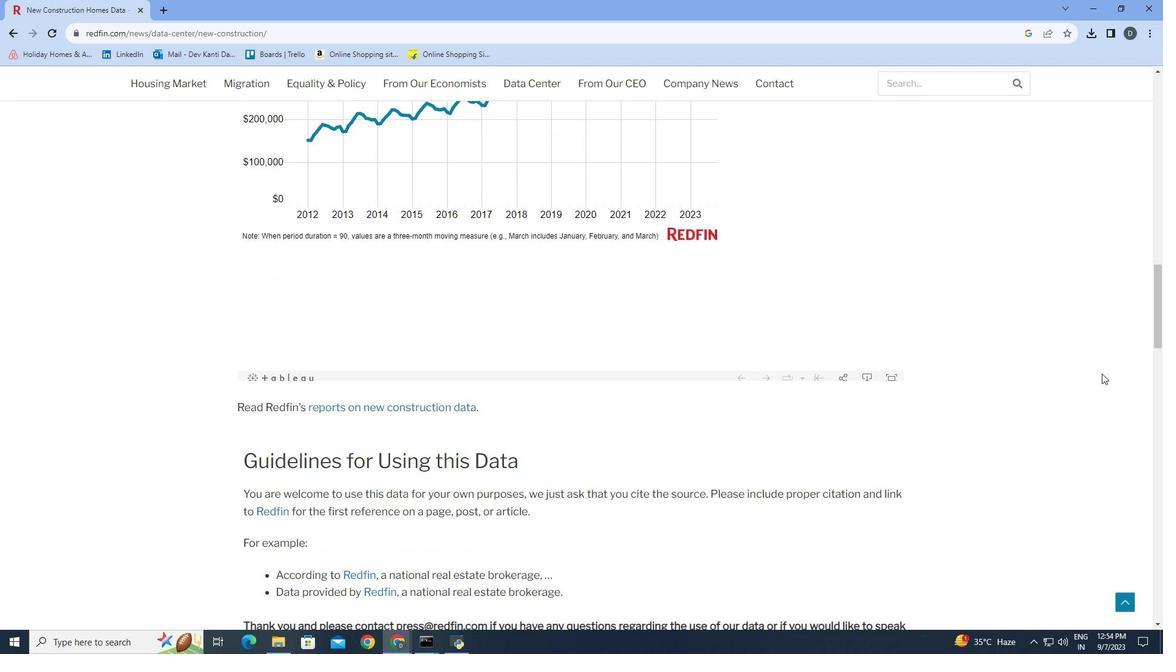 
Action: Mouse scrolled (1101, 373) with delta (0, 0)
Screenshot: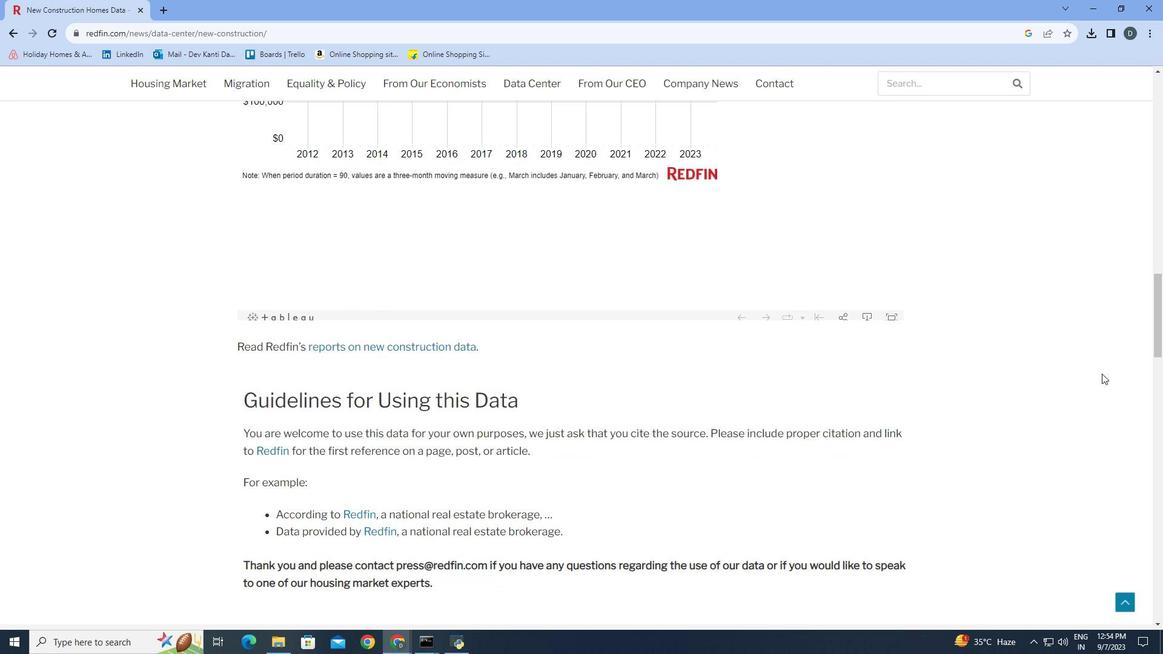 
Action: Mouse scrolled (1101, 373) with delta (0, 0)
Screenshot: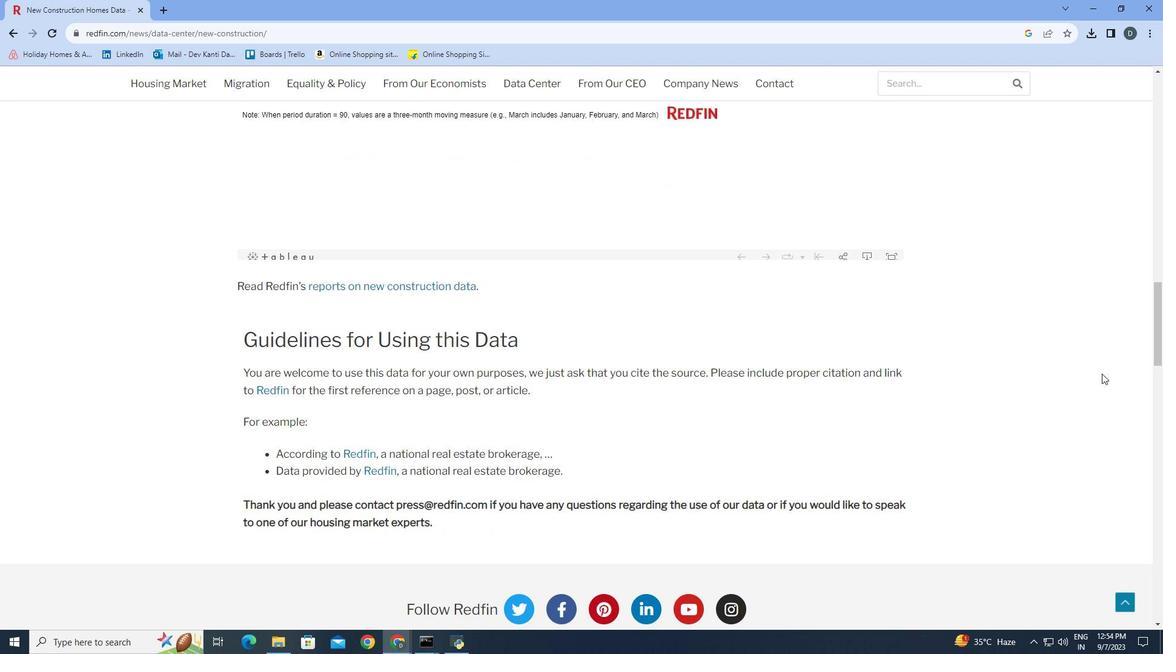 
Action: Mouse scrolled (1101, 373) with delta (0, 0)
Screenshot: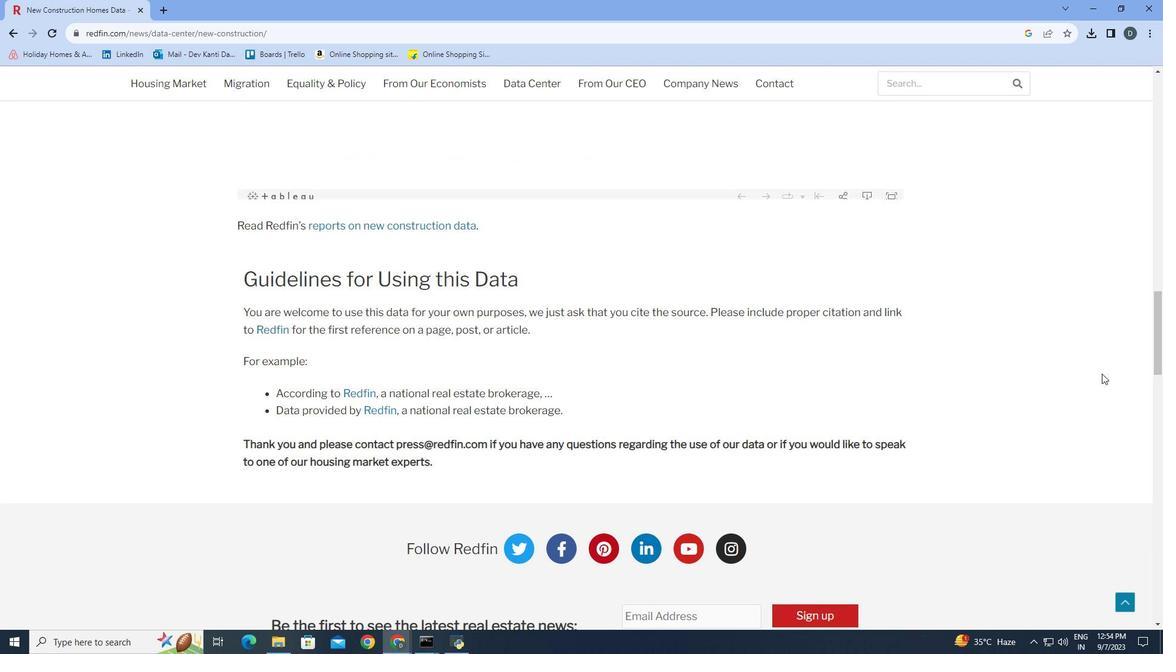 
Action: Mouse scrolled (1101, 373) with delta (0, 0)
Screenshot: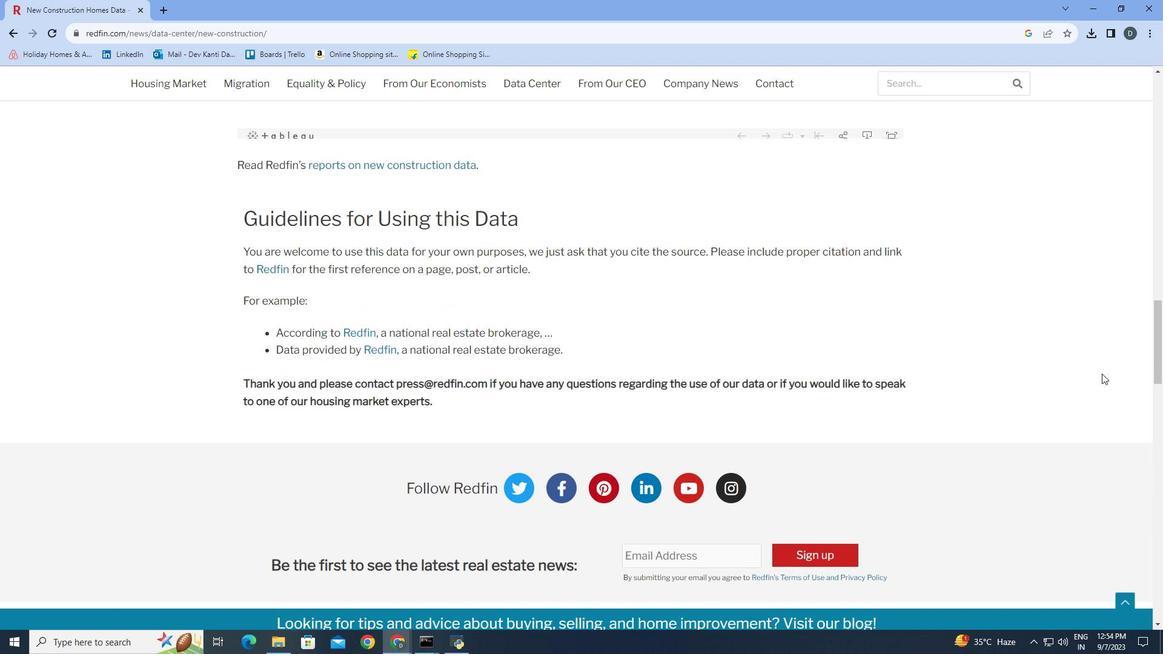 
Action: Mouse scrolled (1101, 373) with delta (0, 0)
Screenshot: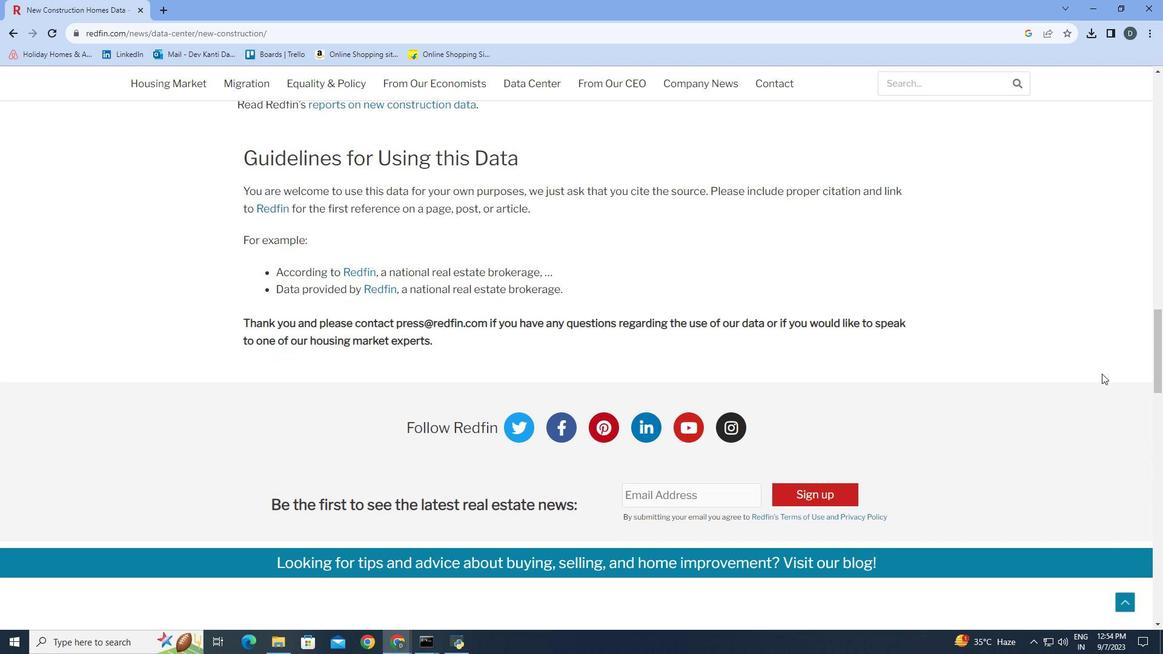 
Action: Mouse scrolled (1101, 373) with delta (0, 0)
Screenshot: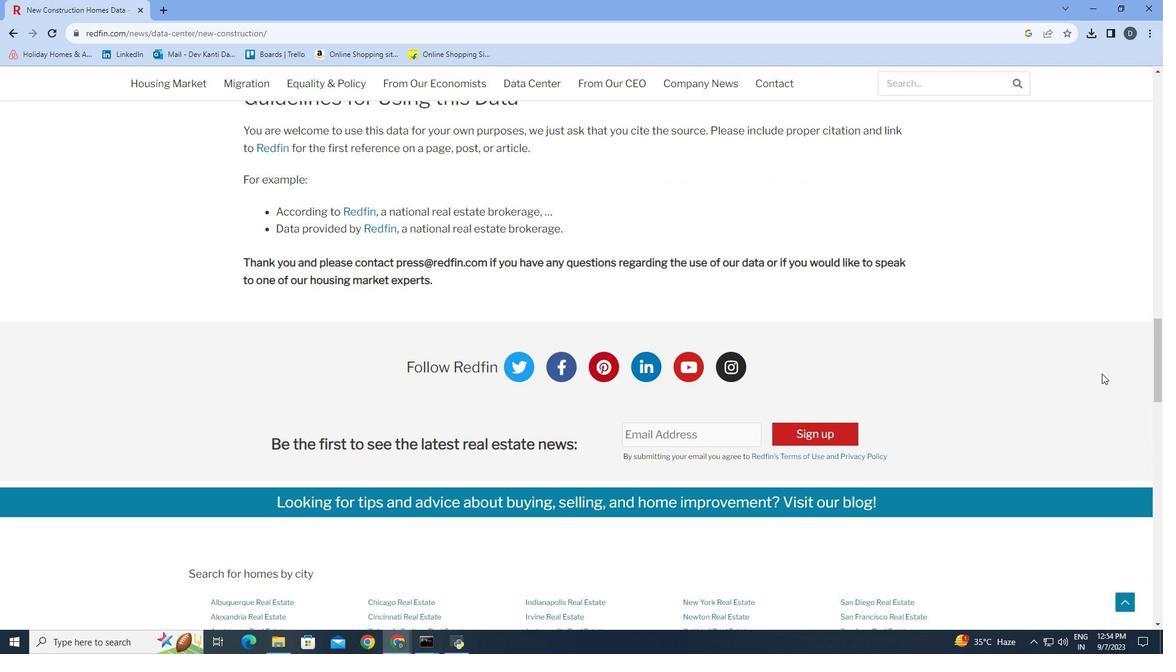 
Action: Mouse scrolled (1101, 373) with delta (0, 0)
Screenshot: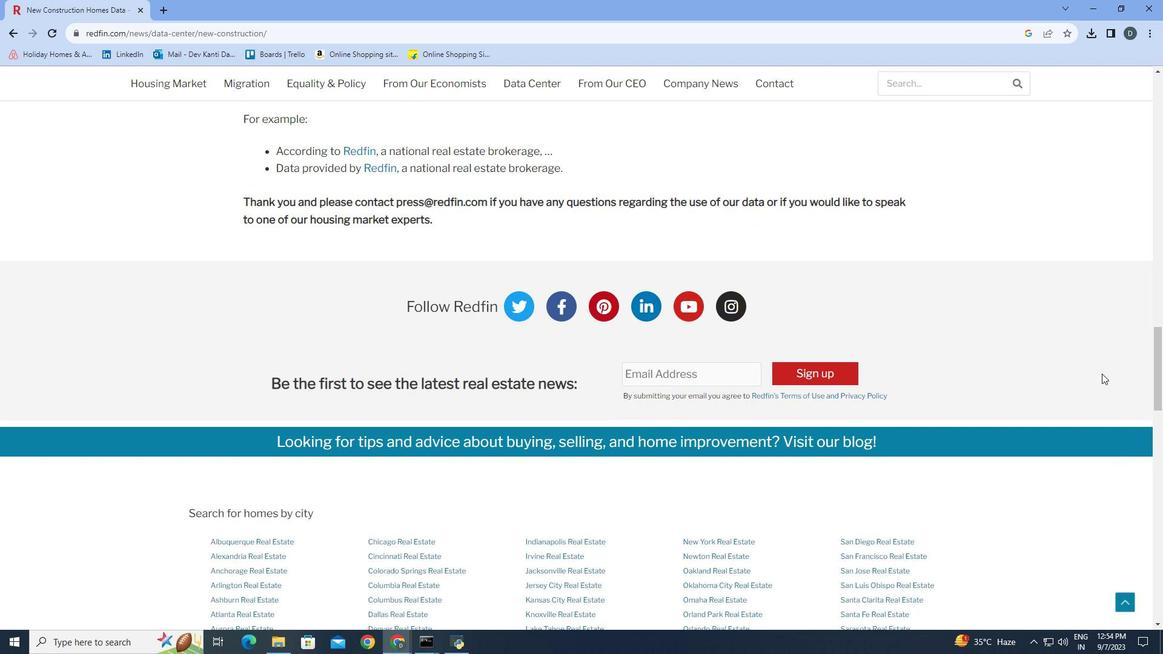 
Action: Mouse scrolled (1101, 373) with delta (0, 0)
Screenshot: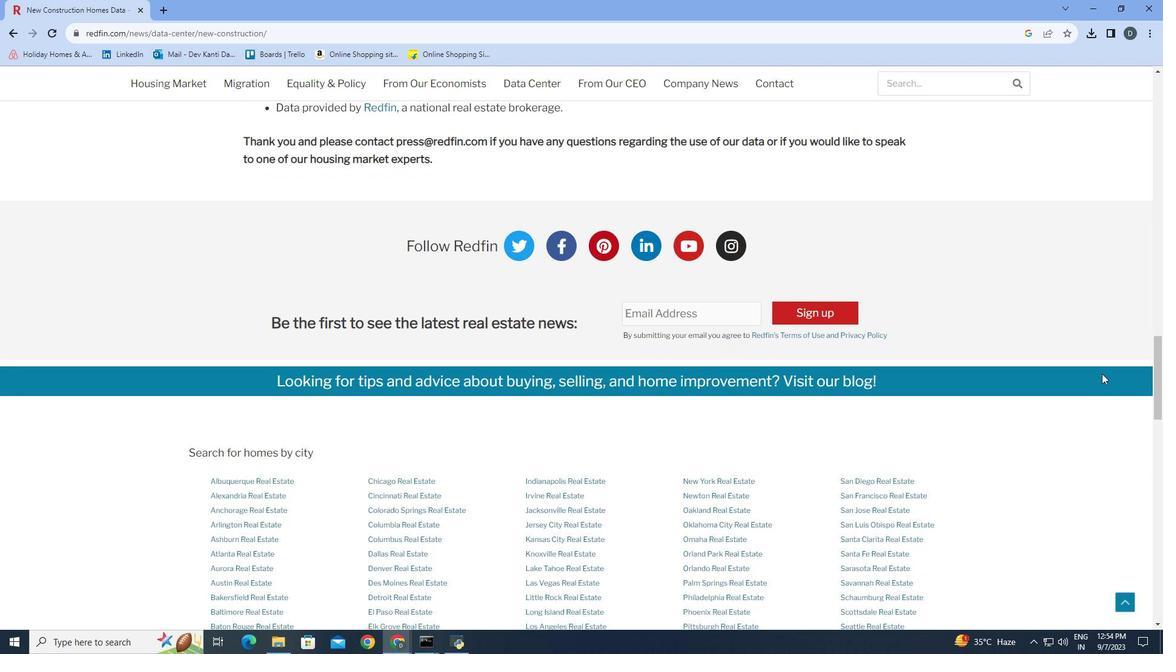 
Action: Mouse scrolled (1101, 373) with delta (0, 0)
Screenshot: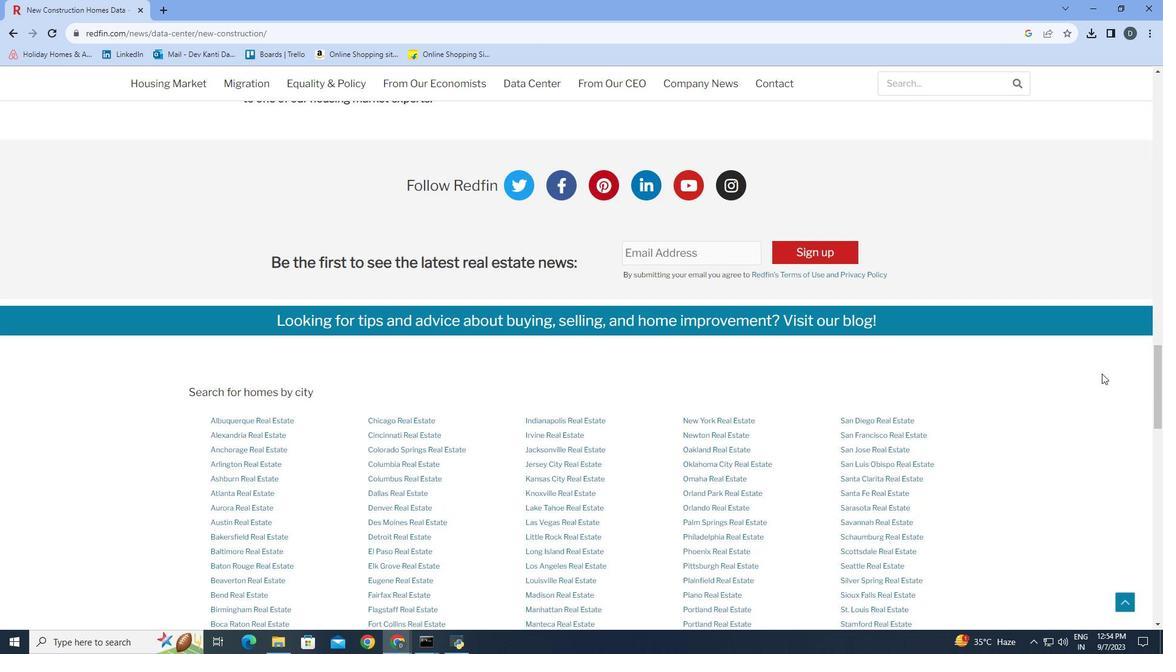 
Action: Mouse scrolled (1101, 373) with delta (0, 0)
Screenshot: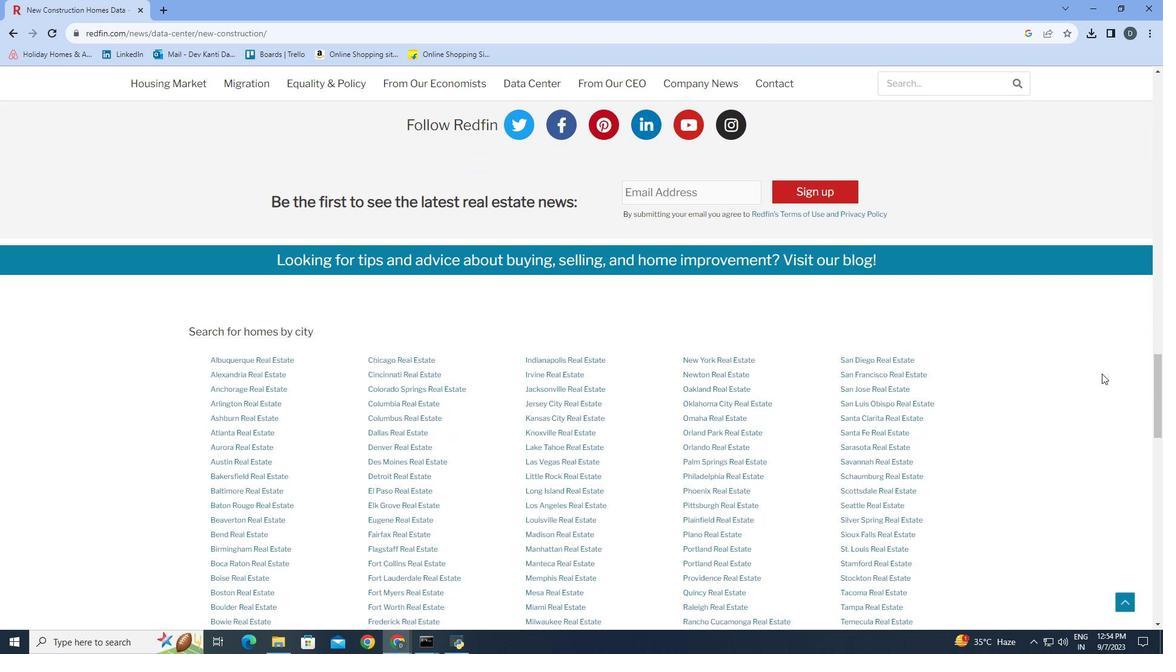 
